 Task: Reply to email with the signature Eleanor Wilson with the subject Introduction of a new website from softage.10@softage.net with the message Could you please send me the updated version of the report once its complete? with BCC to softage.7@softage.net with an attached document Request_for_proposal.docx
Action: Mouse moved to (1316, 199)
Screenshot: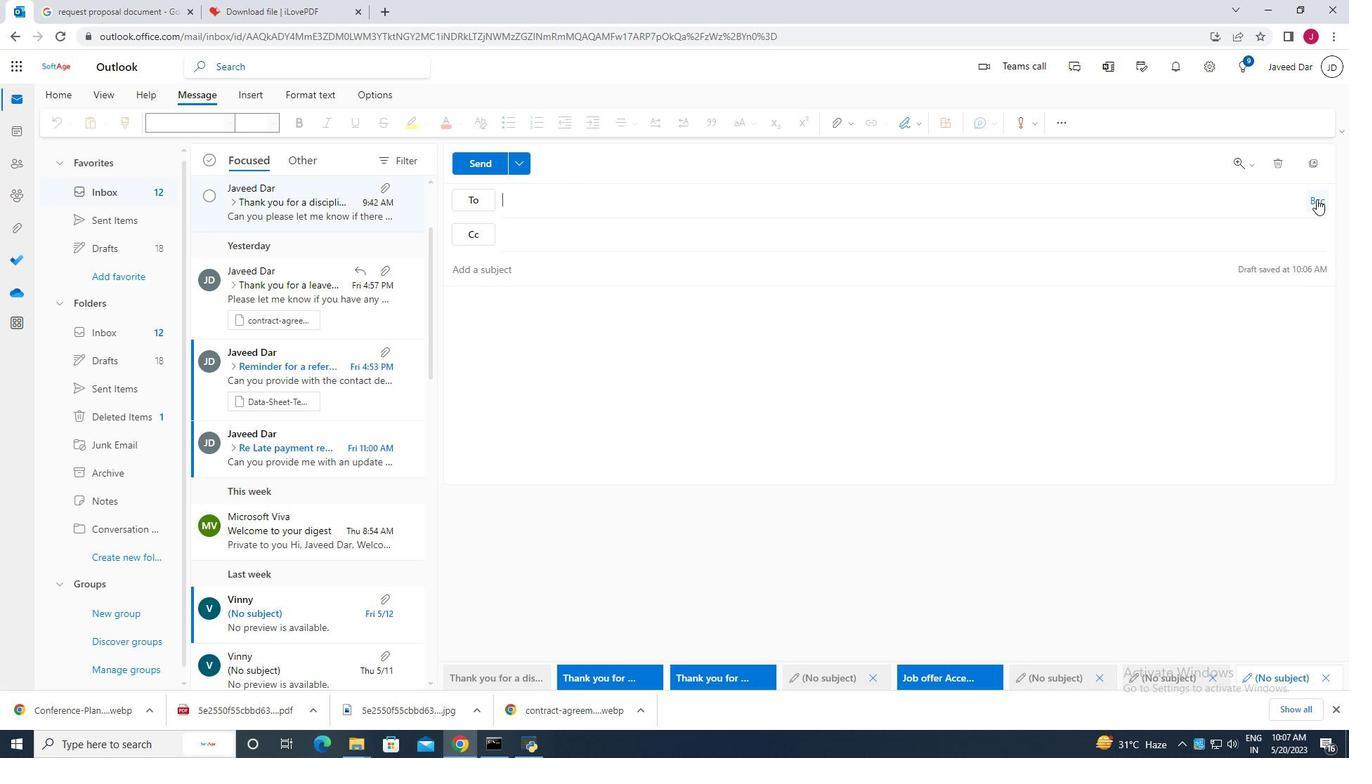 
Action: Mouse pressed left at (1316, 199)
Screenshot: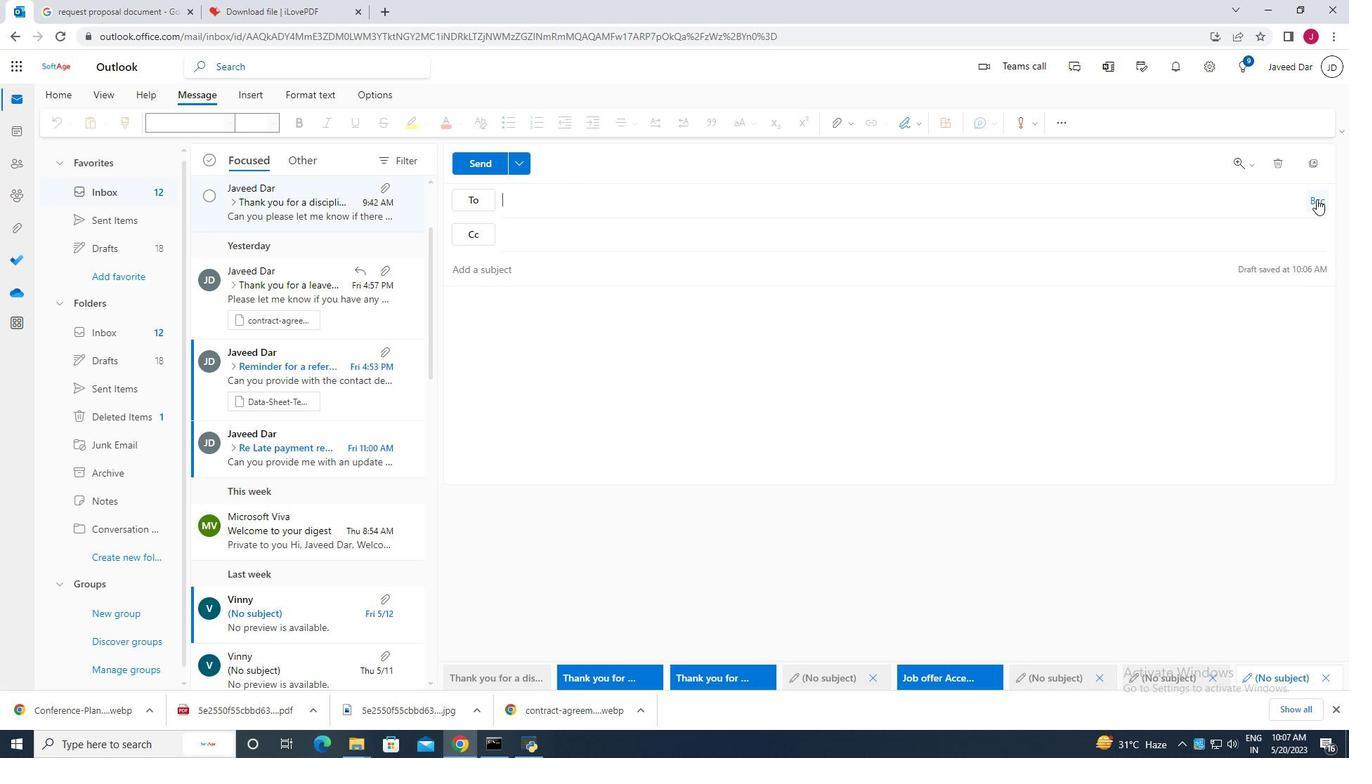 
Action: Mouse moved to (498, 306)
Screenshot: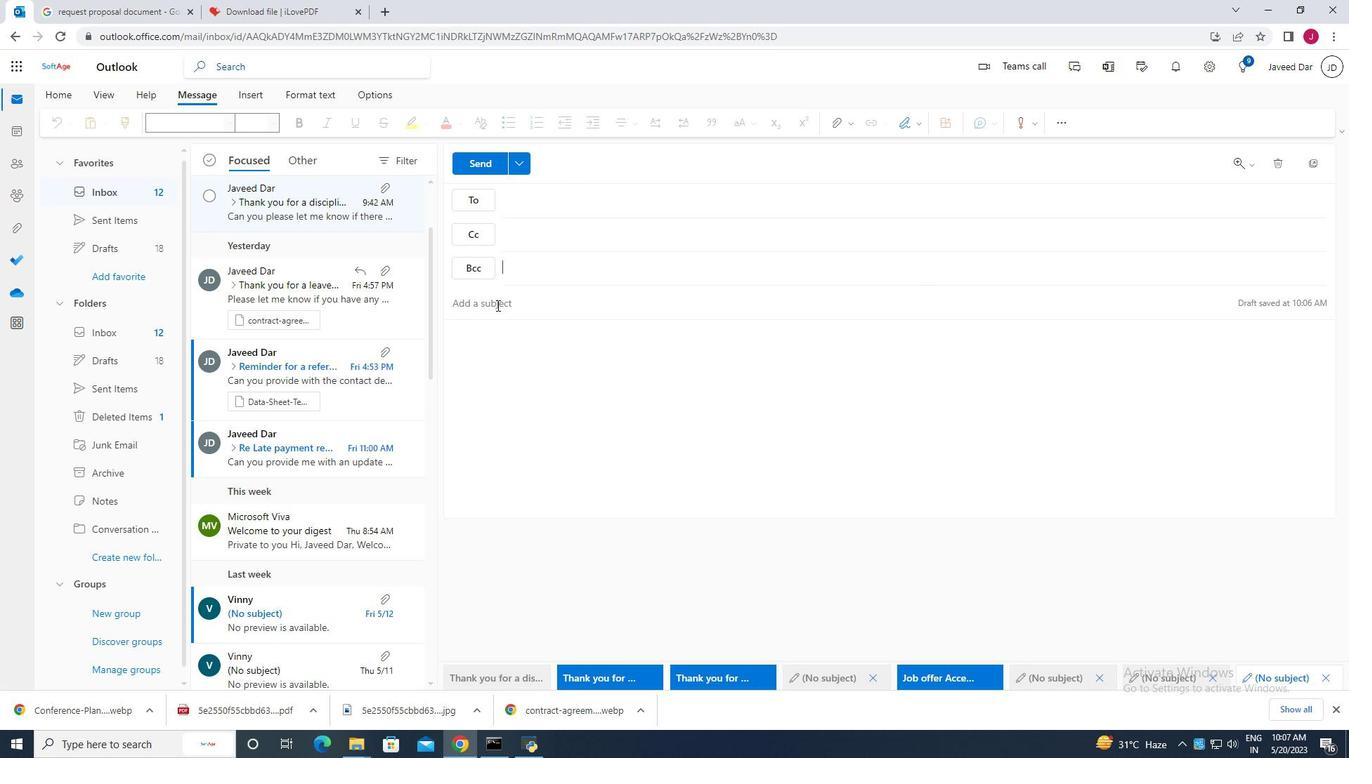 
Action: Mouse pressed left at (498, 306)
Screenshot: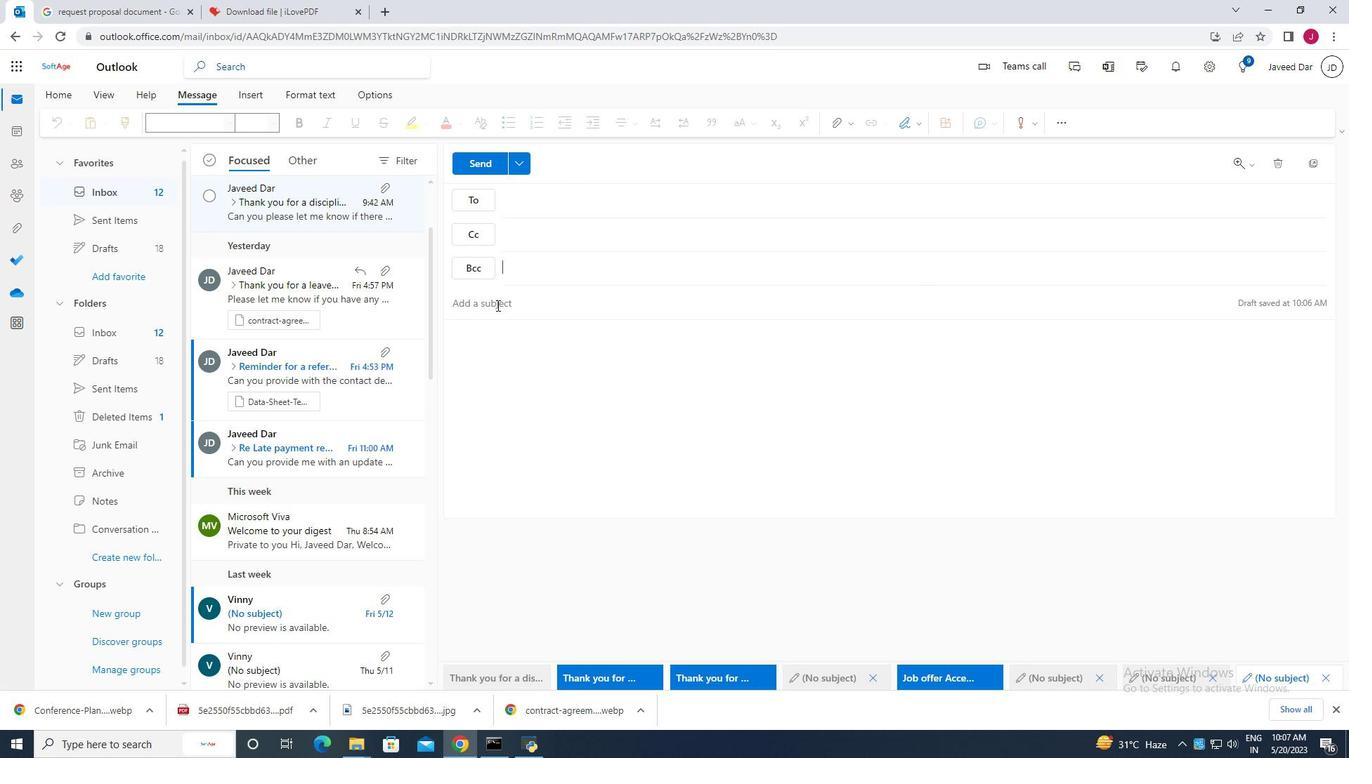 
Action: Mouse moved to (500, 307)
Screenshot: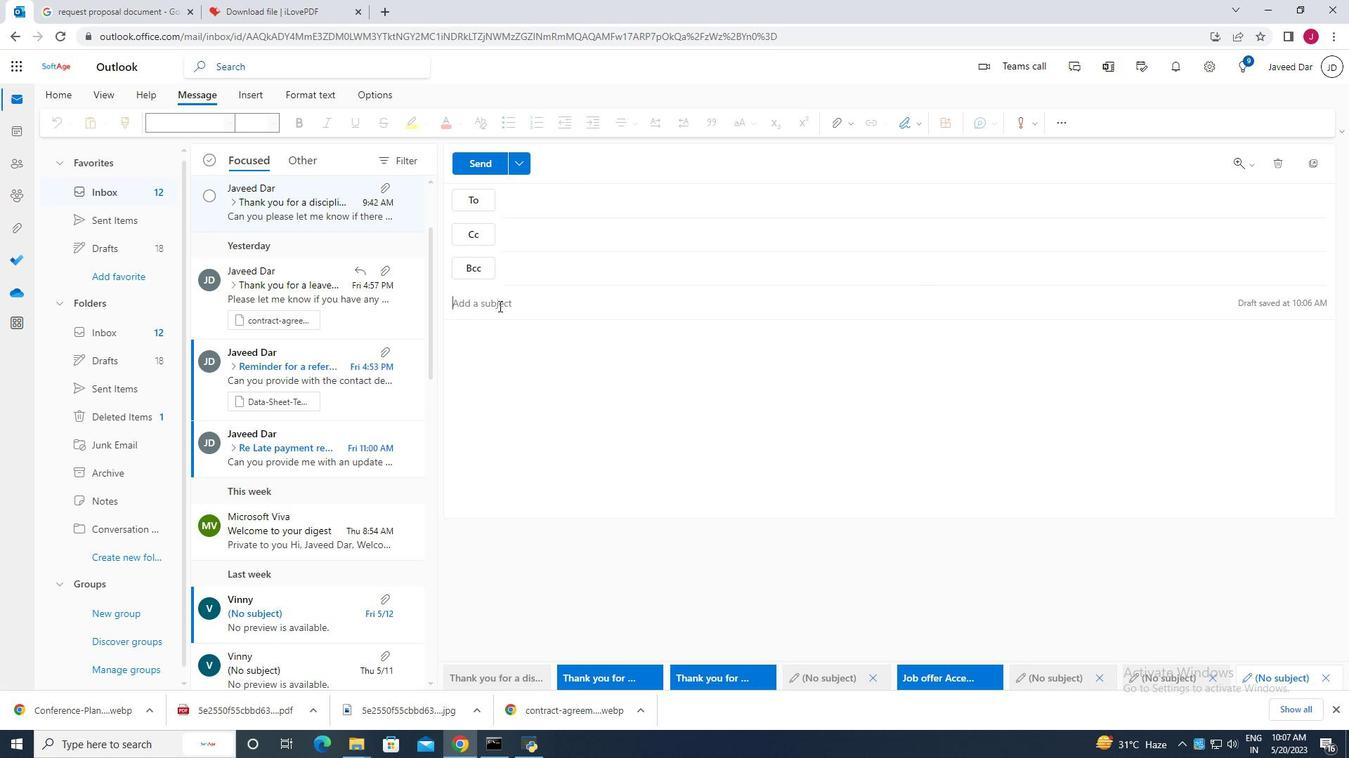 
Action: Key pressed <Key.caps_lock>I<Key.caps_lock>ntroduction<Key.space>of<Key.space>new<Key.space>website<Key.space><Key.backspace>.
Screenshot: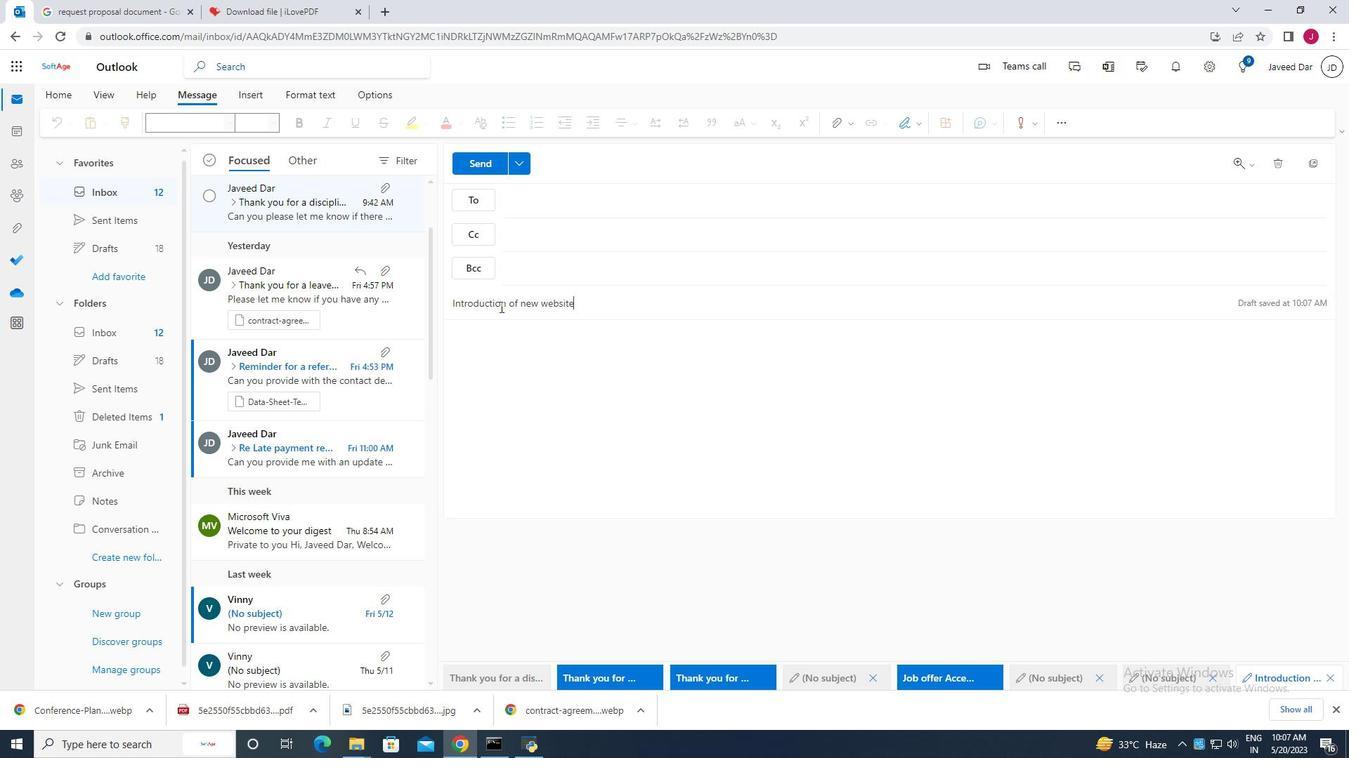 
Action: Mouse moved to (541, 344)
Screenshot: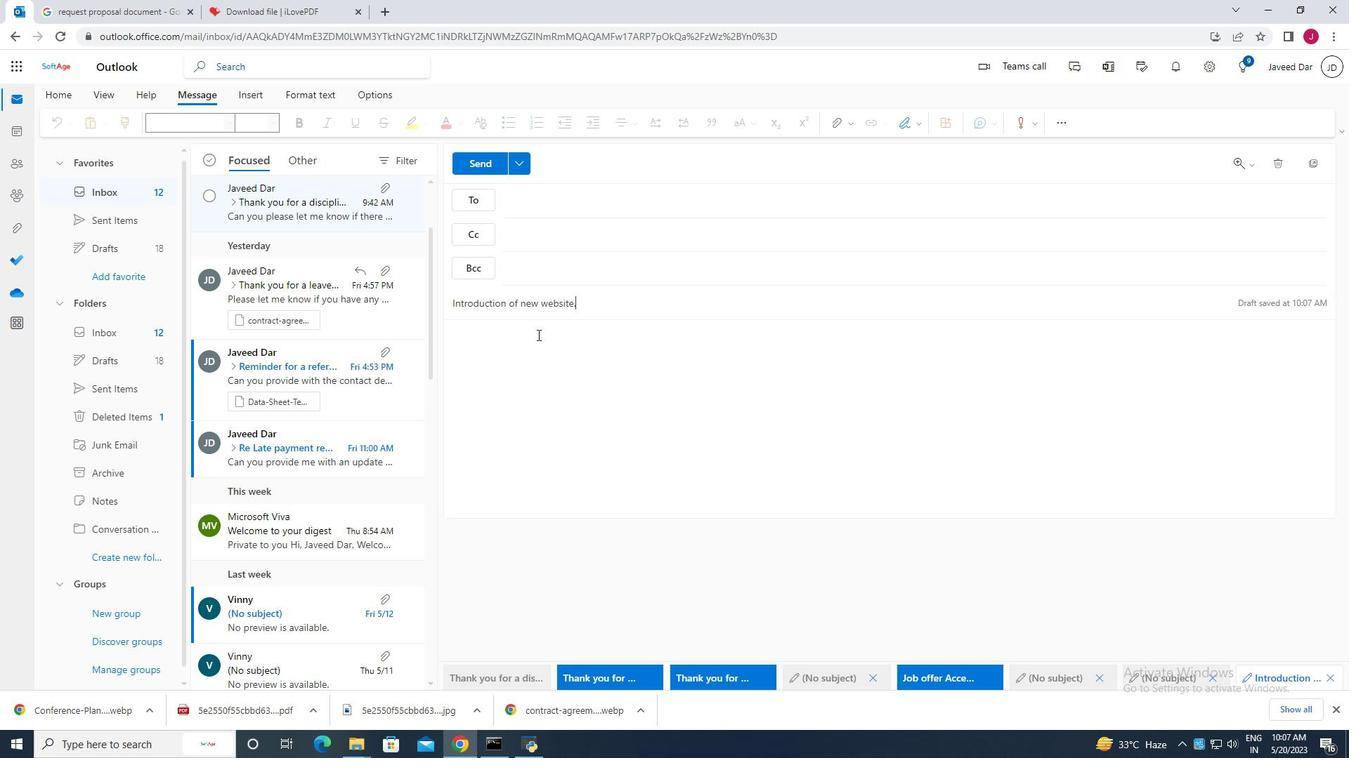 
Action: Mouse pressed left at (541, 344)
Screenshot: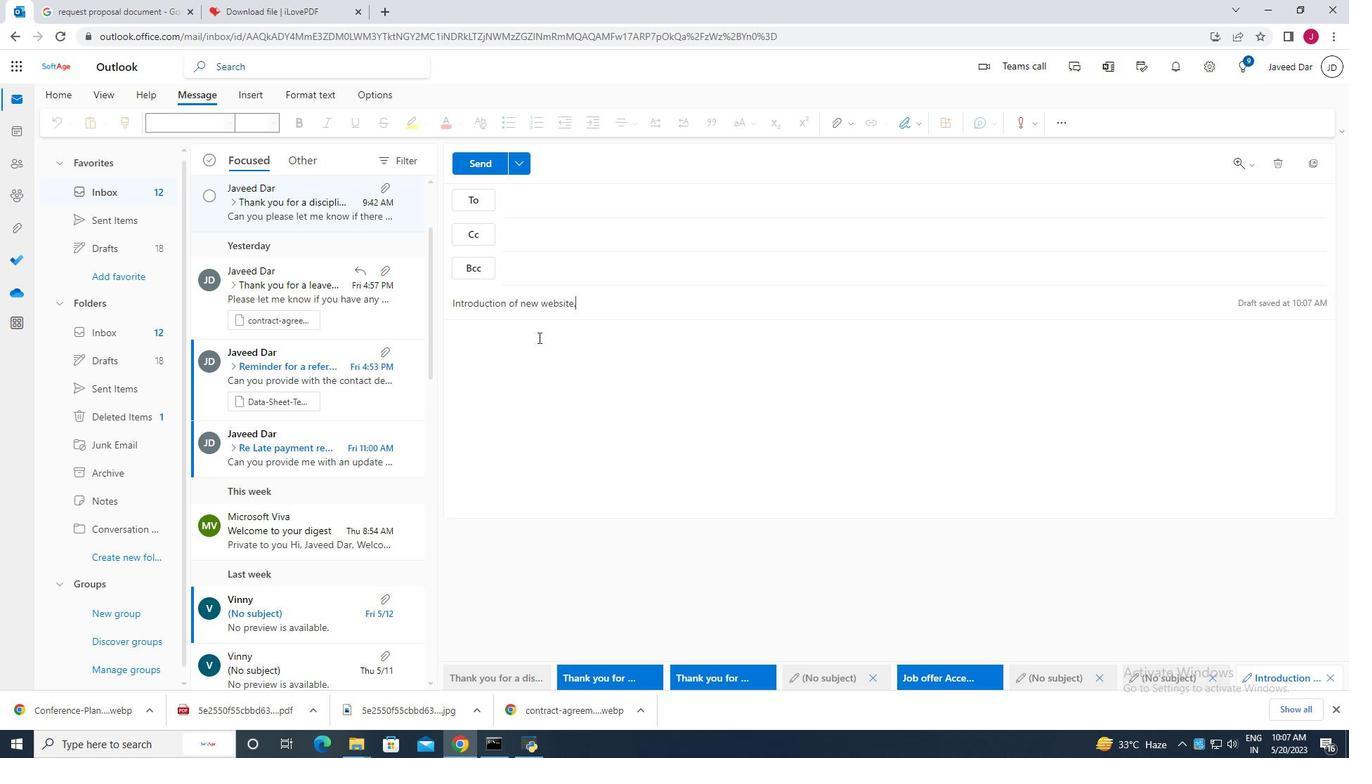 
Action: Mouse moved to (545, 344)
Screenshot: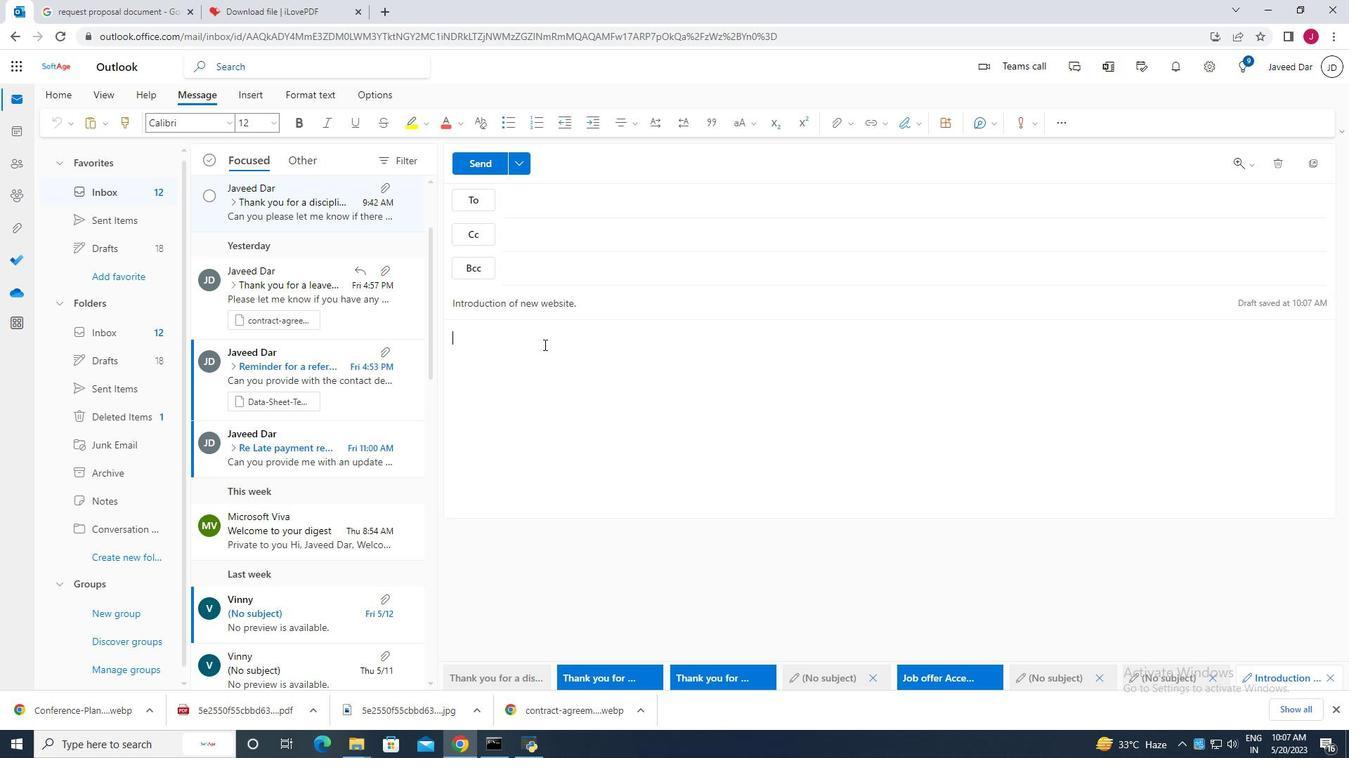 
Action: Key pressed <Key.caps_lock>C<Key.caps_lock>ould<Key.space>you<Key.space>please<Key.space>send<Key.space>me<Key.space>the<Key.space>updated<Key.space>version<Key.space>of<Key.space>thr<Key.backspace>e<Key.space>report<Key.space>once<Key.space>its<Key.space>complete.
Screenshot: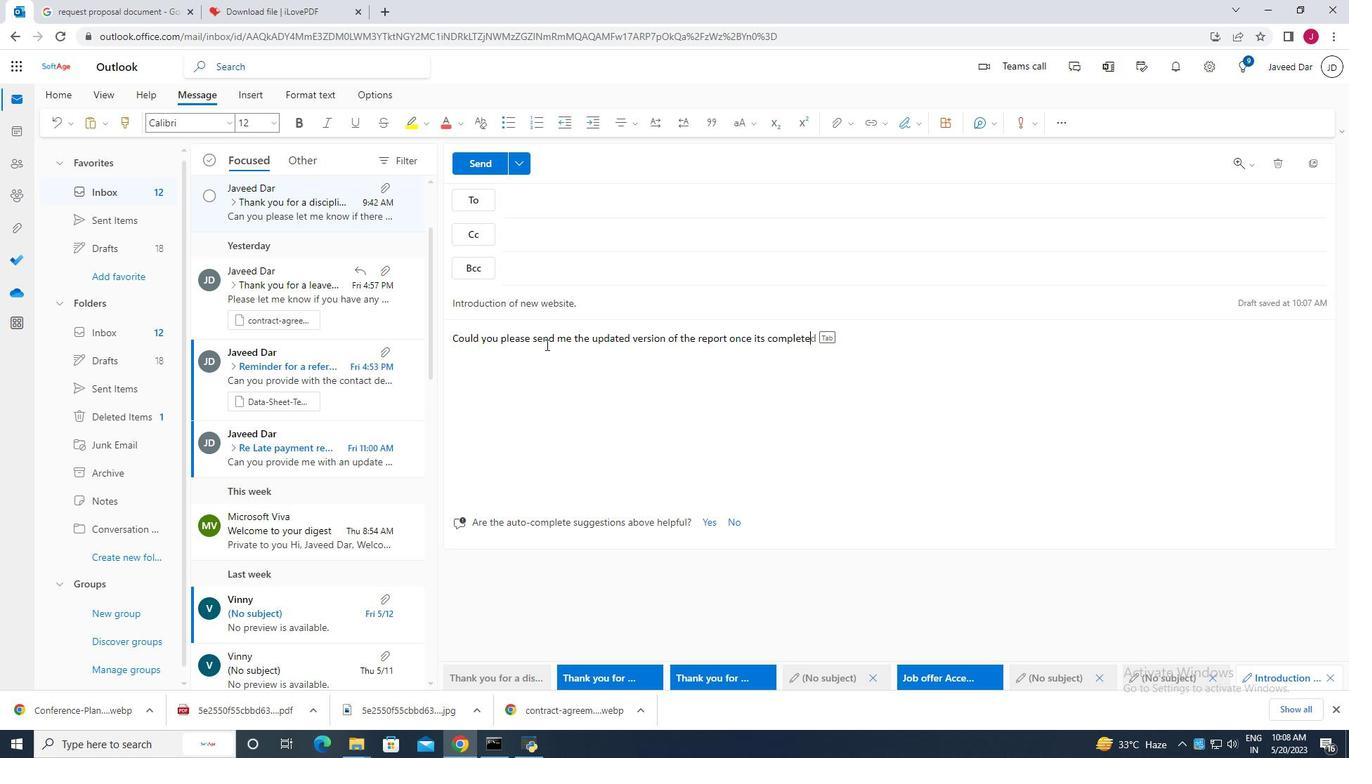
Action: Mouse moved to (682, 274)
Screenshot: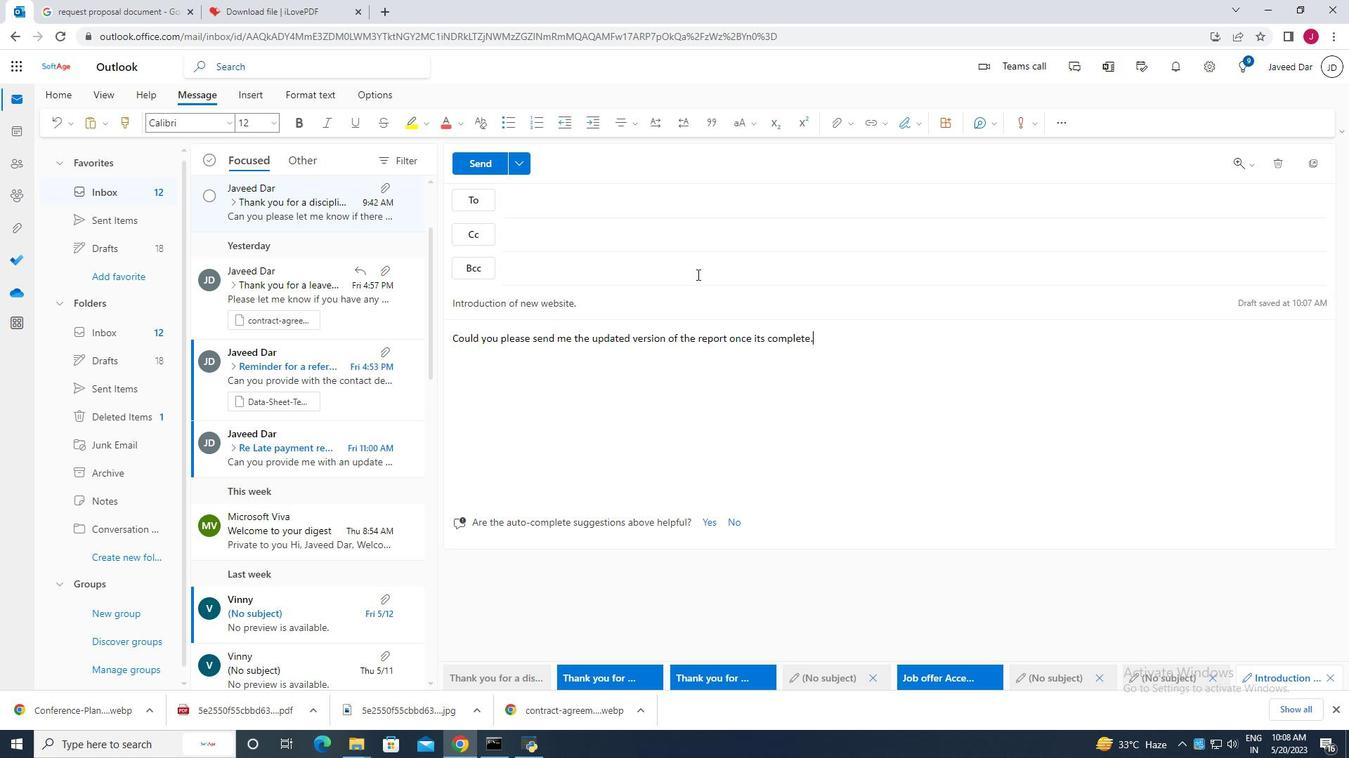 
Action: Mouse pressed left at (682, 274)
Screenshot: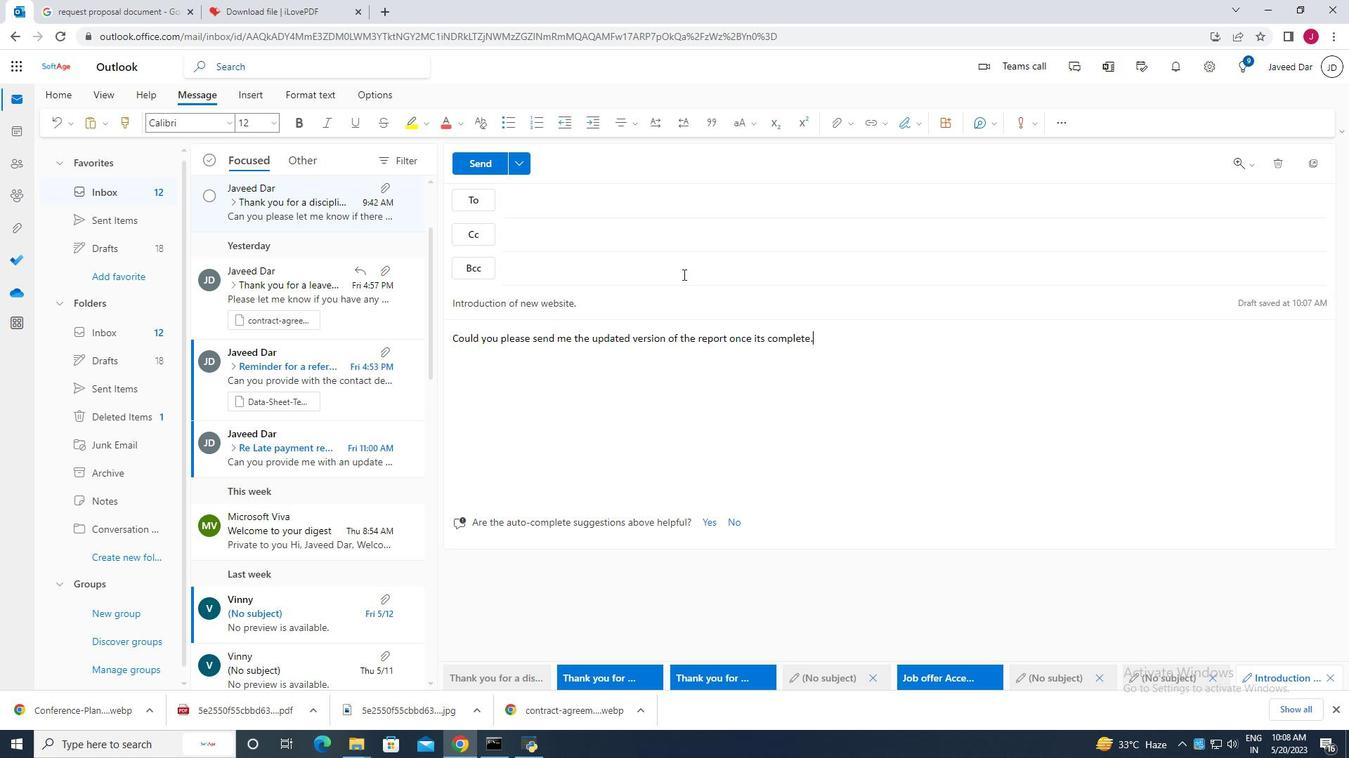 
Action: Key pressed softage.7
Screenshot: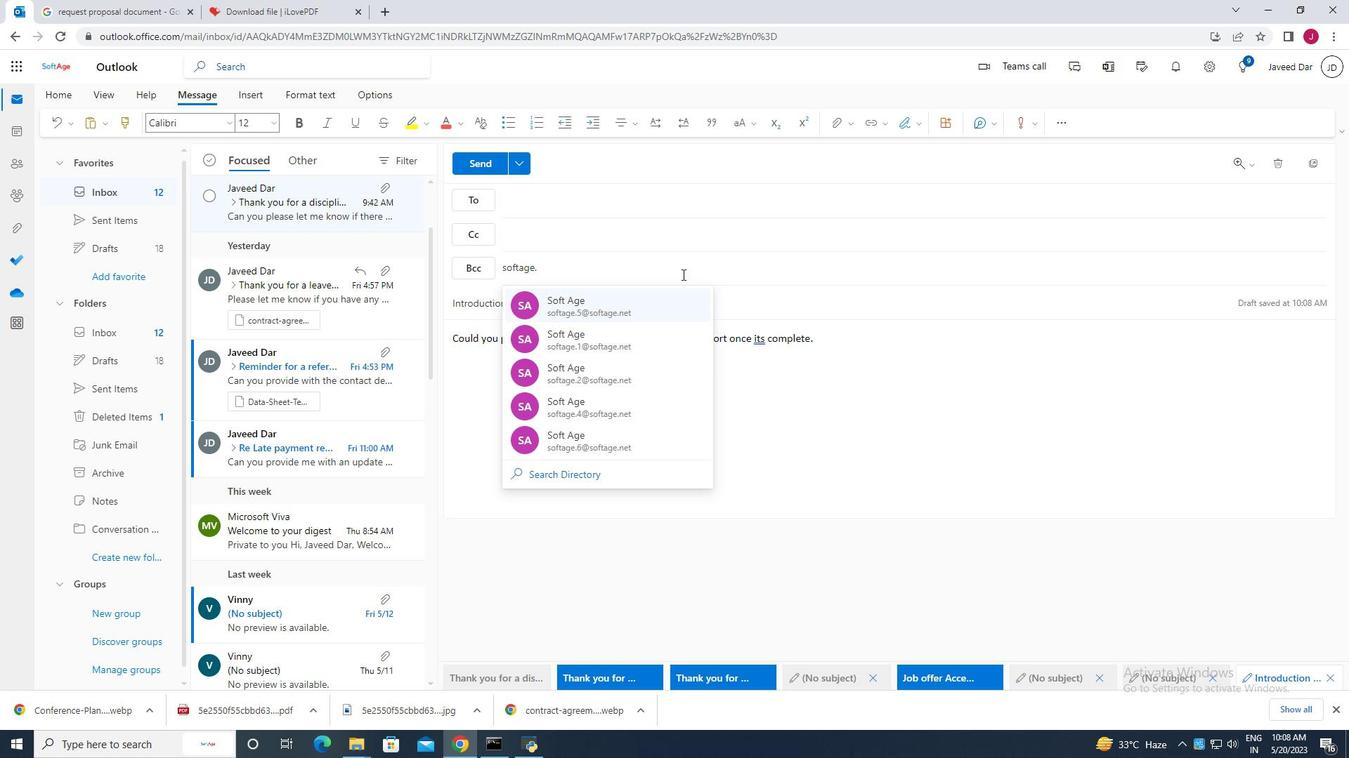 
Action: Mouse moved to (630, 298)
Screenshot: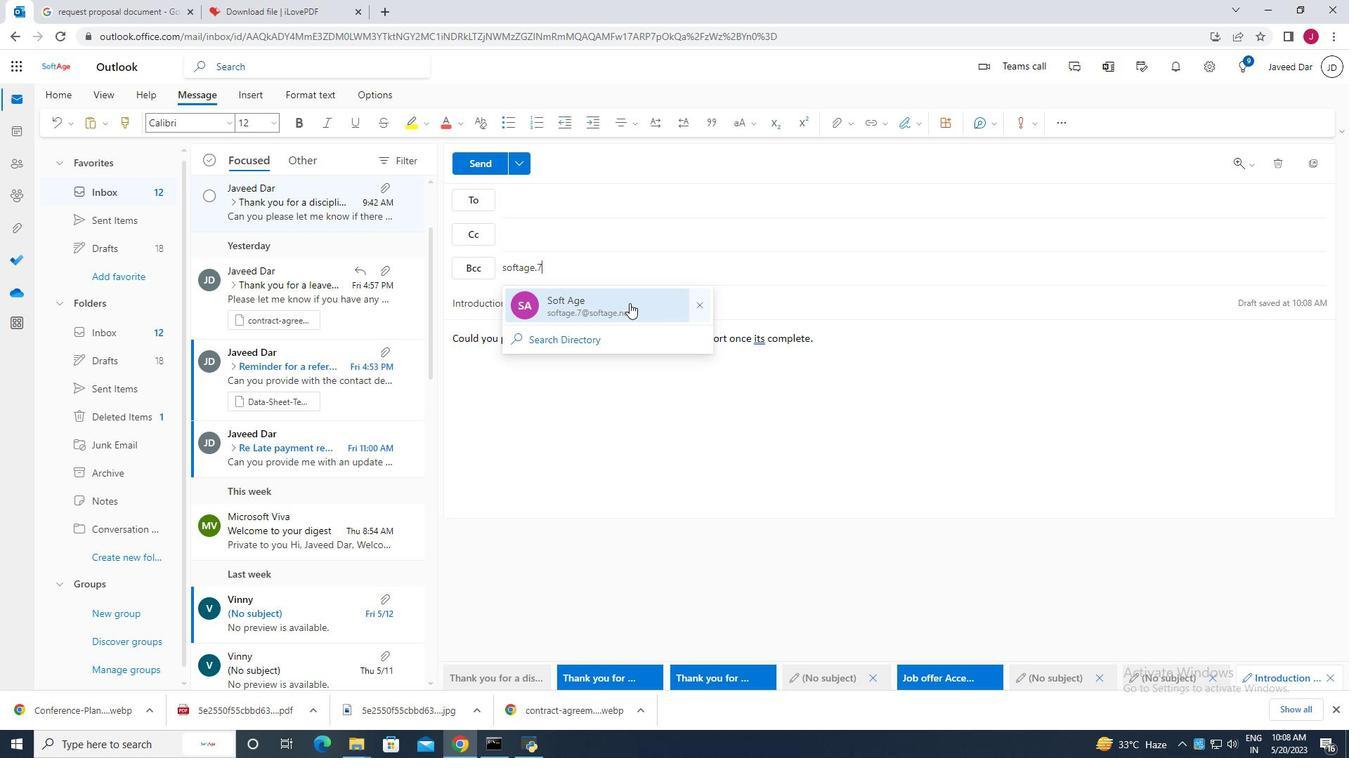 
Action: Mouse pressed left at (630, 298)
Screenshot: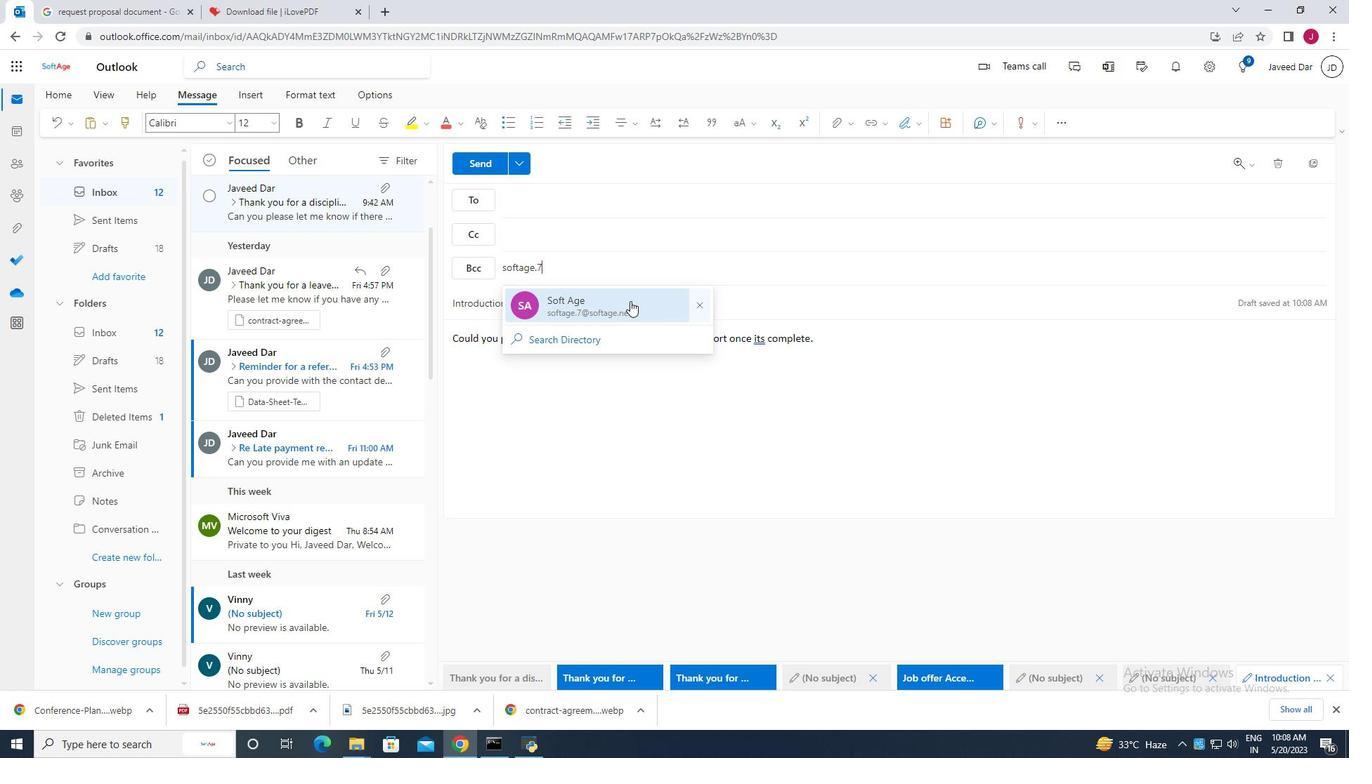 
Action: Mouse moved to (612, 200)
Screenshot: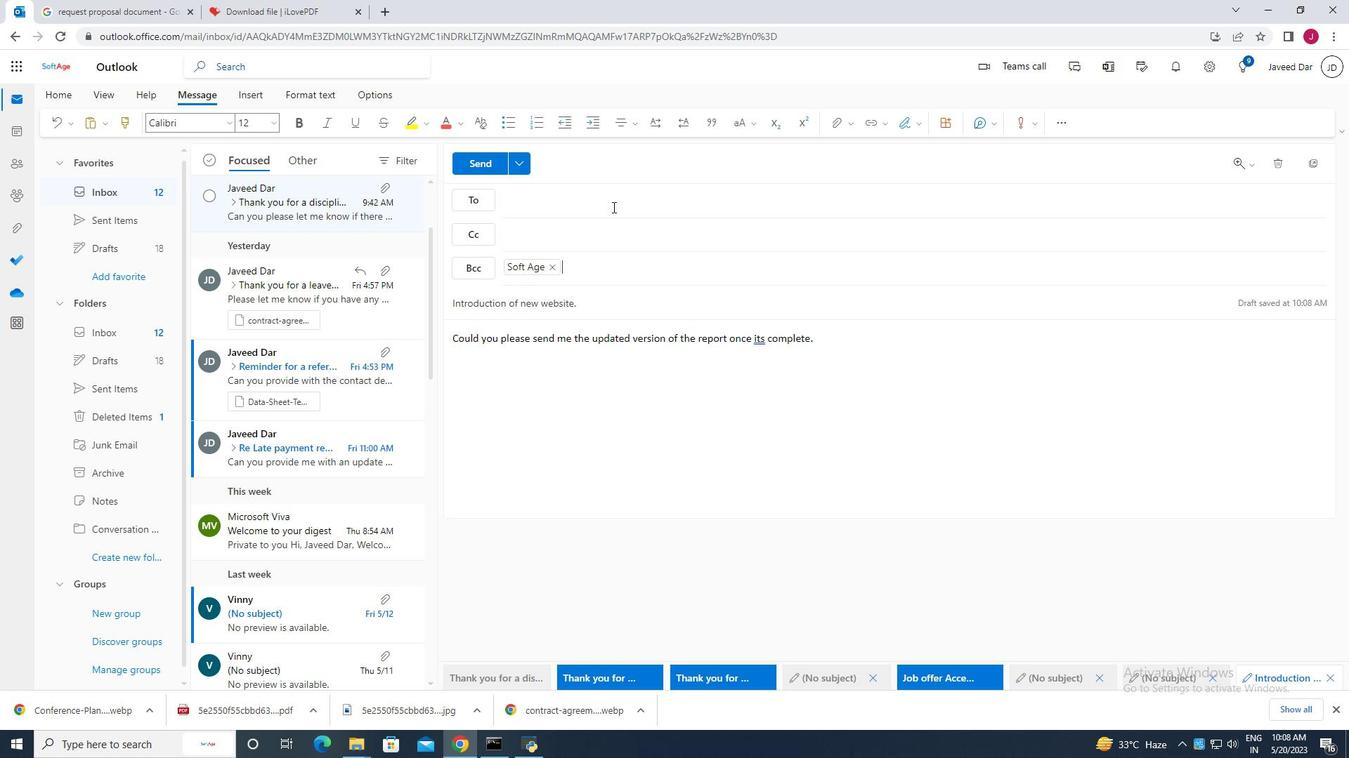
Action: Mouse pressed left at (612, 200)
Screenshot: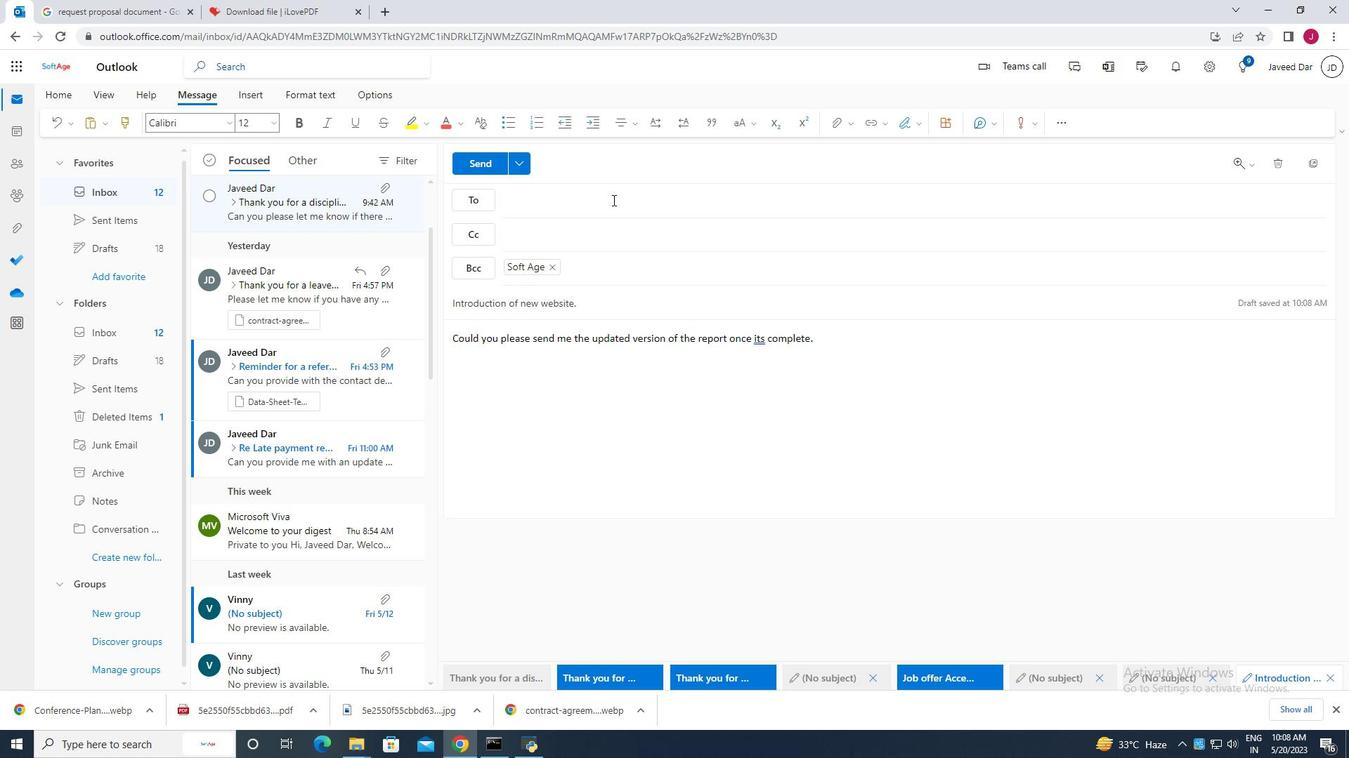 
Action: Mouse moved to (635, 262)
Screenshot: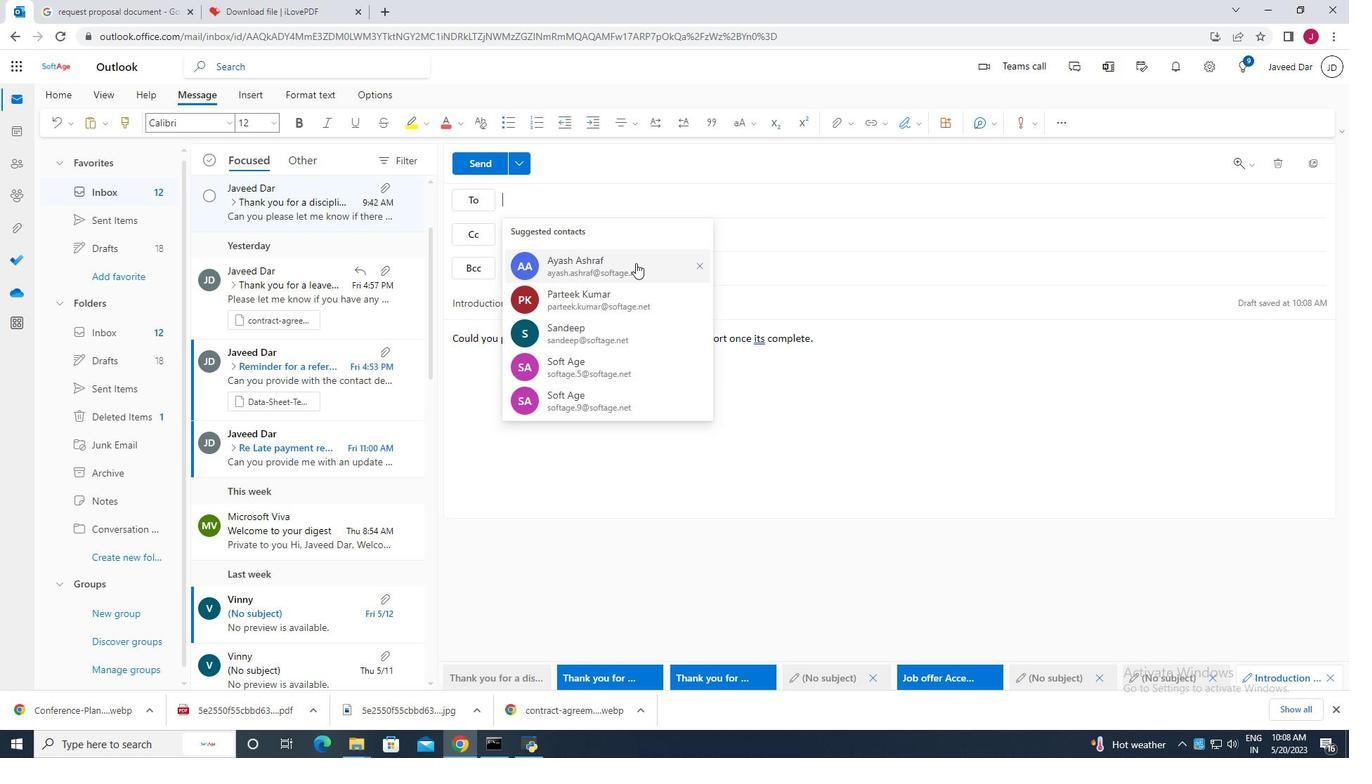 
Action: Mouse pressed left at (635, 262)
Screenshot: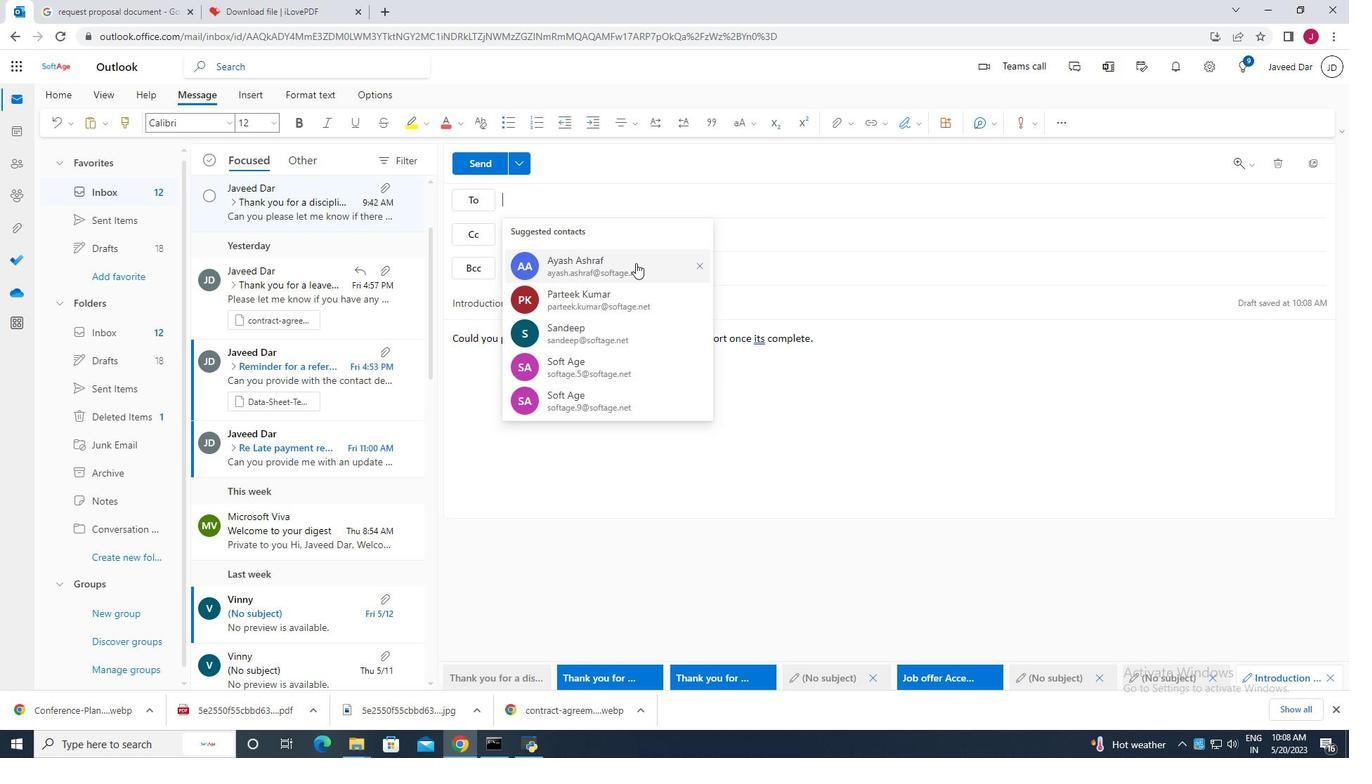 
Action: Mouse moved to (645, 205)
Screenshot: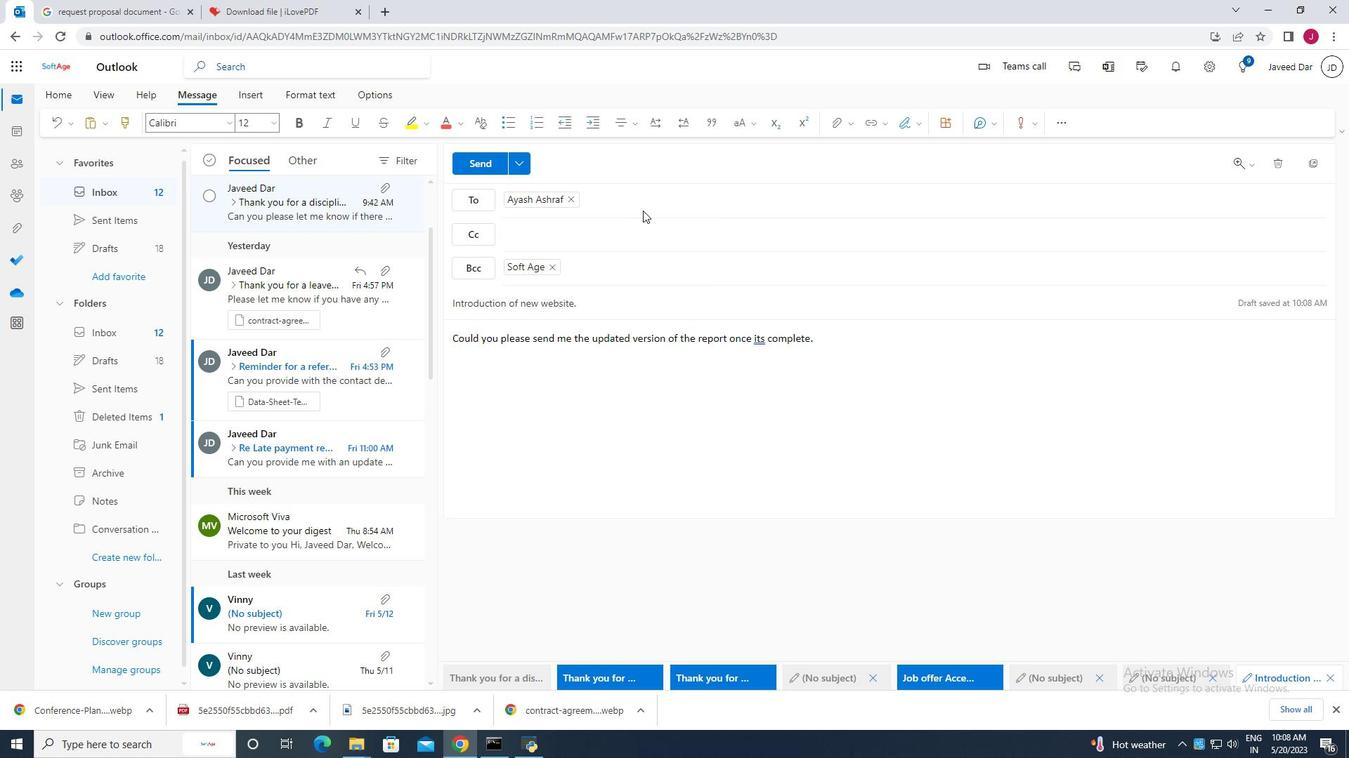 
Action: Mouse pressed left at (645, 205)
Screenshot: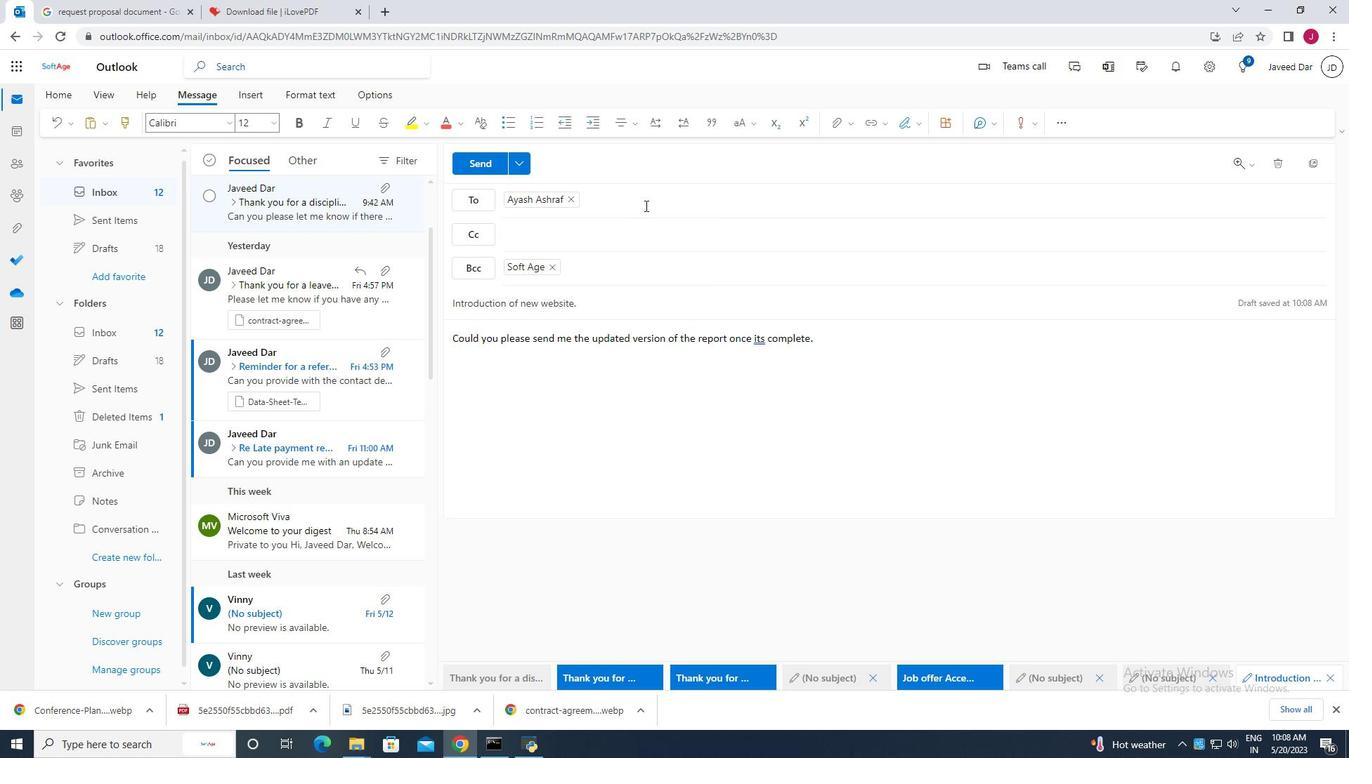 
Action: Mouse moved to (678, 202)
Screenshot: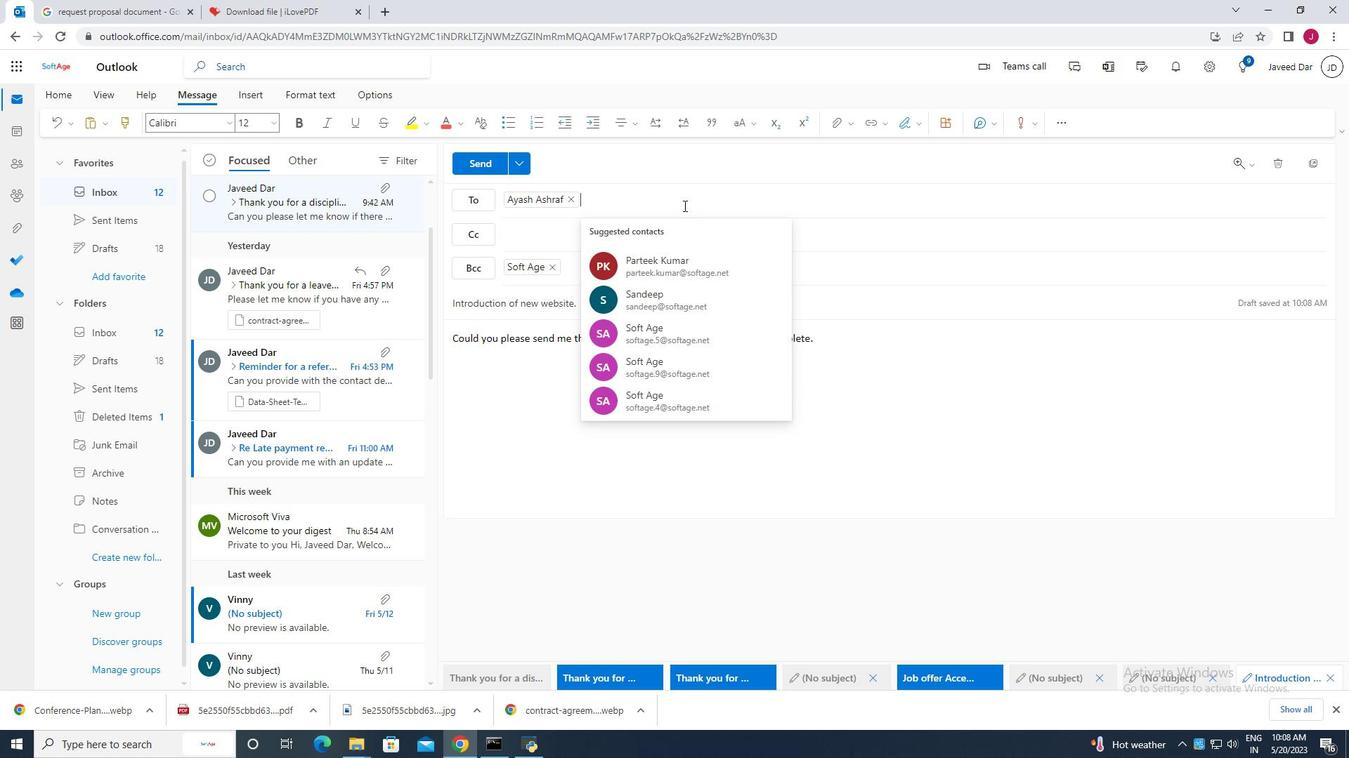 
Action: Key pressed j
Screenshot: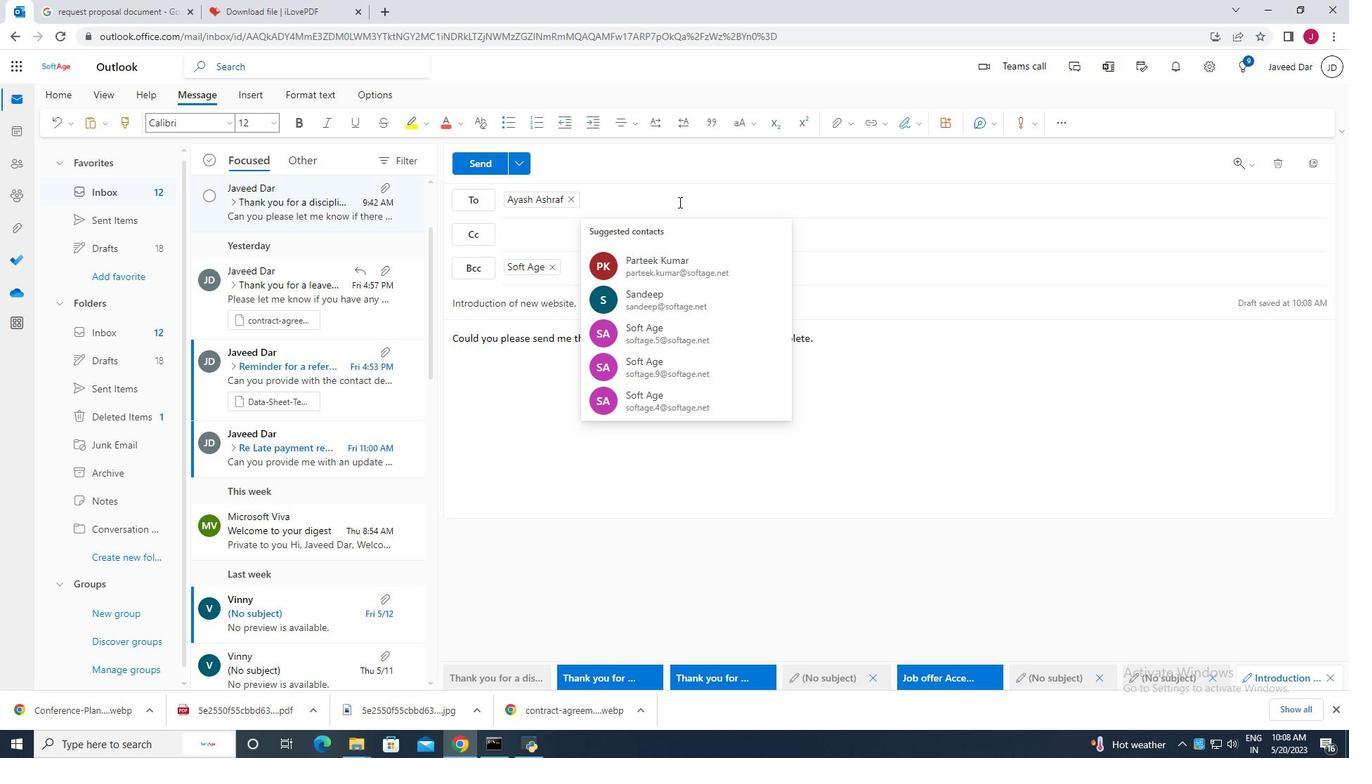 
Action: Mouse moved to (692, 231)
Screenshot: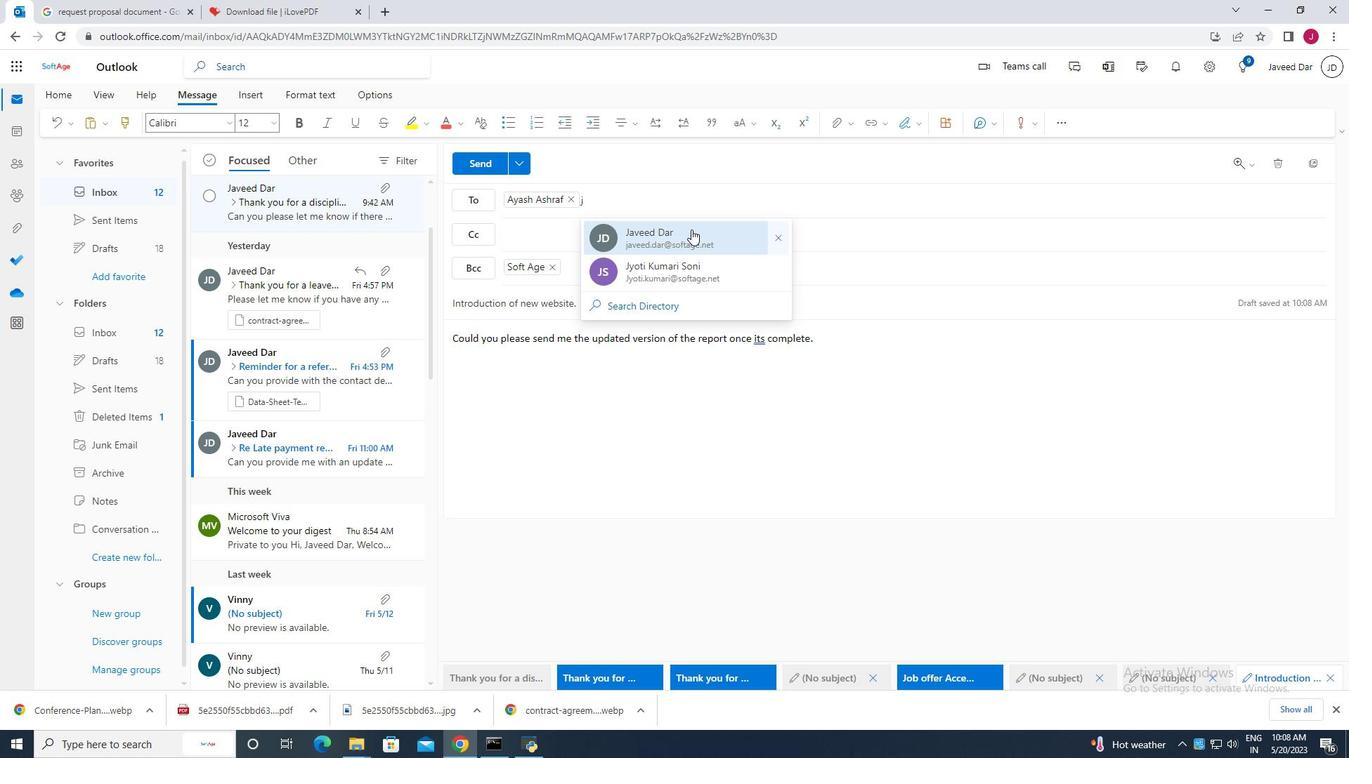
Action: Mouse pressed left at (692, 231)
Screenshot: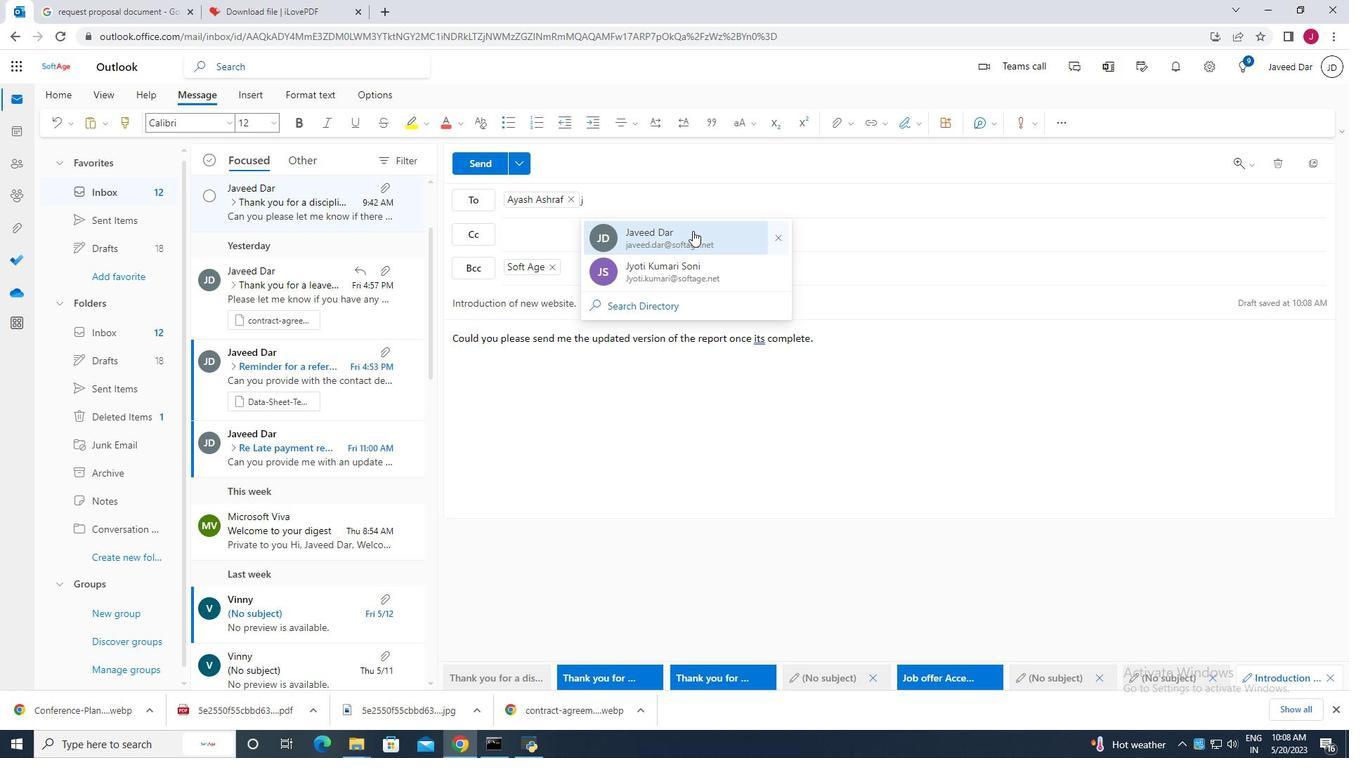 
Action: Mouse moved to (847, 120)
Screenshot: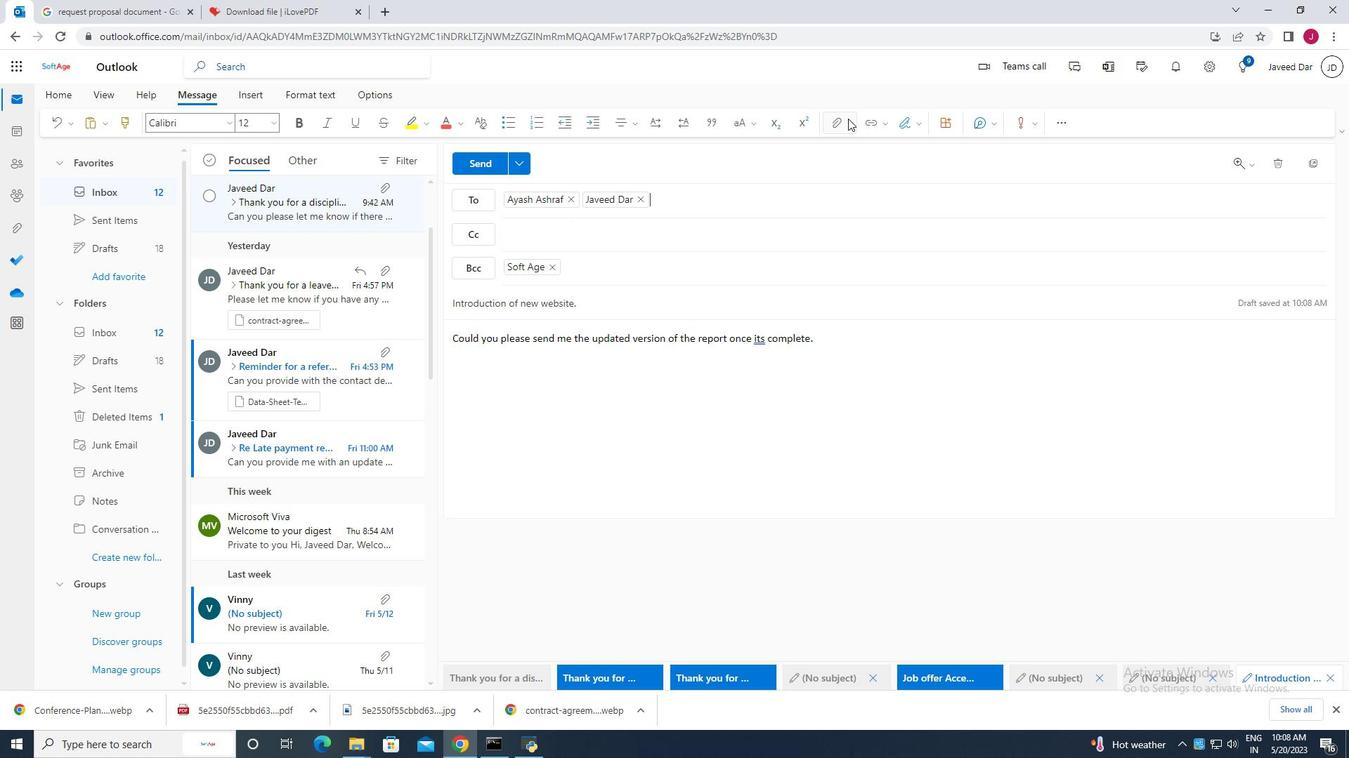 
Action: Mouse pressed left at (847, 120)
Screenshot: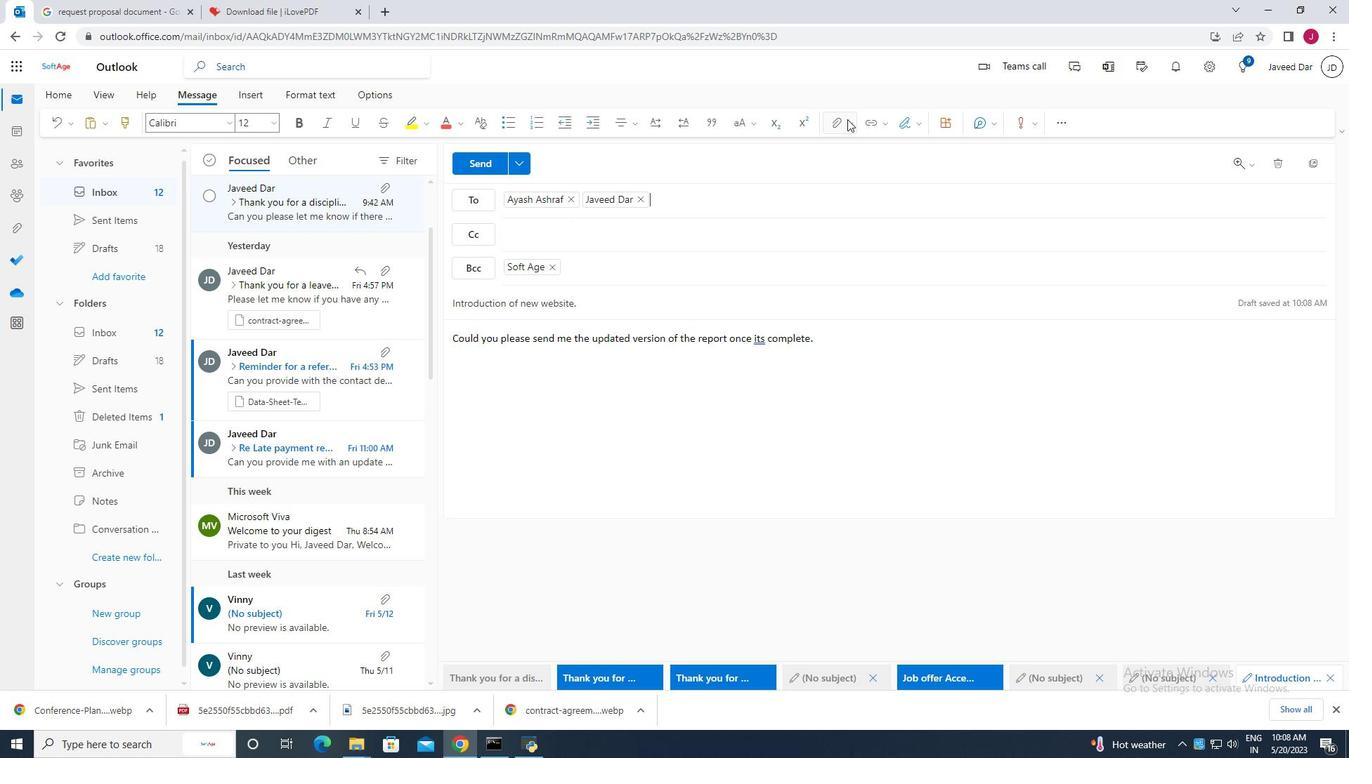 
Action: Mouse moved to (770, 149)
Screenshot: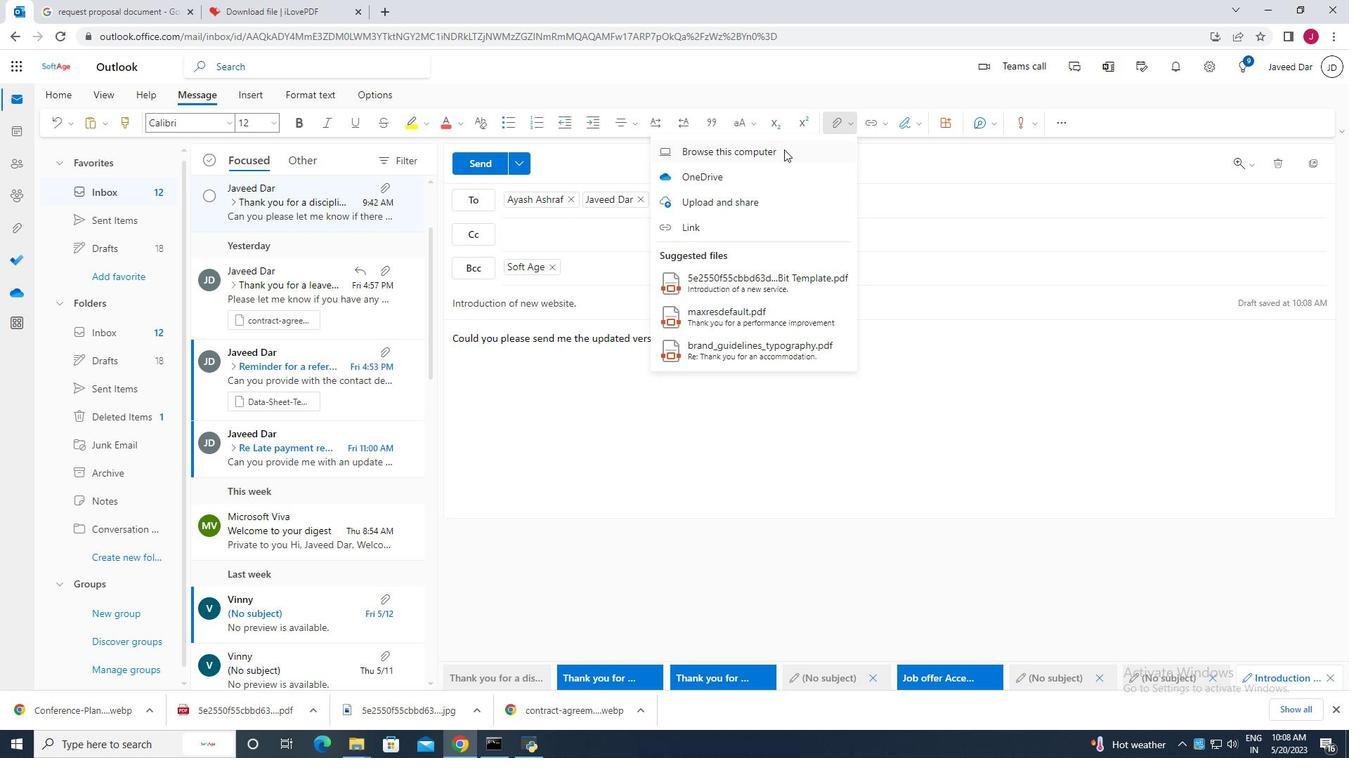 
Action: Mouse pressed left at (770, 149)
Screenshot: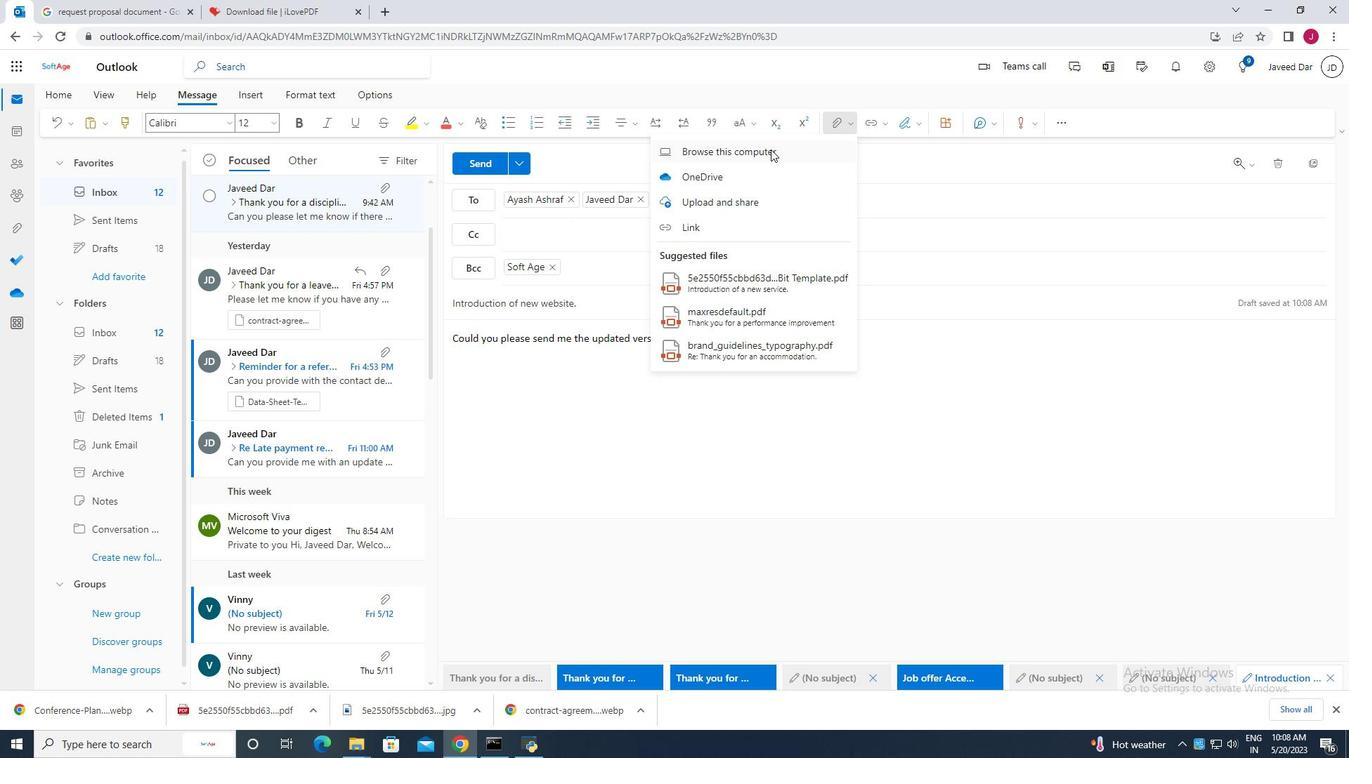 
Action: Mouse moved to (421, 118)
Screenshot: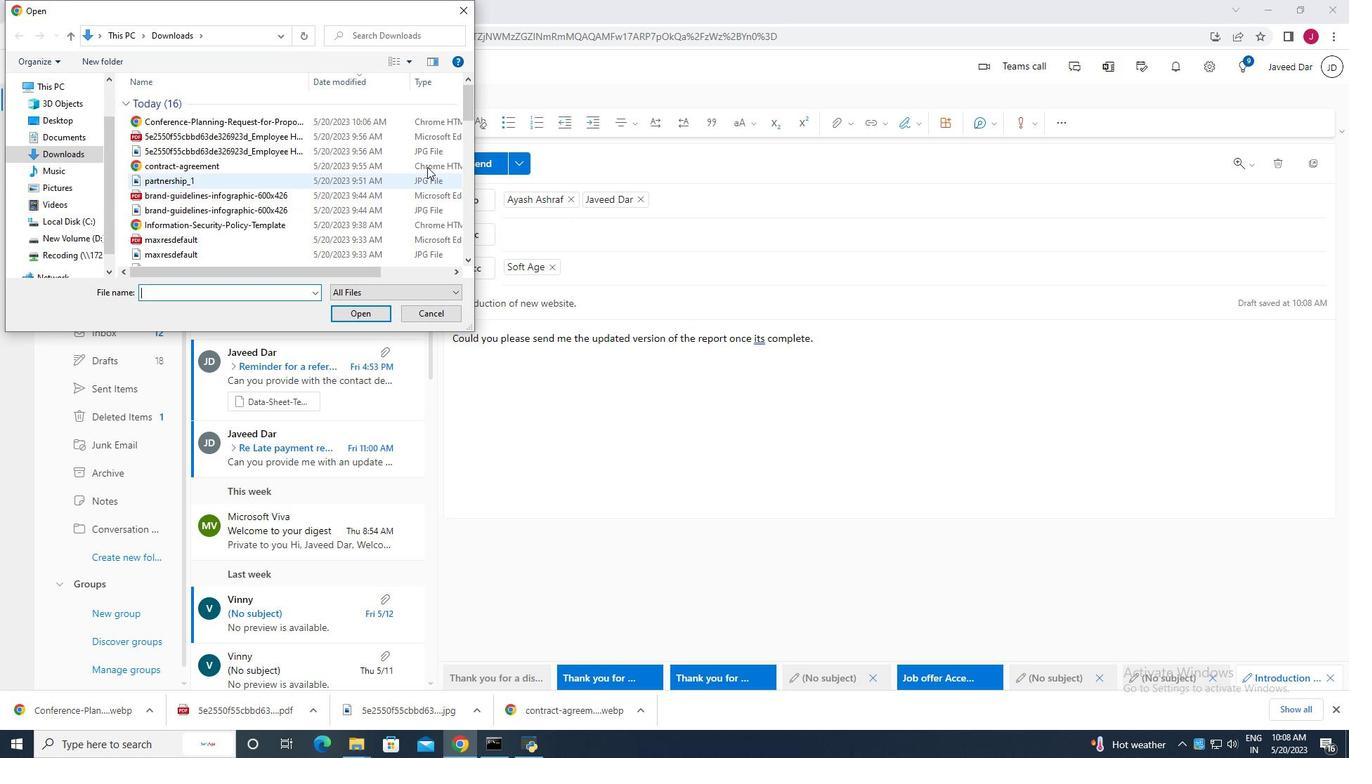 
Action: Mouse pressed left at (421, 118)
Screenshot: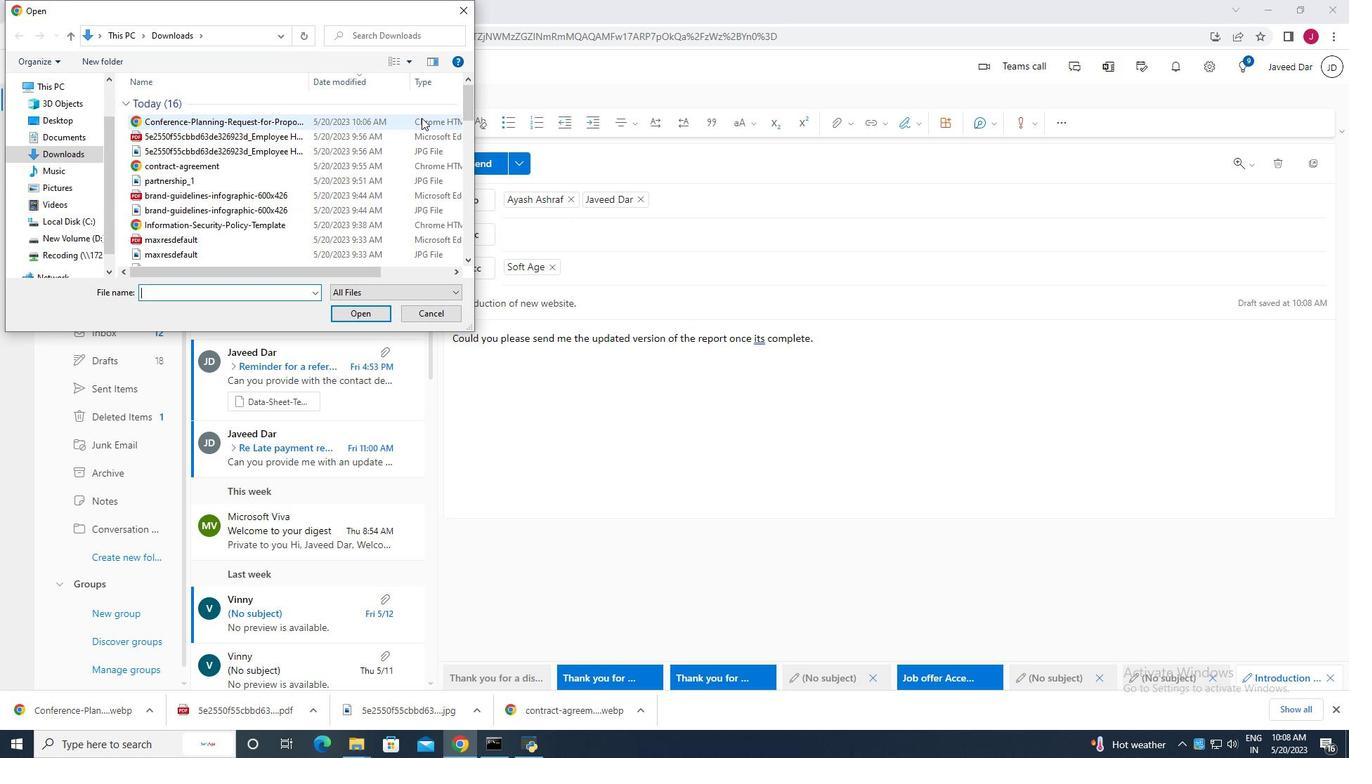 
Action: Mouse moved to (358, 313)
Screenshot: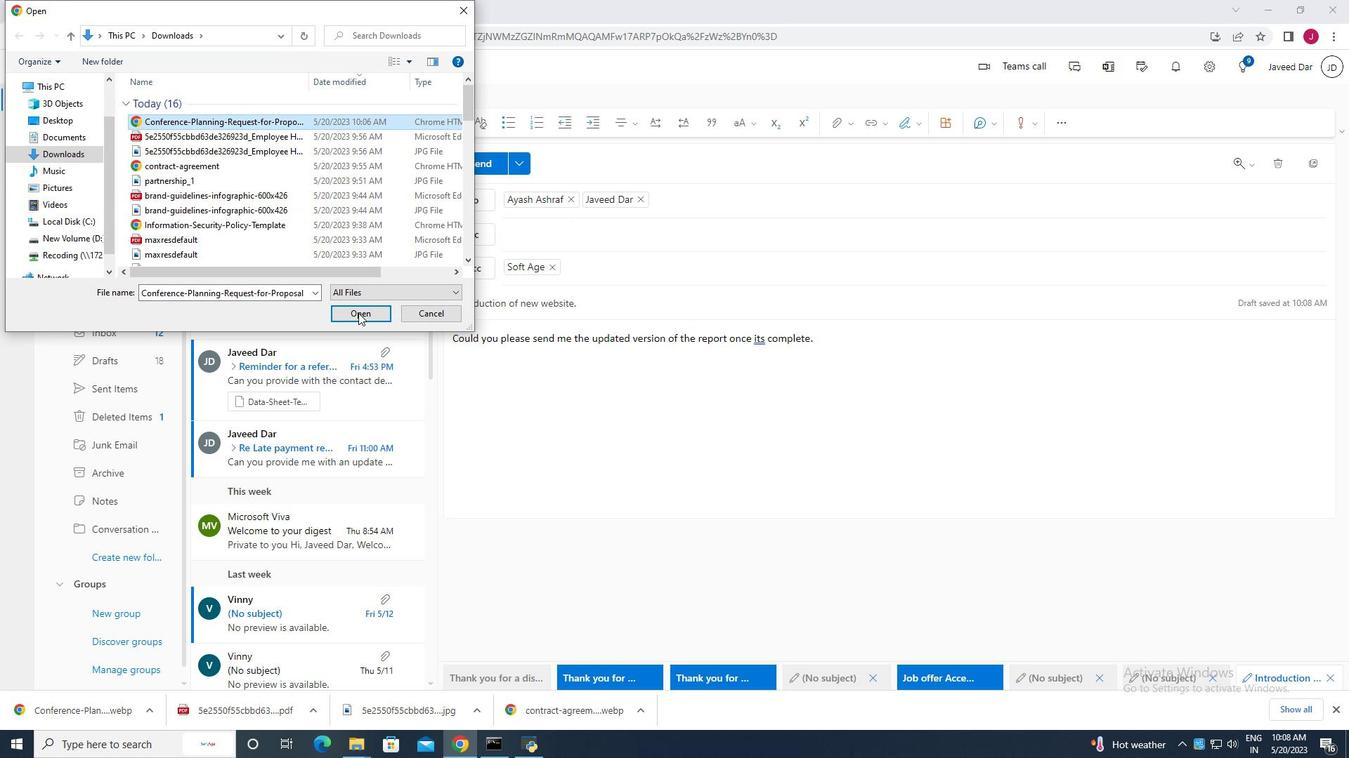 
Action: Mouse pressed left at (358, 313)
Screenshot: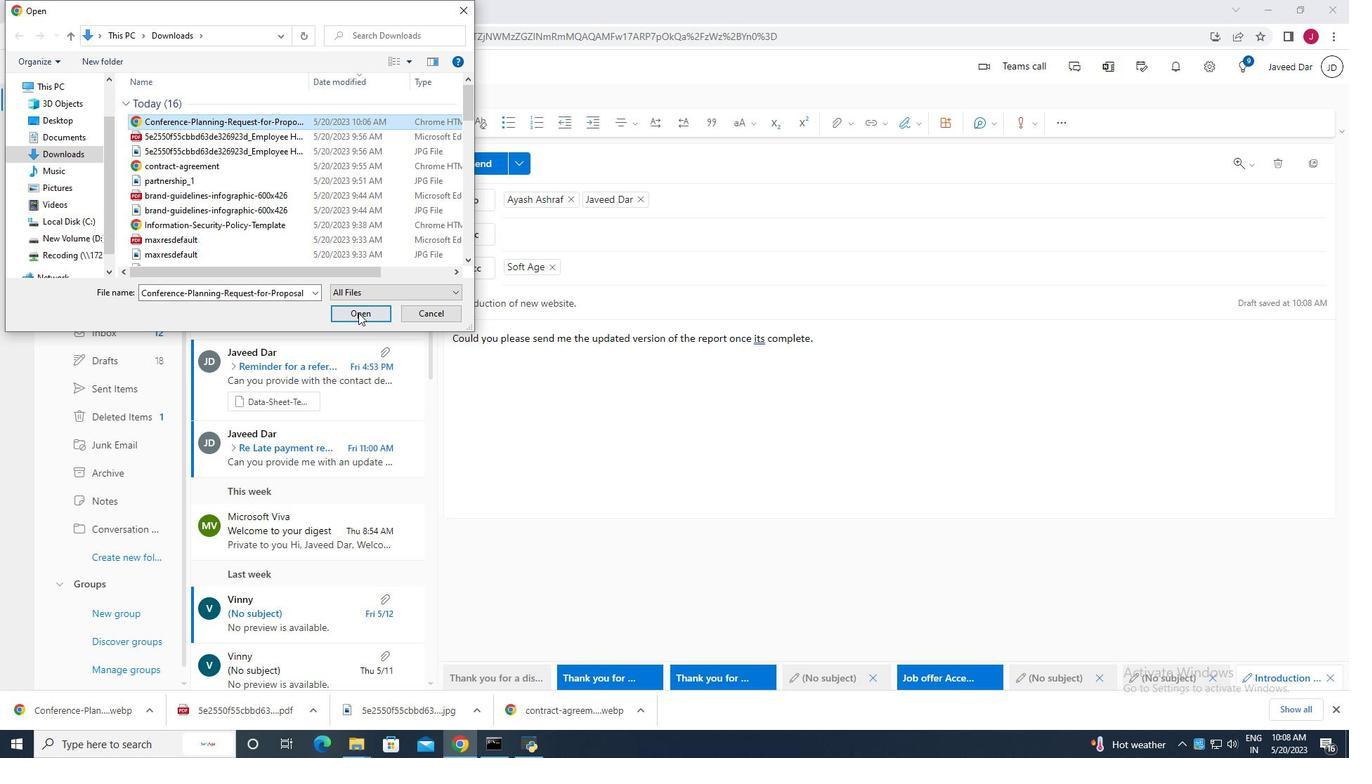 
Action: Mouse moved to (691, 477)
Screenshot: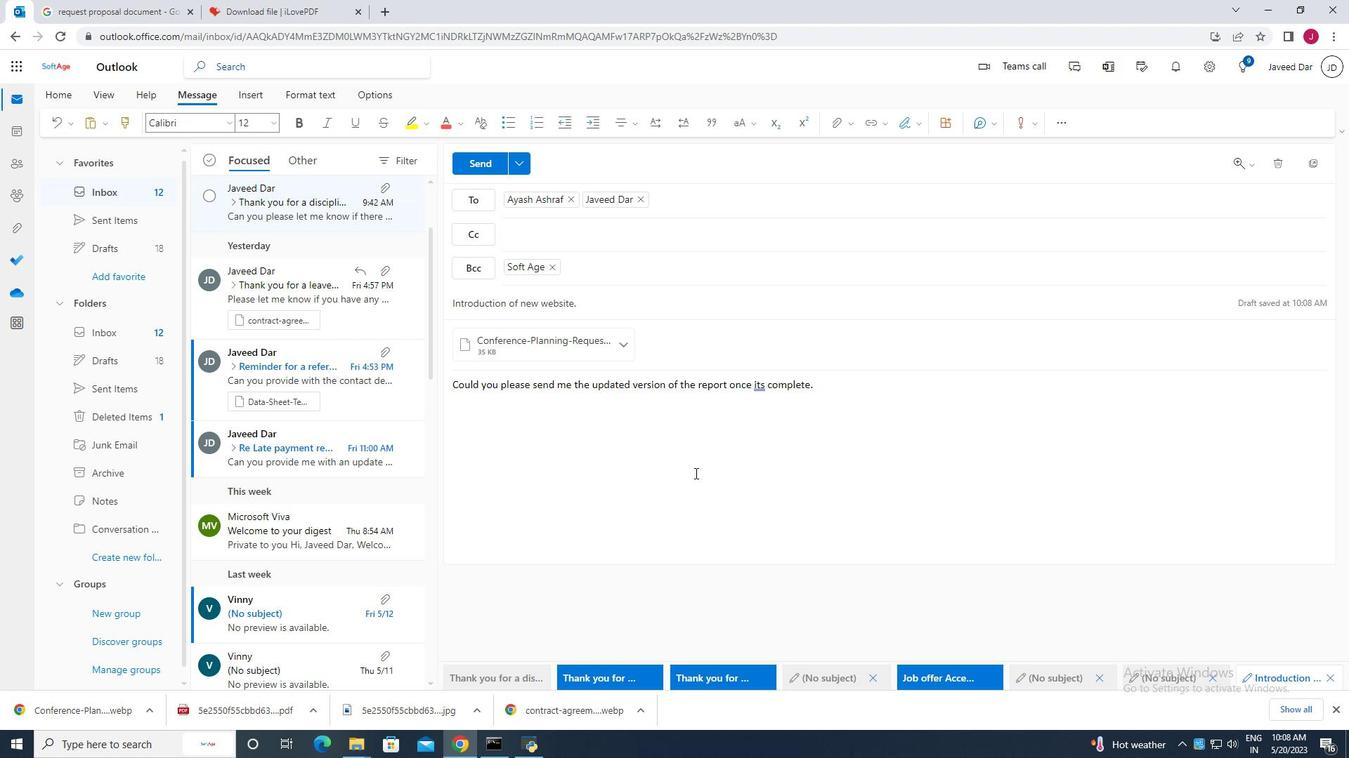 
Action: Mouse scrolled (691, 477) with delta (0, 0)
Screenshot: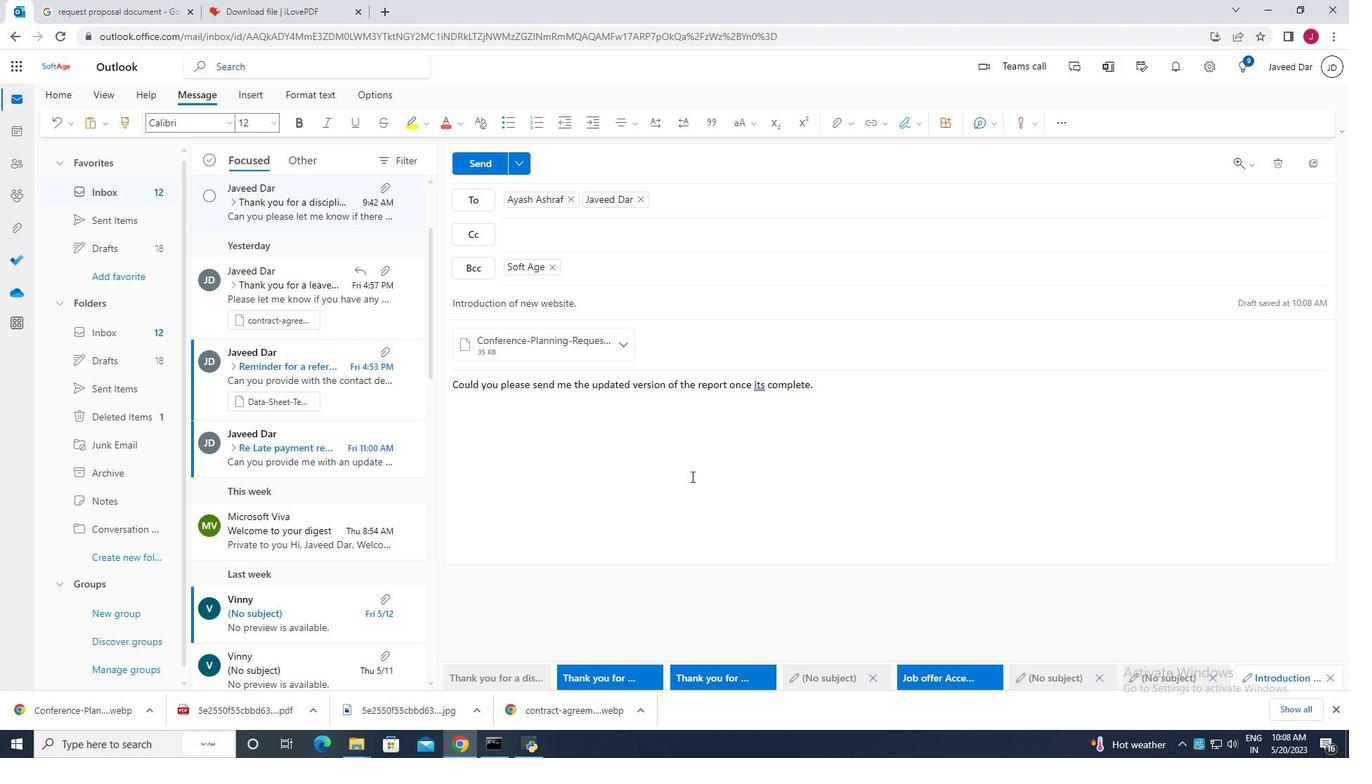 
Action: Mouse scrolled (691, 477) with delta (0, 0)
Screenshot: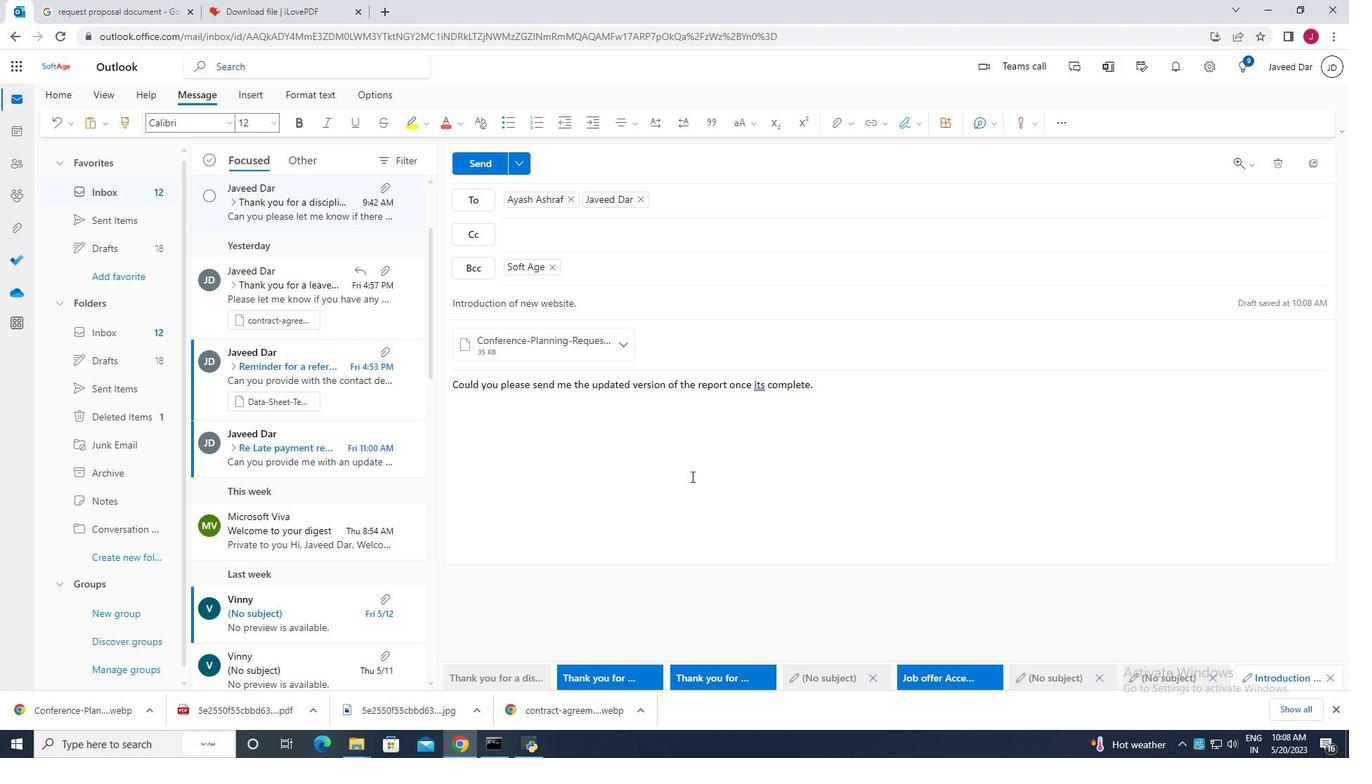 
Action: Mouse scrolled (691, 477) with delta (0, 0)
Screenshot: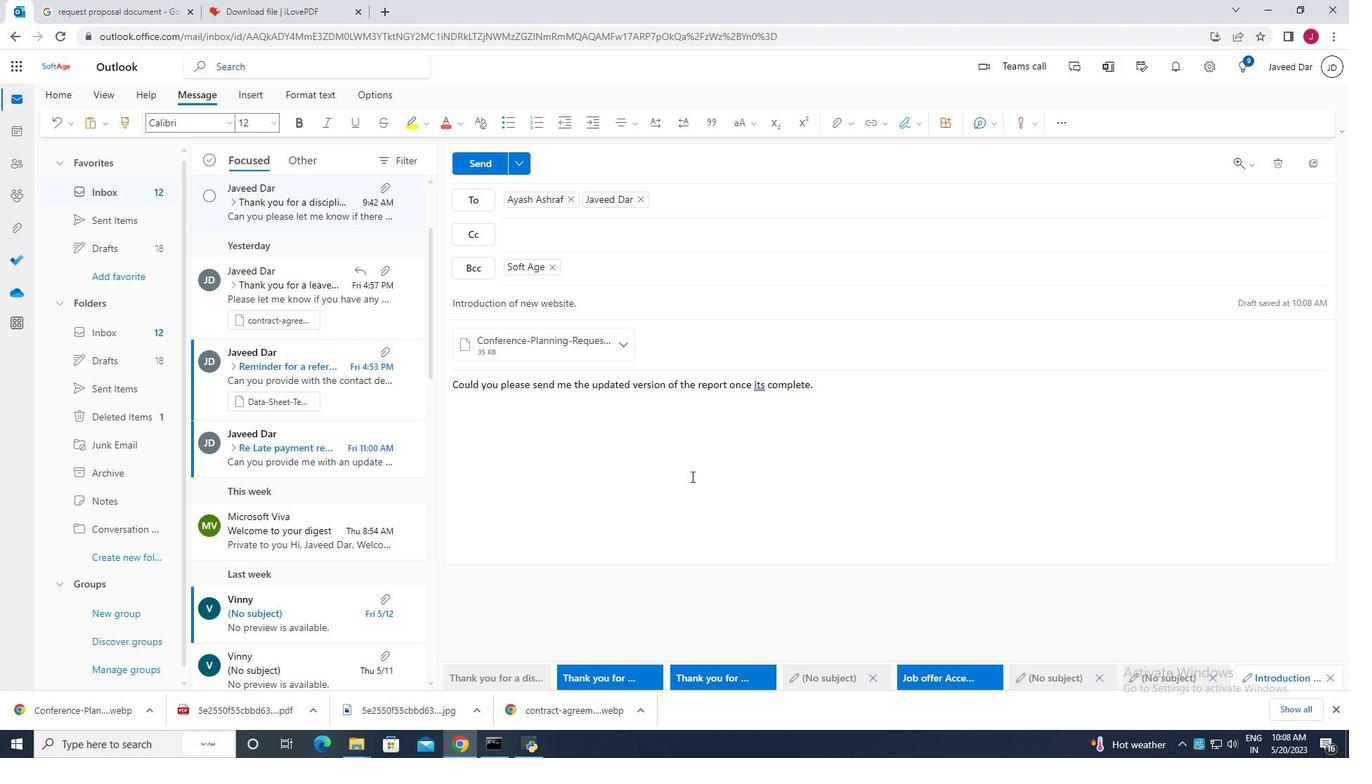 
Action: Mouse scrolled (691, 476) with delta (0, 0)
Screenshot: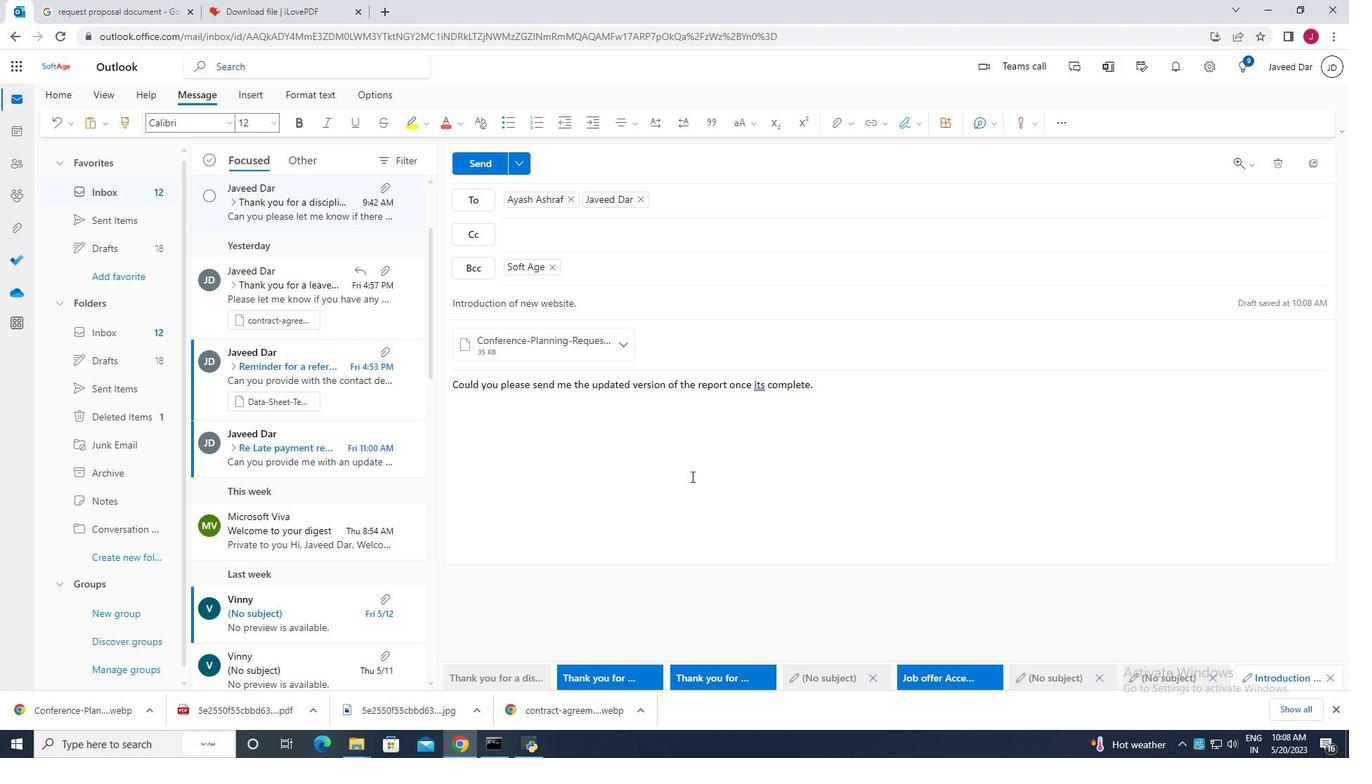 
Action: Mouse scrolled (691, 476) with delta (0, 0)
Screenshot: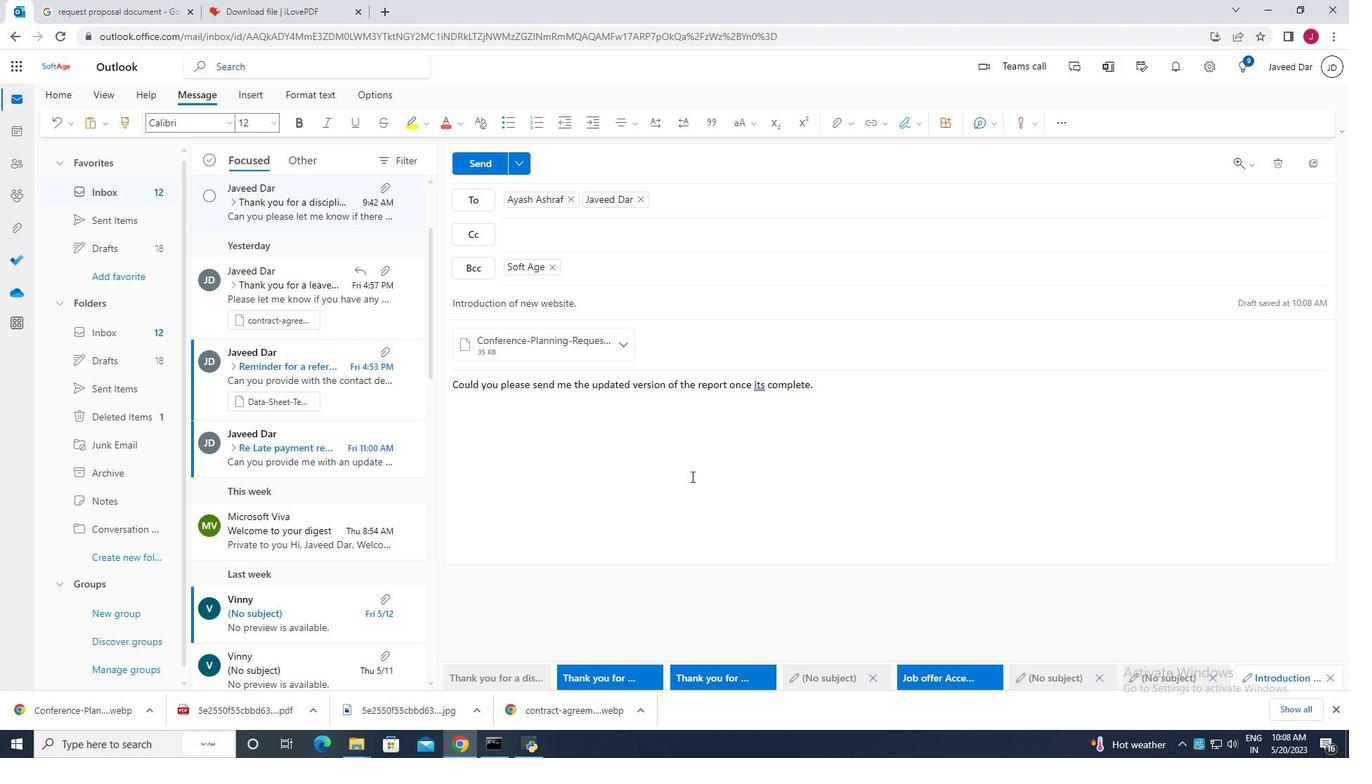 
Action: Mouse scrolled (691, 476) with delta (0, 0)
Screenshot: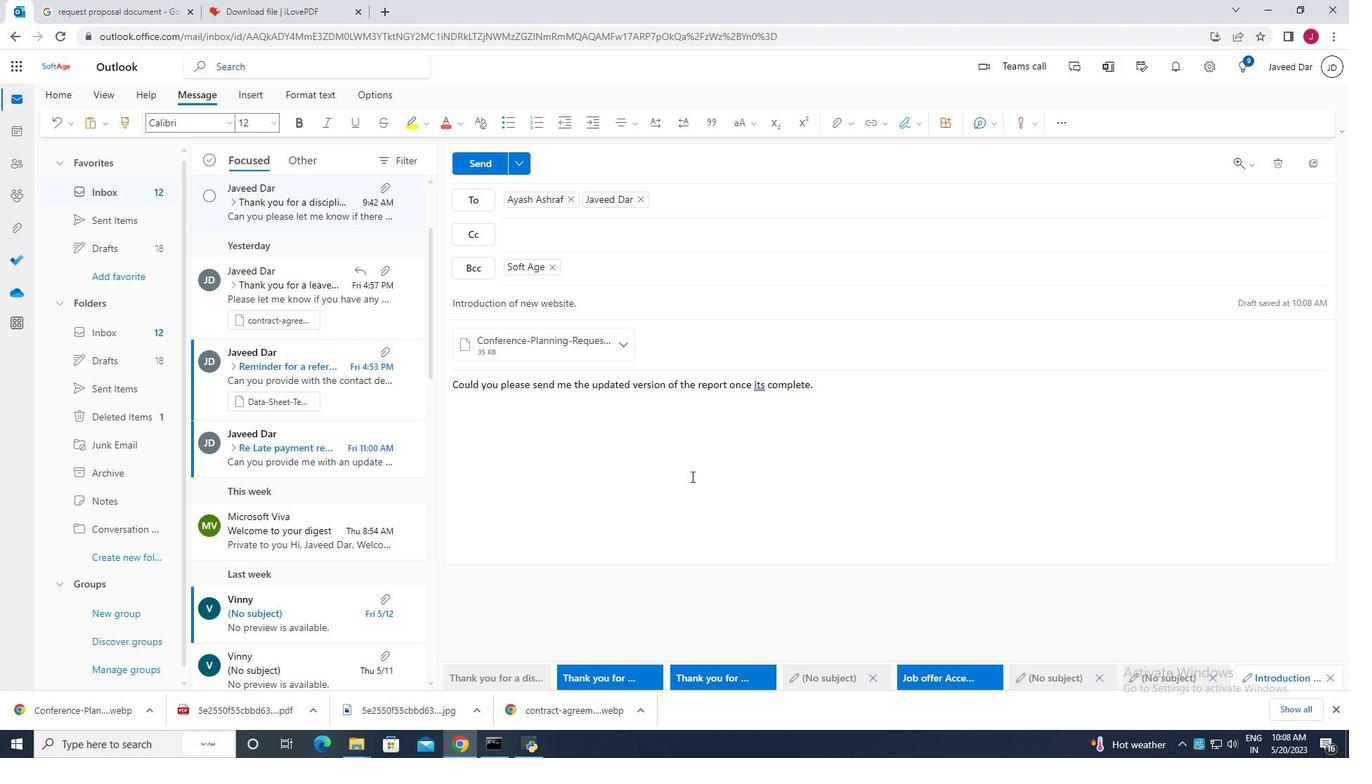 
Action: Mouse scrolled (691, 477) with delta (0, 0)
Screenshot: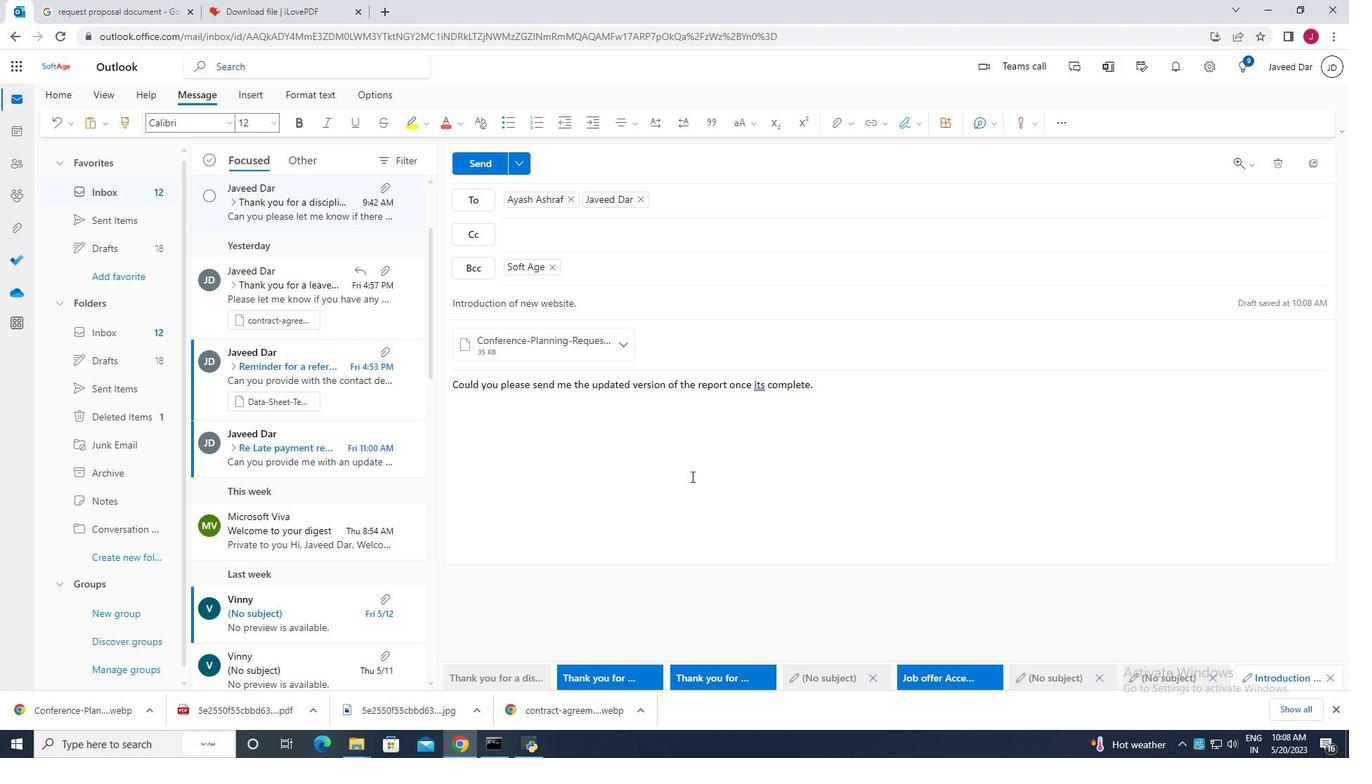 
Action: Mouse scrolled (691, 477) with delta (0, 0)
Screenshot: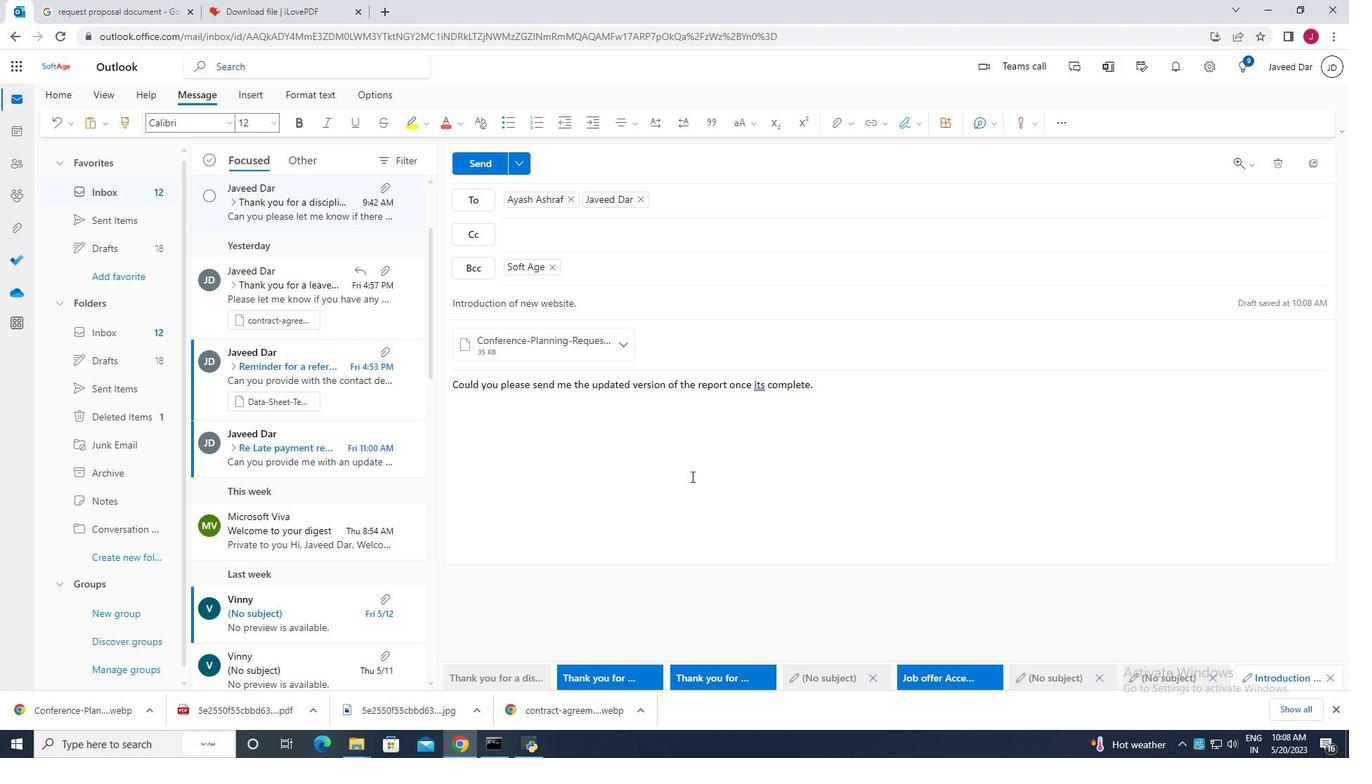 
Action: Mouse scrolled (691, 477) with delta (0, 0)
Screenshot: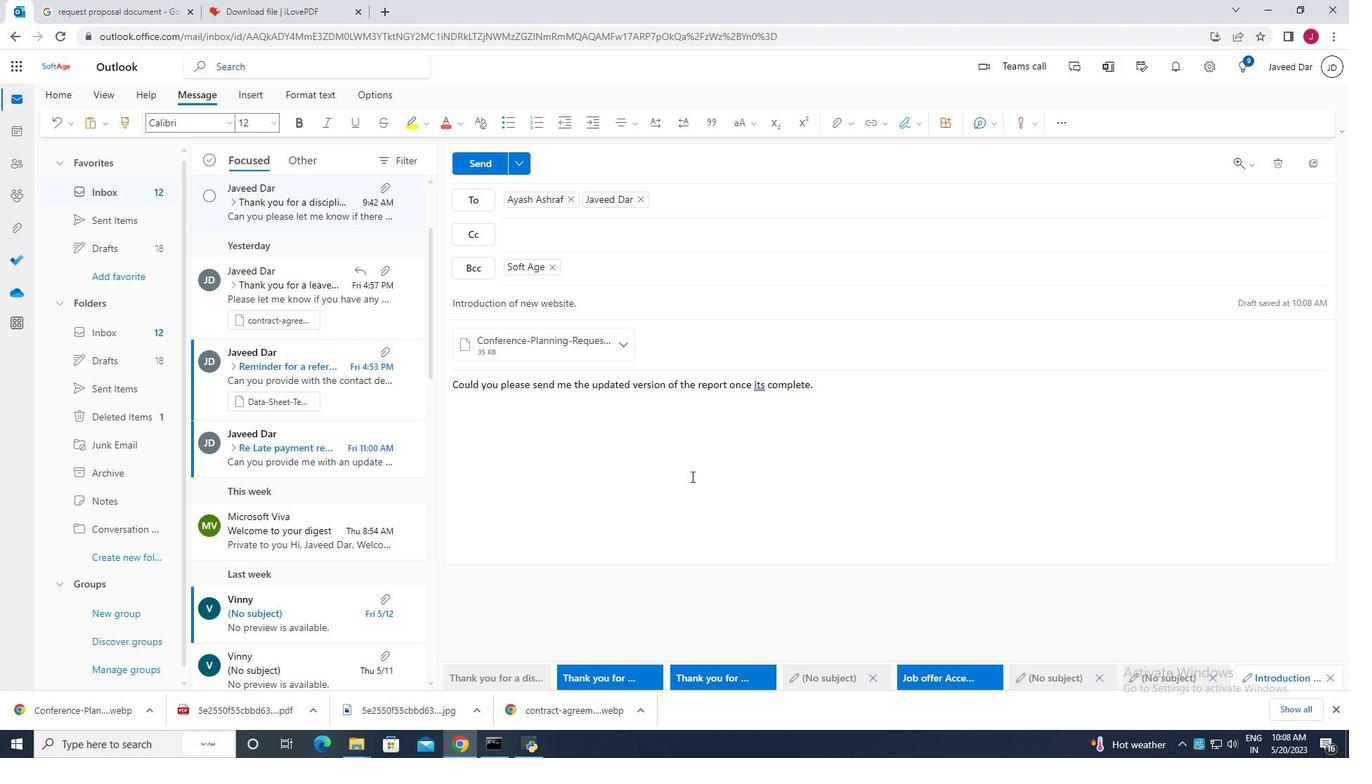 
Action: Mouse scrolled (691, 476) with delta (0, 0)
Screenshot: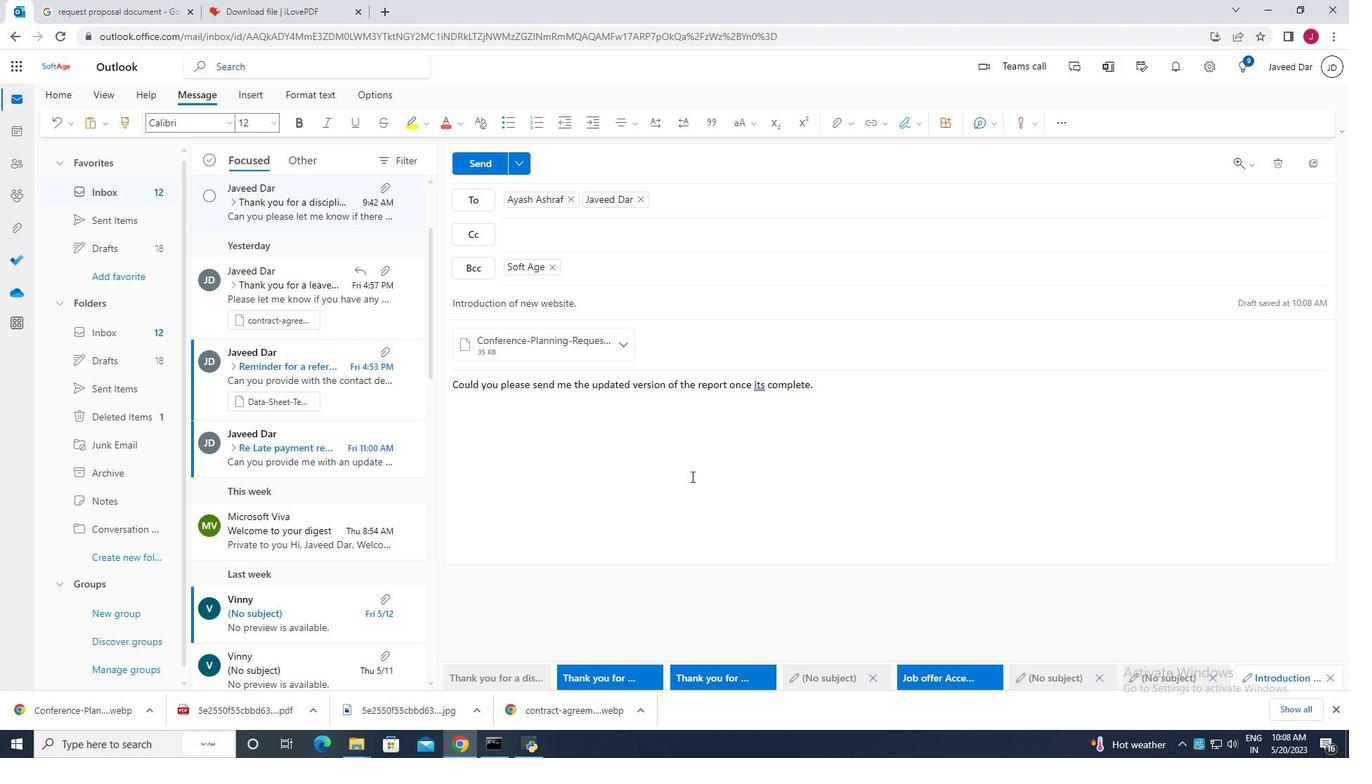 
Action: Mouse scrolled (691, 476) with delta (0, 0)
Screenshot: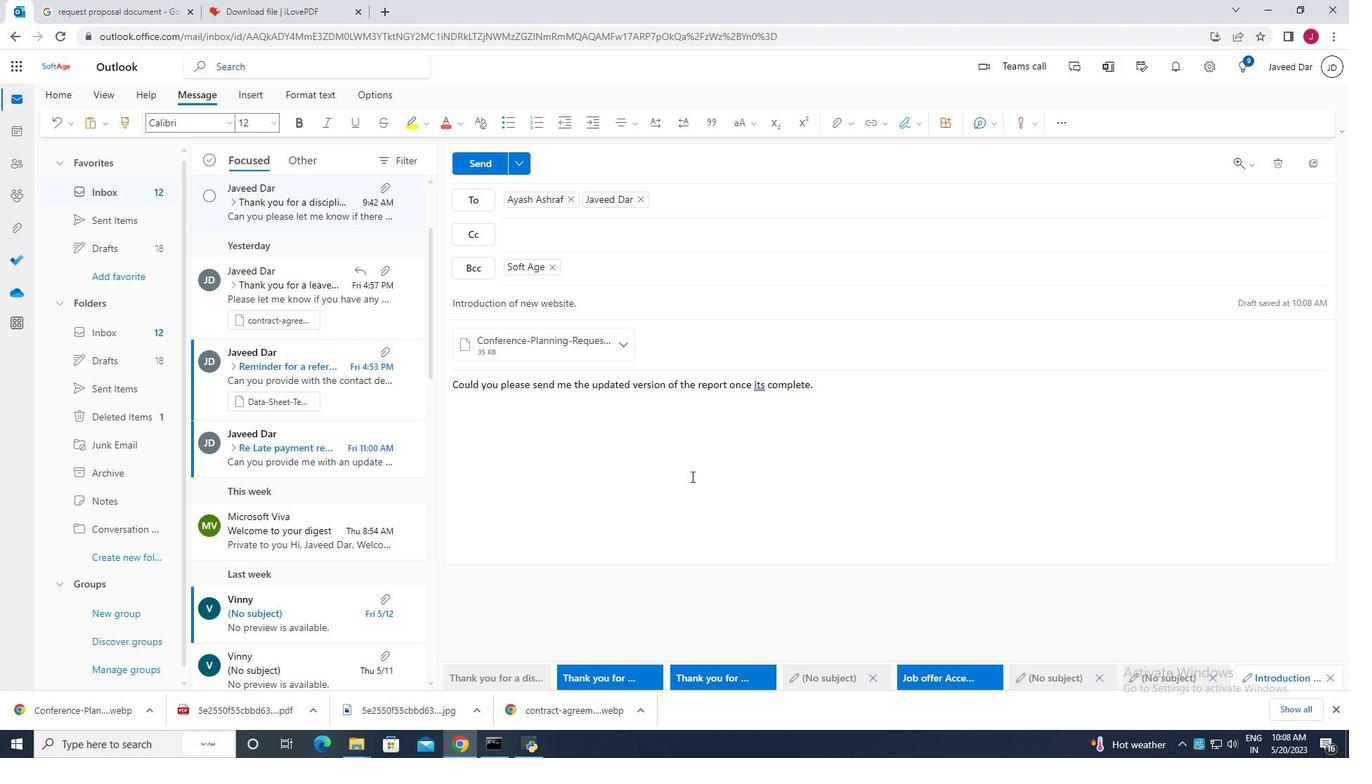 
Action: Mouse moved to (908, 122)
Screenshot: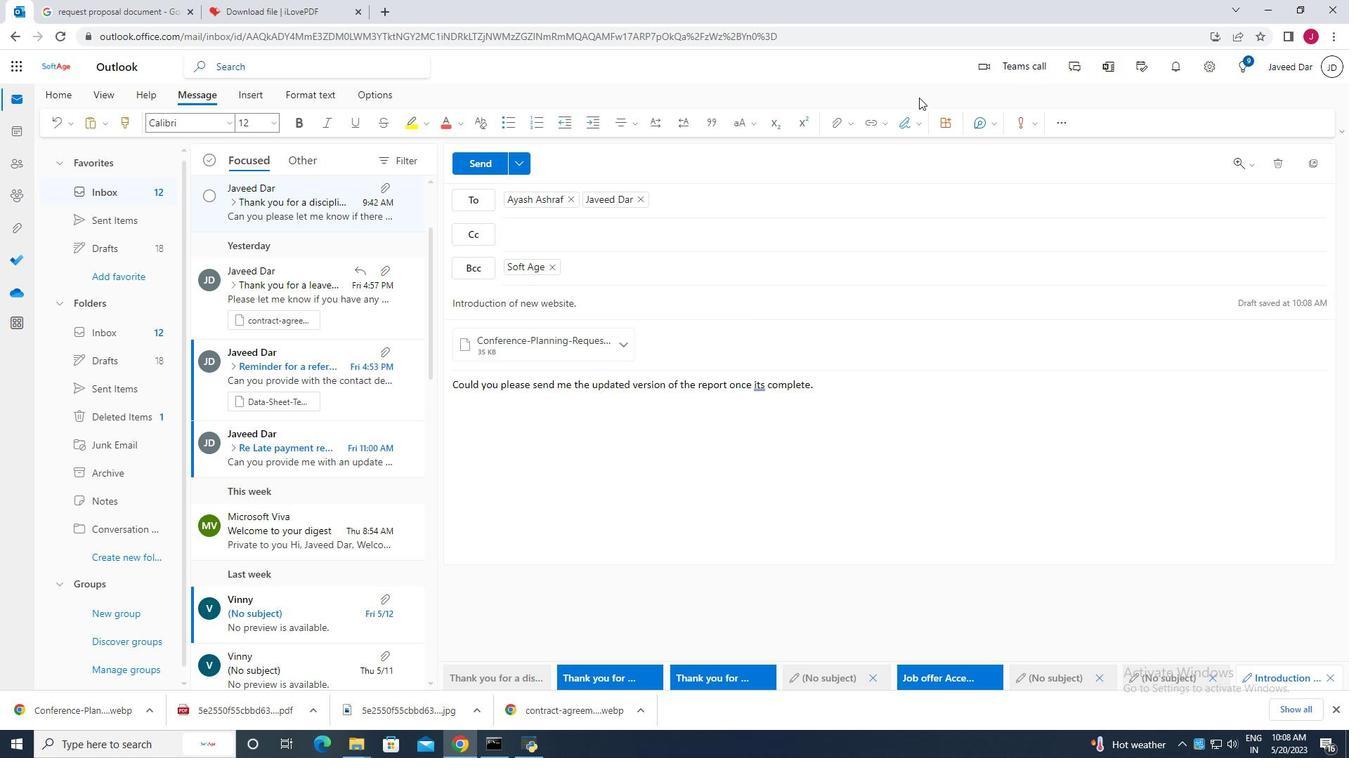 
Action: Mouse pressed left at (908, 122)
Screenshot: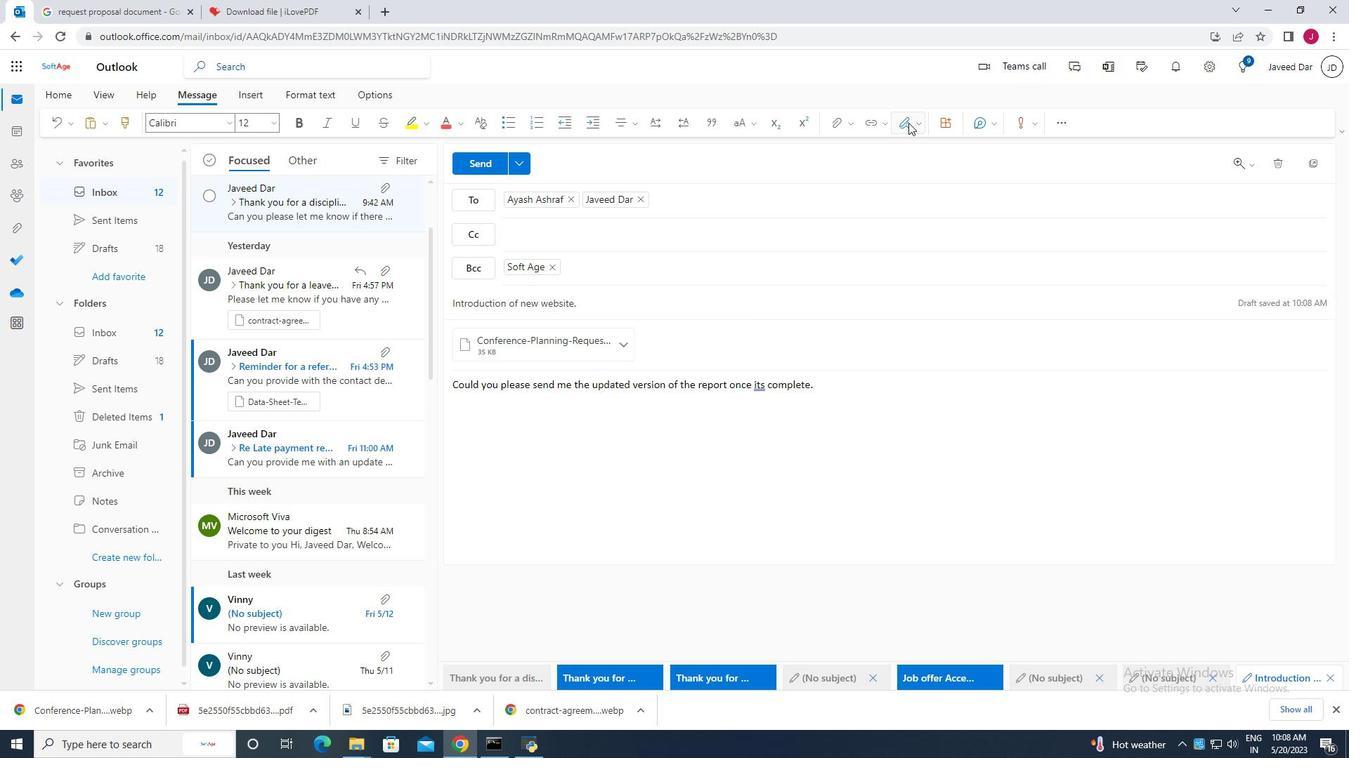 
Action: Mouse moved to (876, 178)
Screenshot: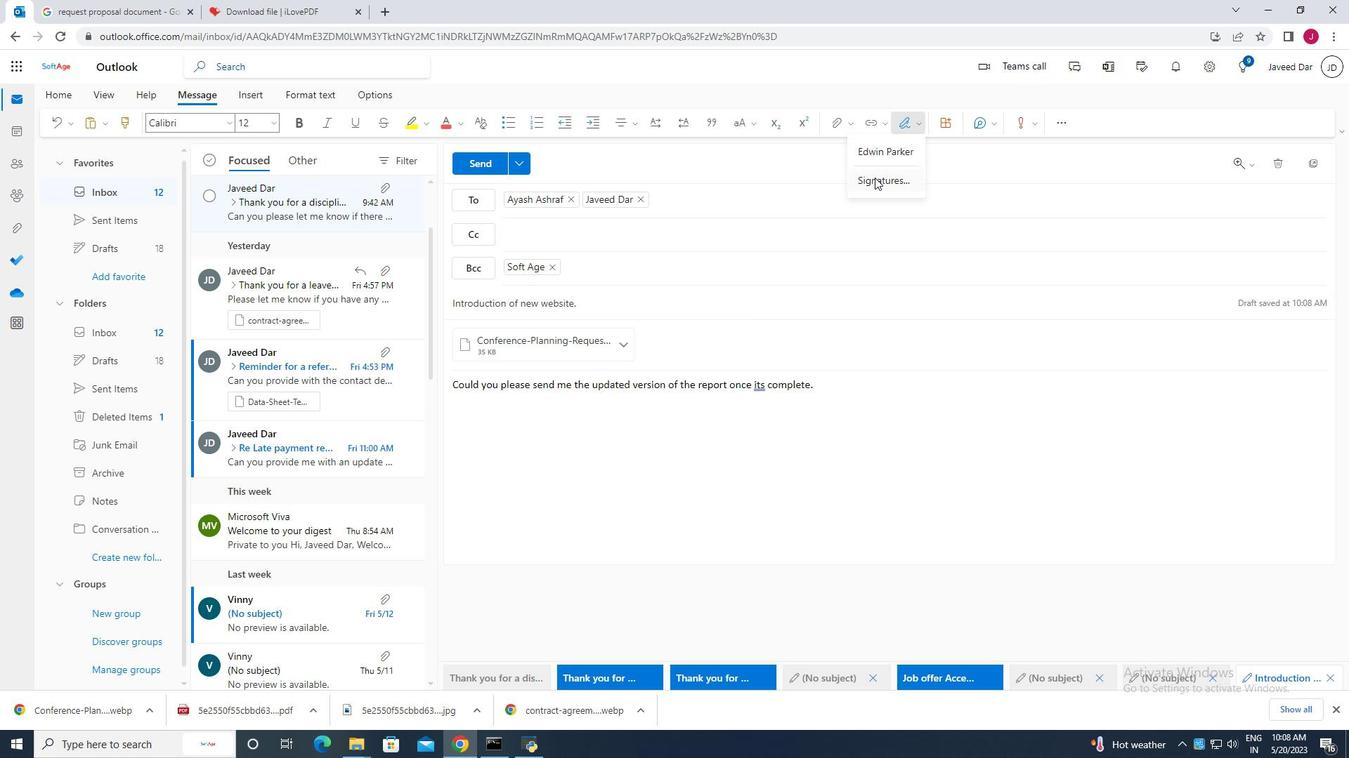 
Action: Mouse pressed left at (876, 178)
Screenshot: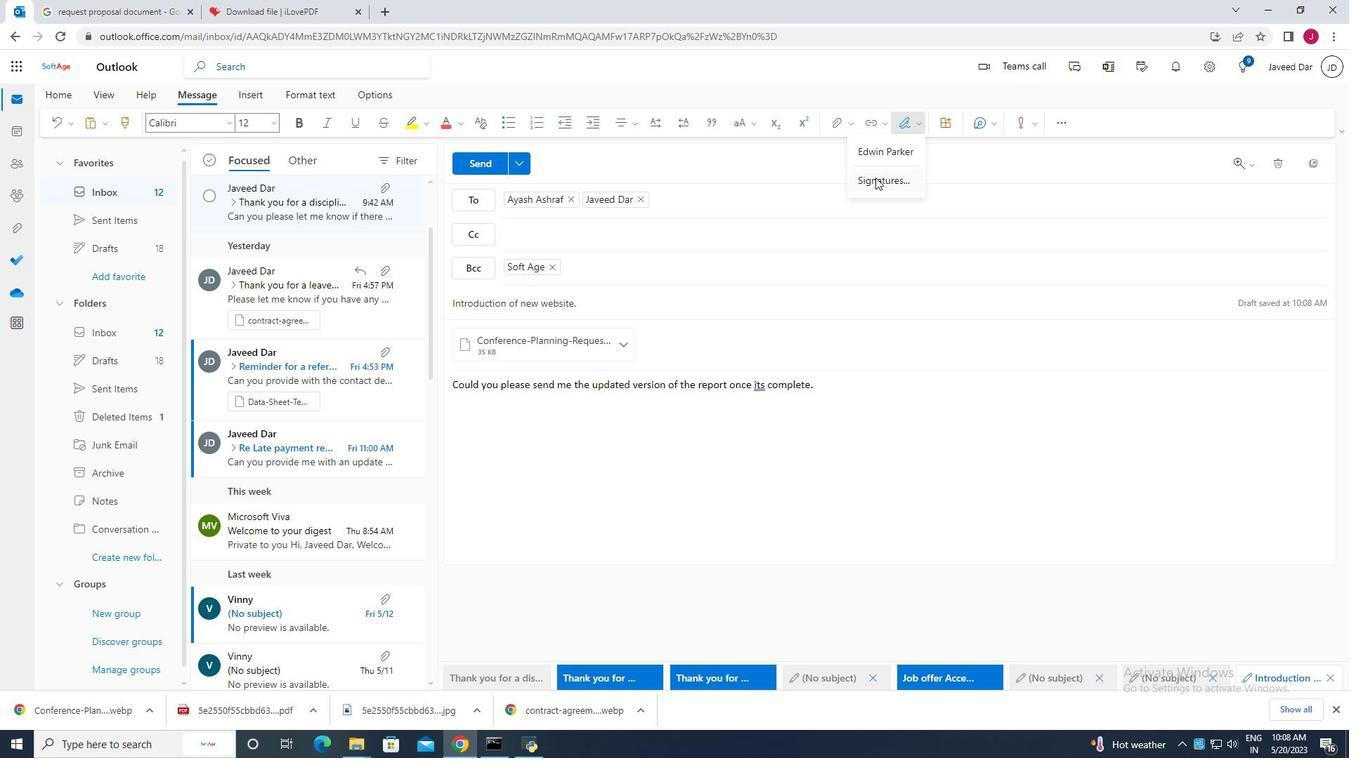 
Action: Mouse moved to (959, 234)
Screenshot: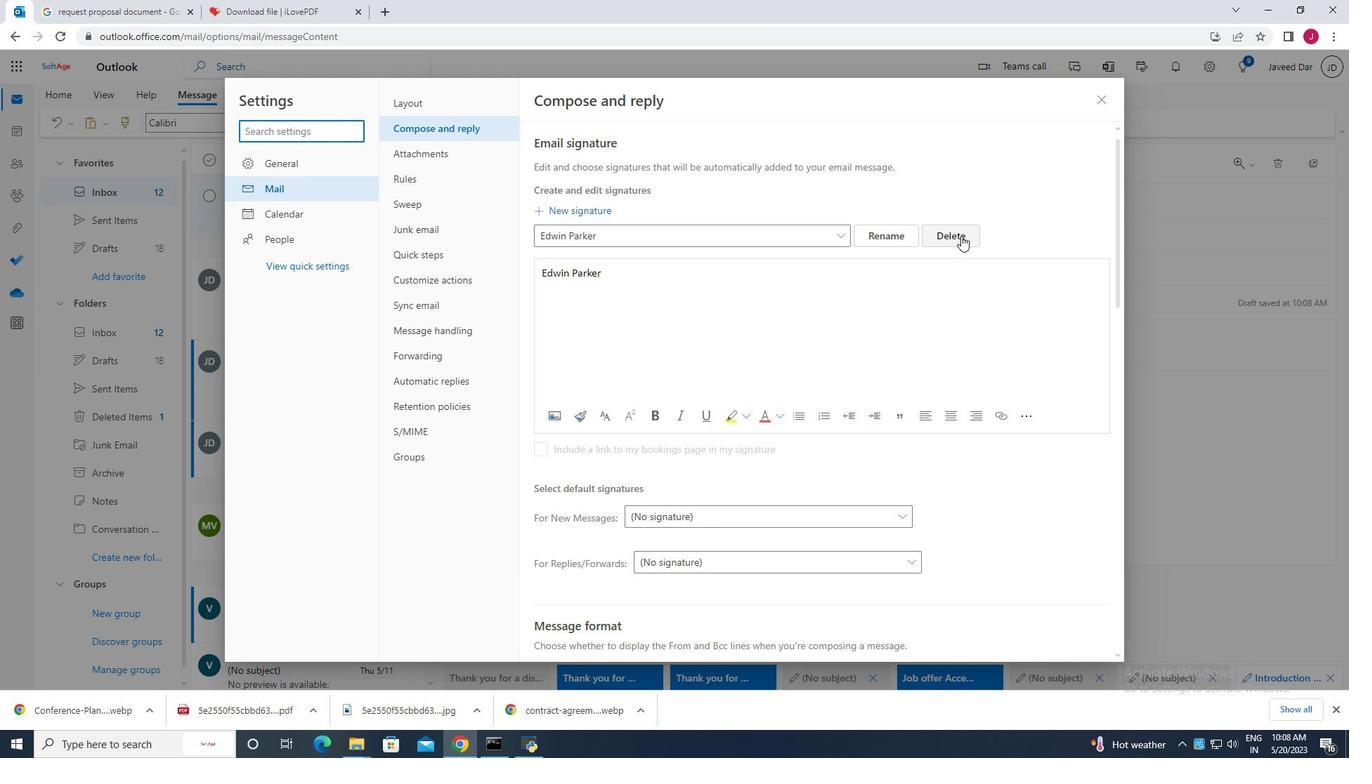 
Action: Mouse pressed left at (959, 234)
Screenshot: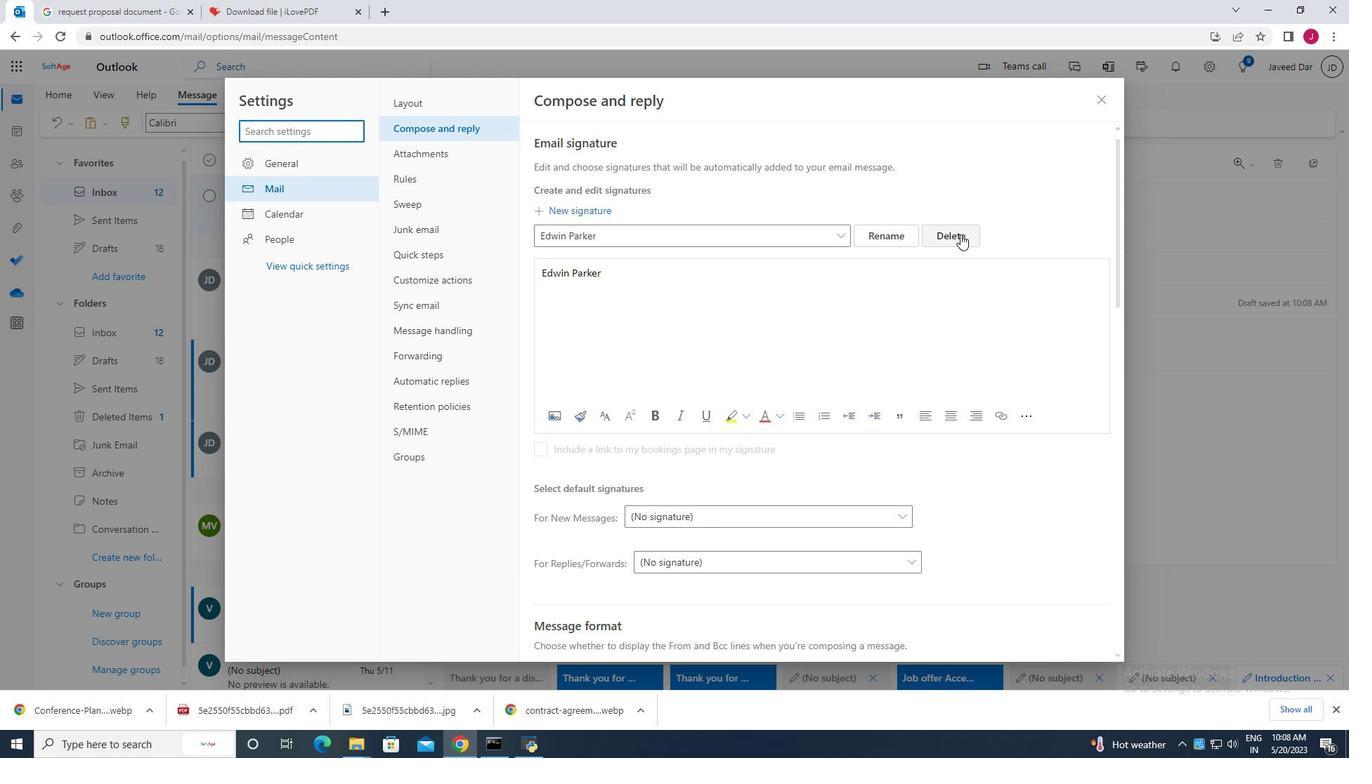 
Action: Mouse moved to (697, 217)
Screenshot: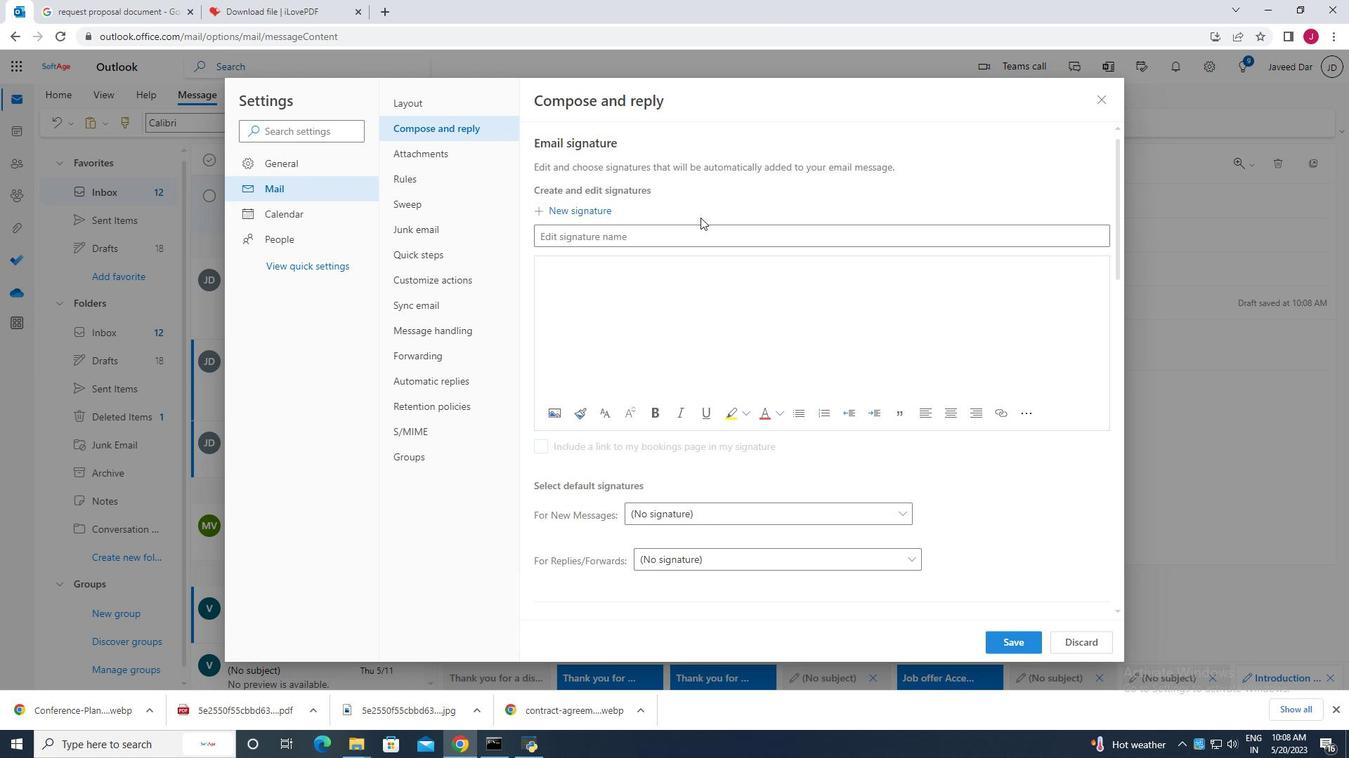 
Action: Key pressed <Key.caps_lock>E<Key.caps_lock>leanor<Key.backspace><Key.backspace><Key.backspace><Key.backspace><Key.backspace><Key.backspace><Key.caps_lock>E<Key.caps_lock>leanor<Key.space><Key.caps_lock>E<Key.backspace>W<Key.caps_lock>
Screenshot: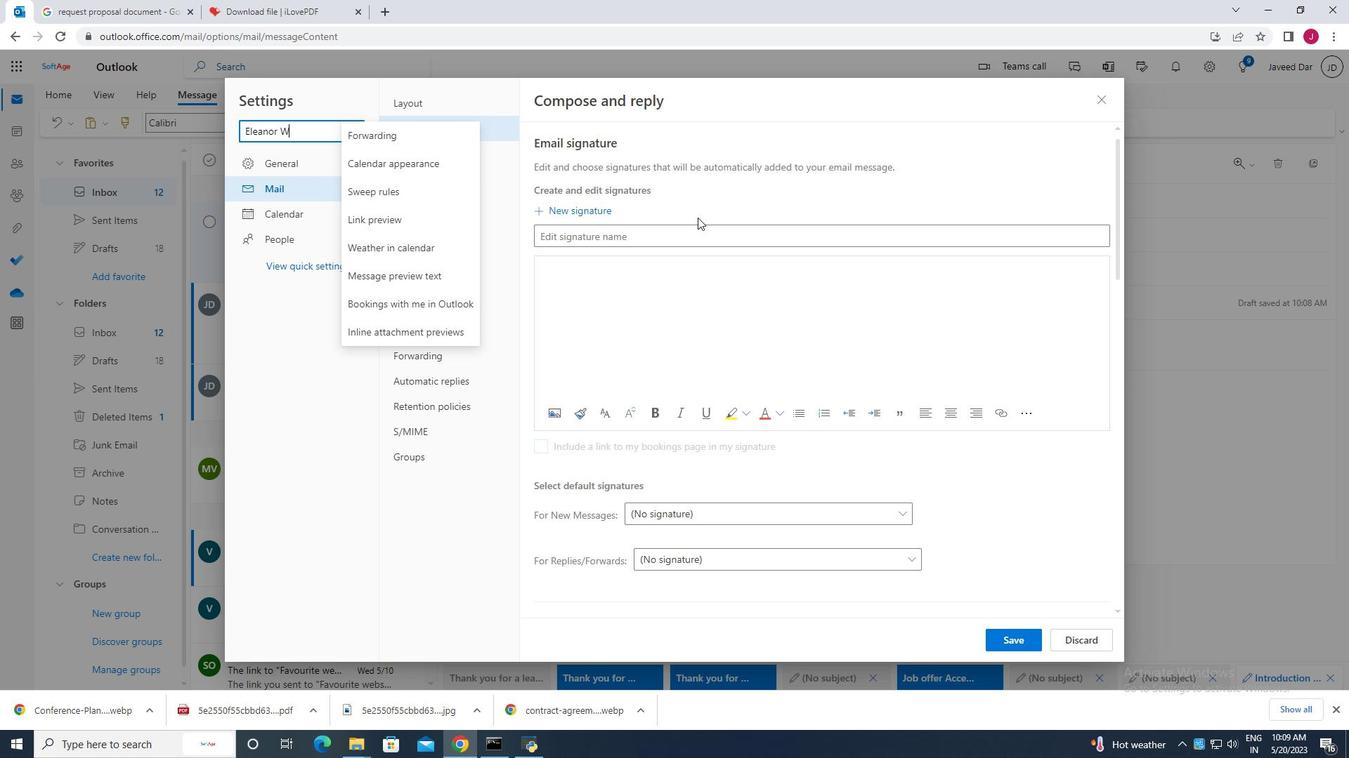 
Action: Mouse scrolled (697, 218) with delta (0, 0)
Screenshot: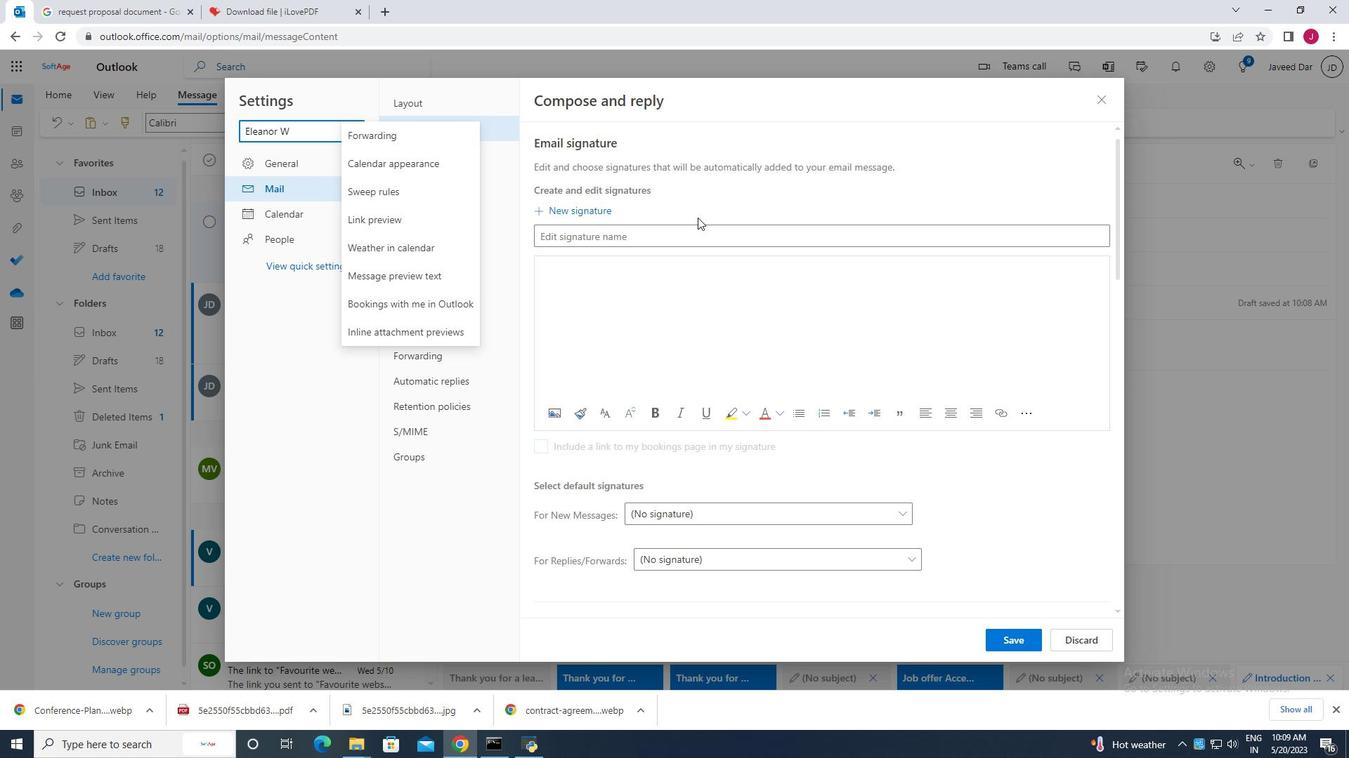 
Action: Mouse moved to (558, 231)
Screenshot: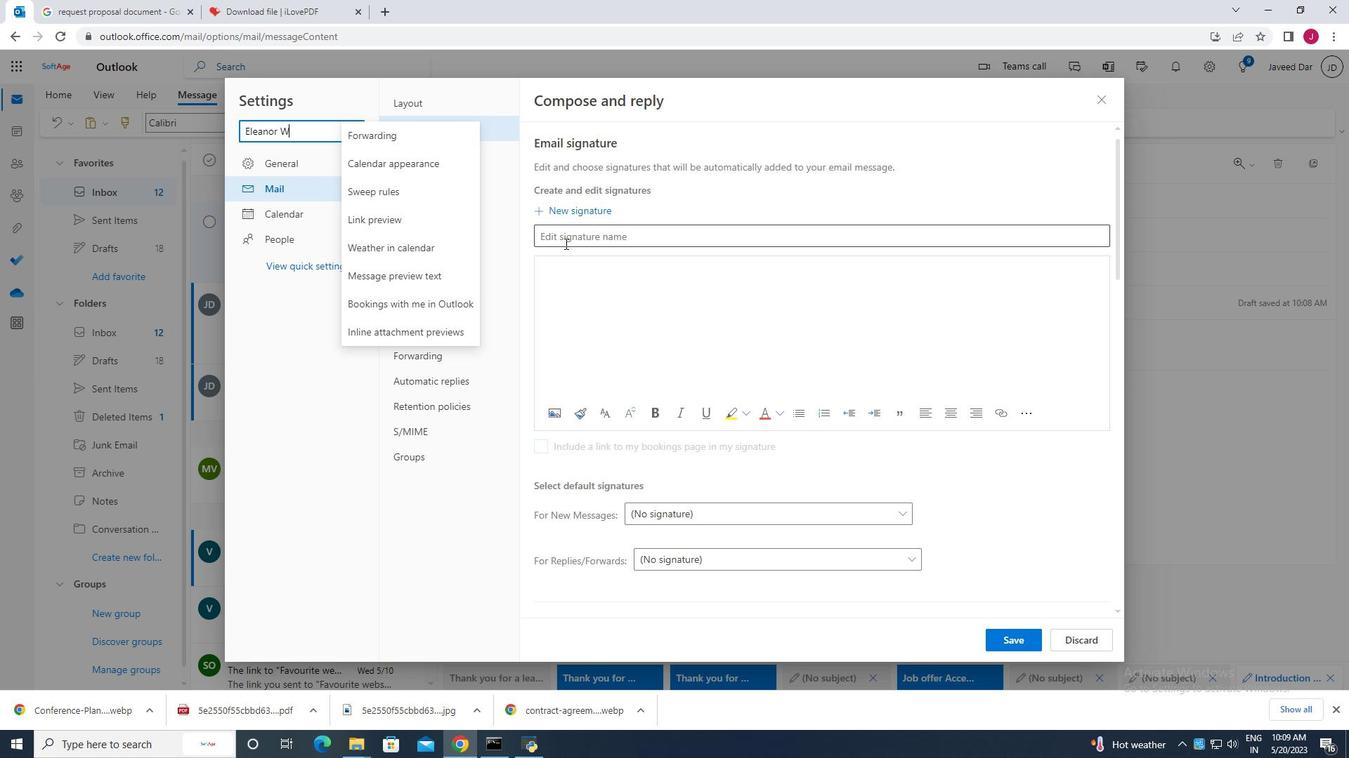 
Action: Mouse pressed left at (558, 231)
Screenshot: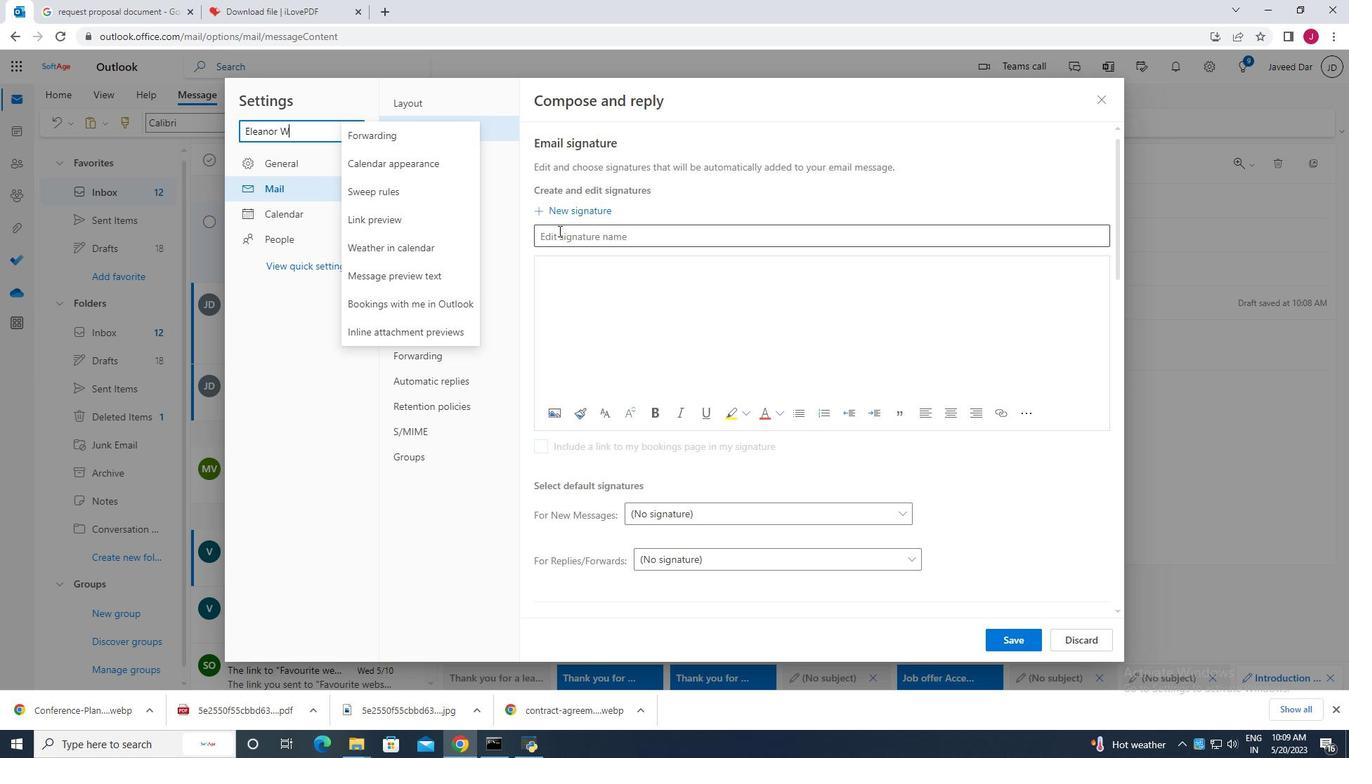 
Action: Mouse moved to (557, 231)
Screenshot: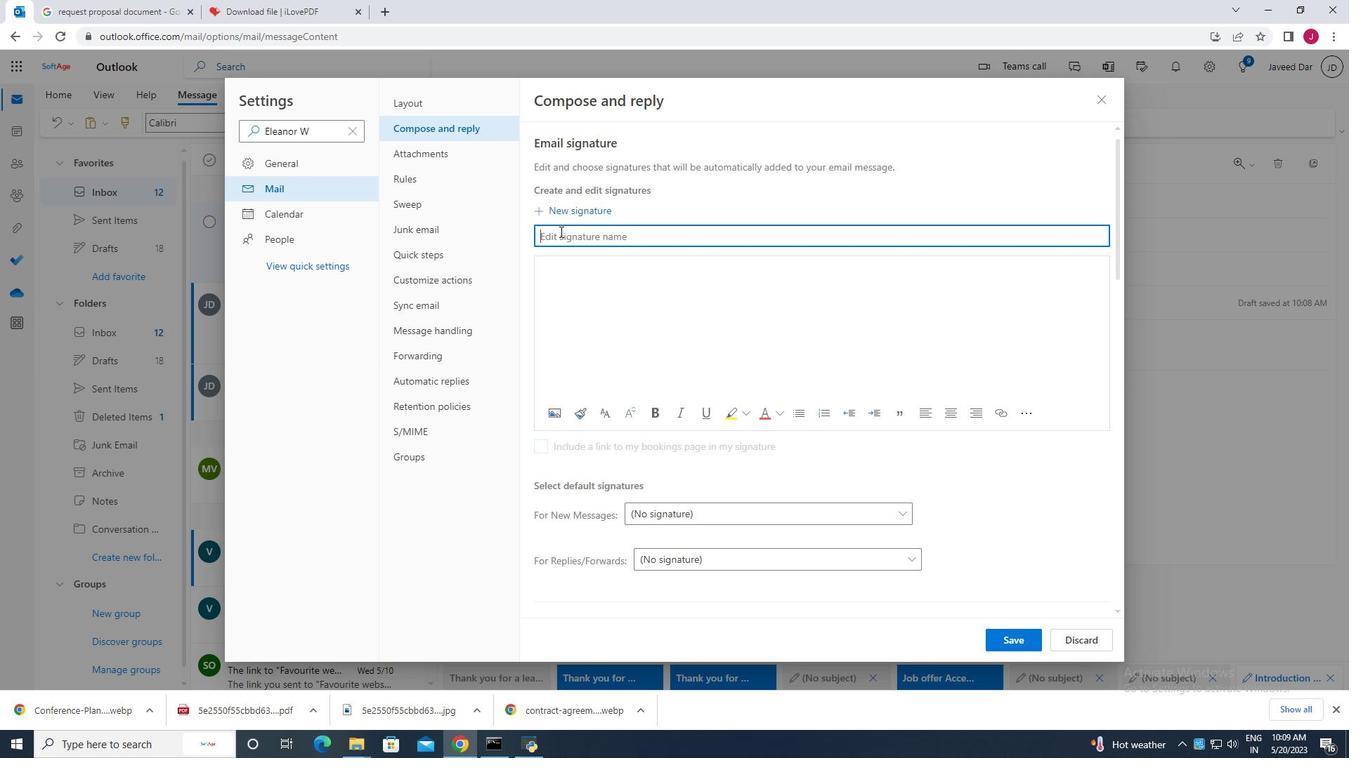 
Action: Key pressed <Key.shift>e<Key.shift>leanor<Key.space><Key.backspace><Key.backspace><Key.backspace><Key.backspace><Key.backspace><Key.backspace><Key.backspace><Key.backspace><Key.caps_lock>E<Key.caps_lock>leanor<Key.space><Key.caps_lock>W<Key.caps_lock>ilson
Screenshot: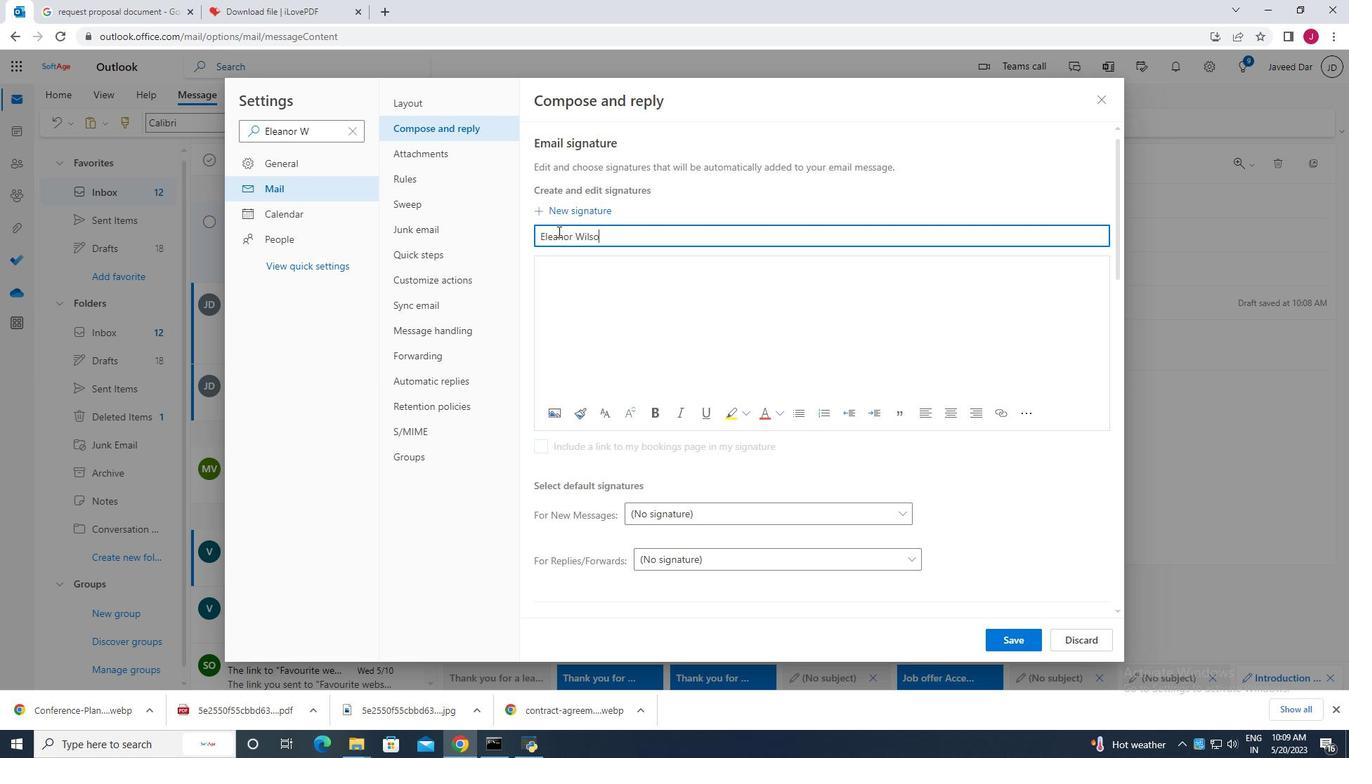 
Action: Mouse moved to (592, 273)
Screenshot: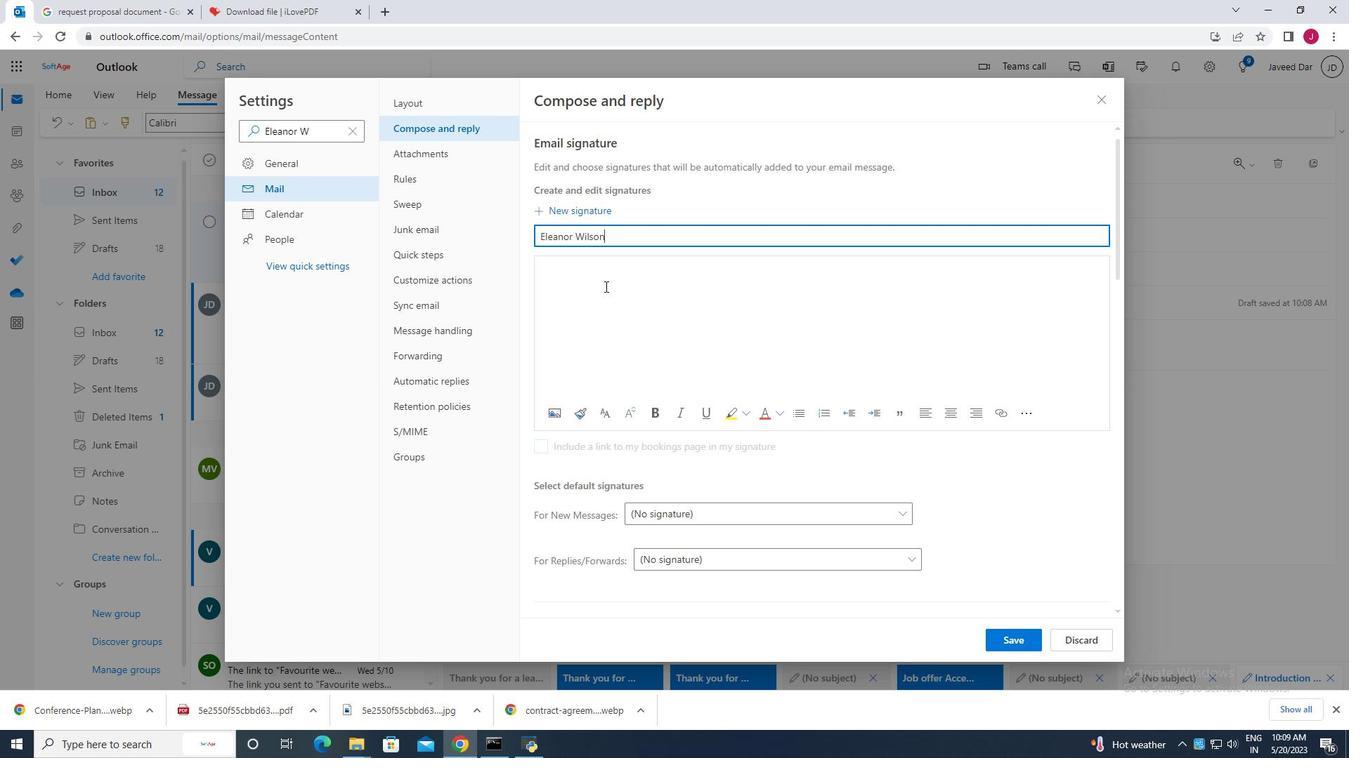 
Action: Mouse pressed left at (592, 273)
Screenshot: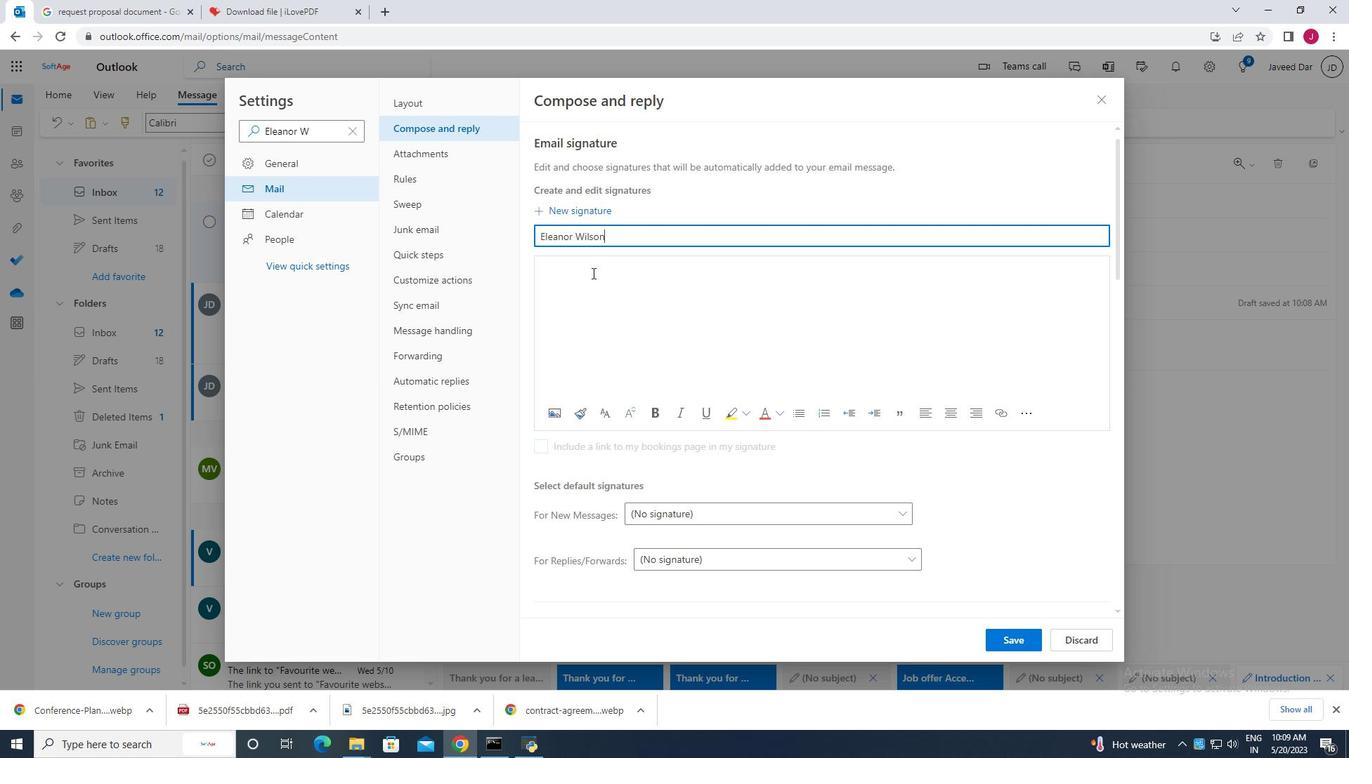 
Action: Mouse moved to (592, 273)
Screenshot: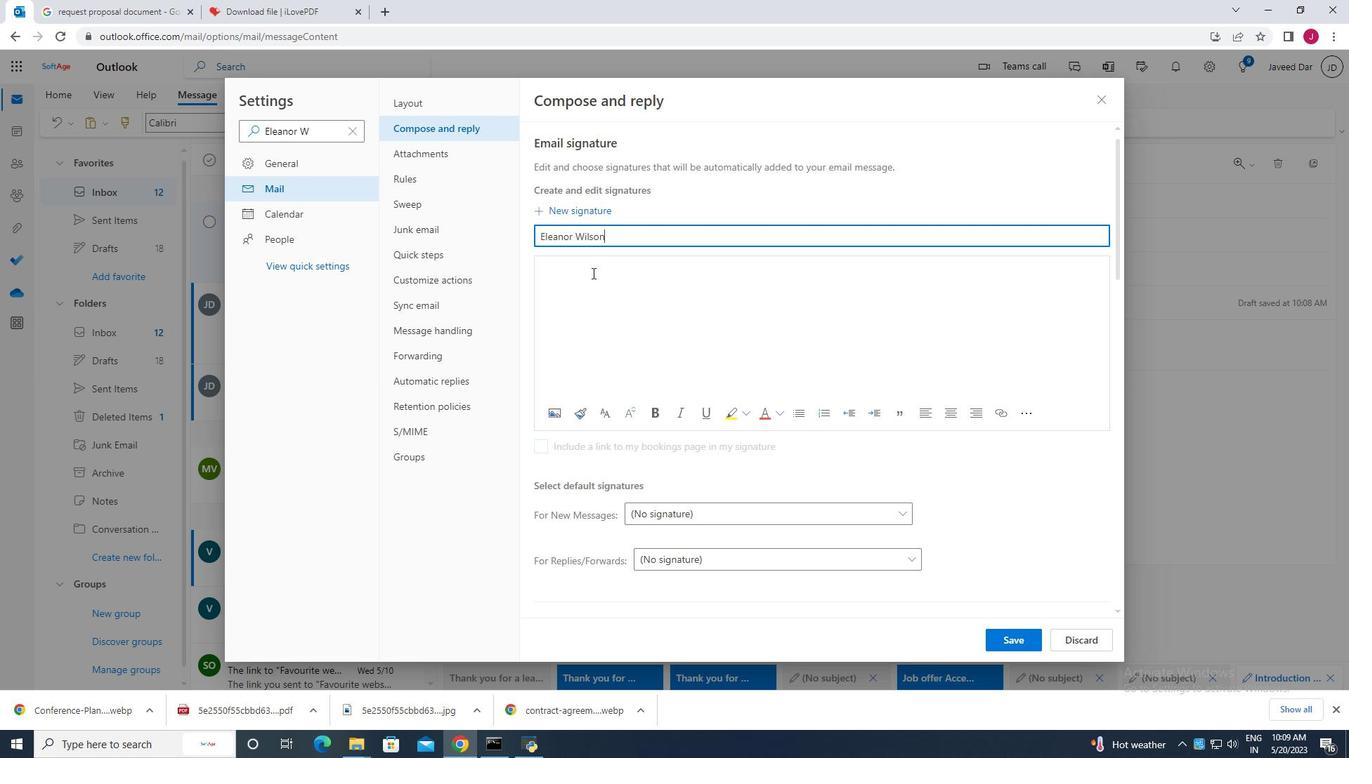 
Action: Key pressed <Key.caps_lock>E<Key.caps_lock>leanor<Key.space><Key.caps_lock>W<Key.caps_lock>ilson
Screenshot: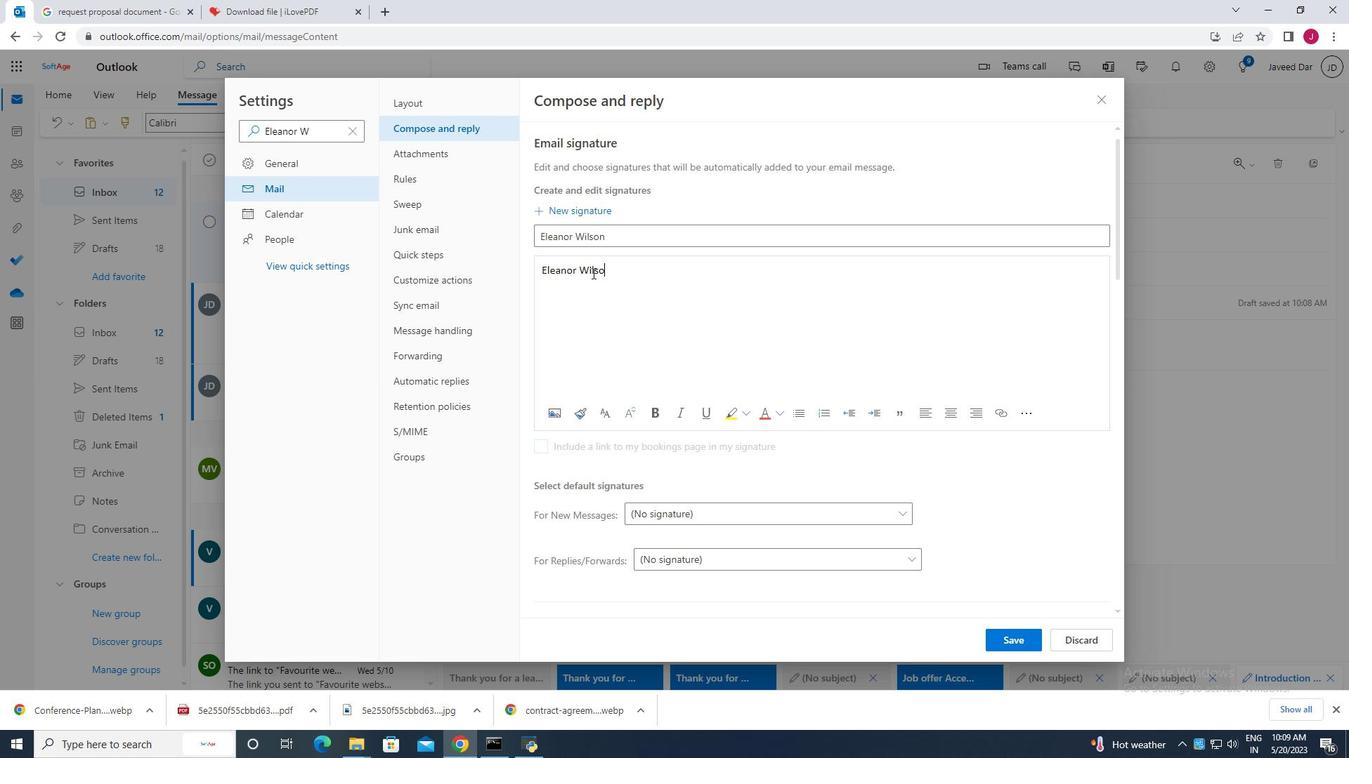 
Action: Mouse moved to (1019, 644)
Screenshot: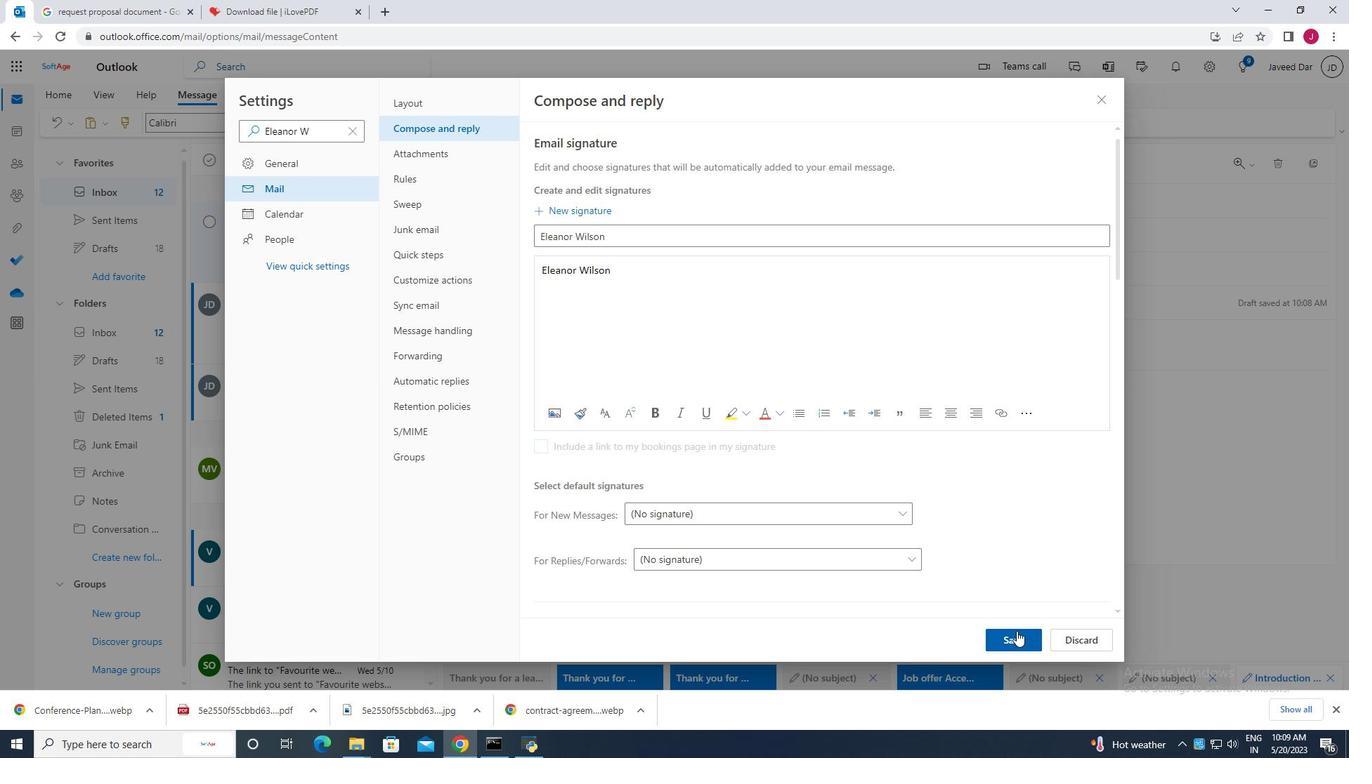
Action: Mouse pressed left at (1019, 644)
Screenshot: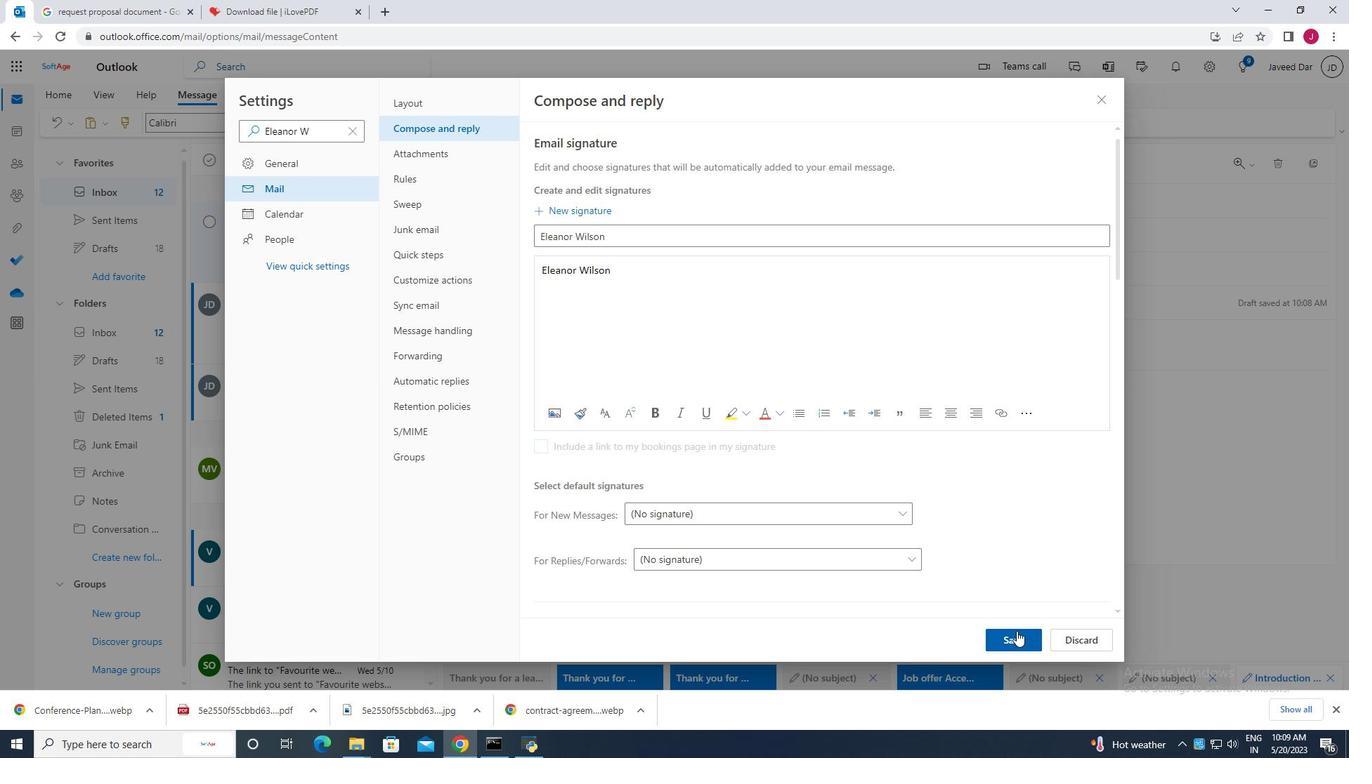 
Action: Mouse moved to (1106, 106)
Screenshot: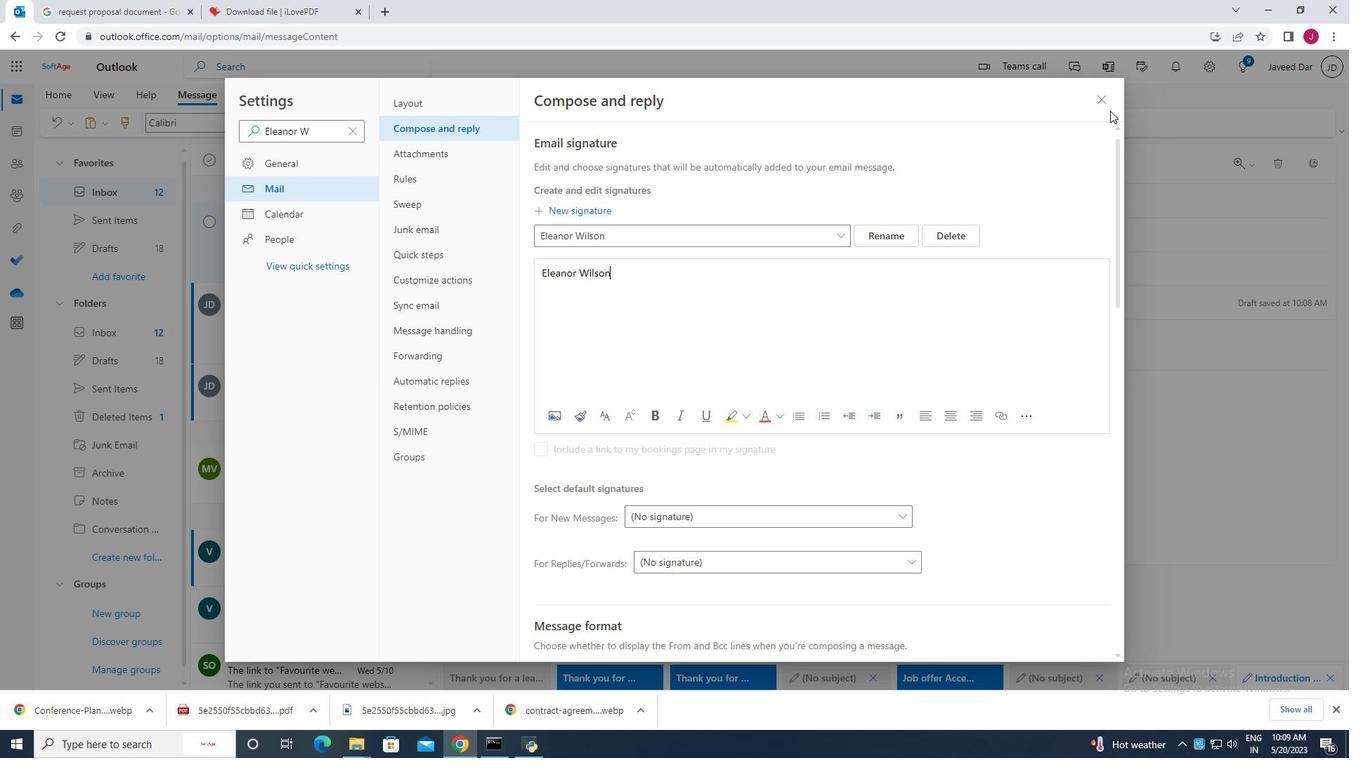 
Action: Mouse pressed left at (1106, 106)
Screenshot: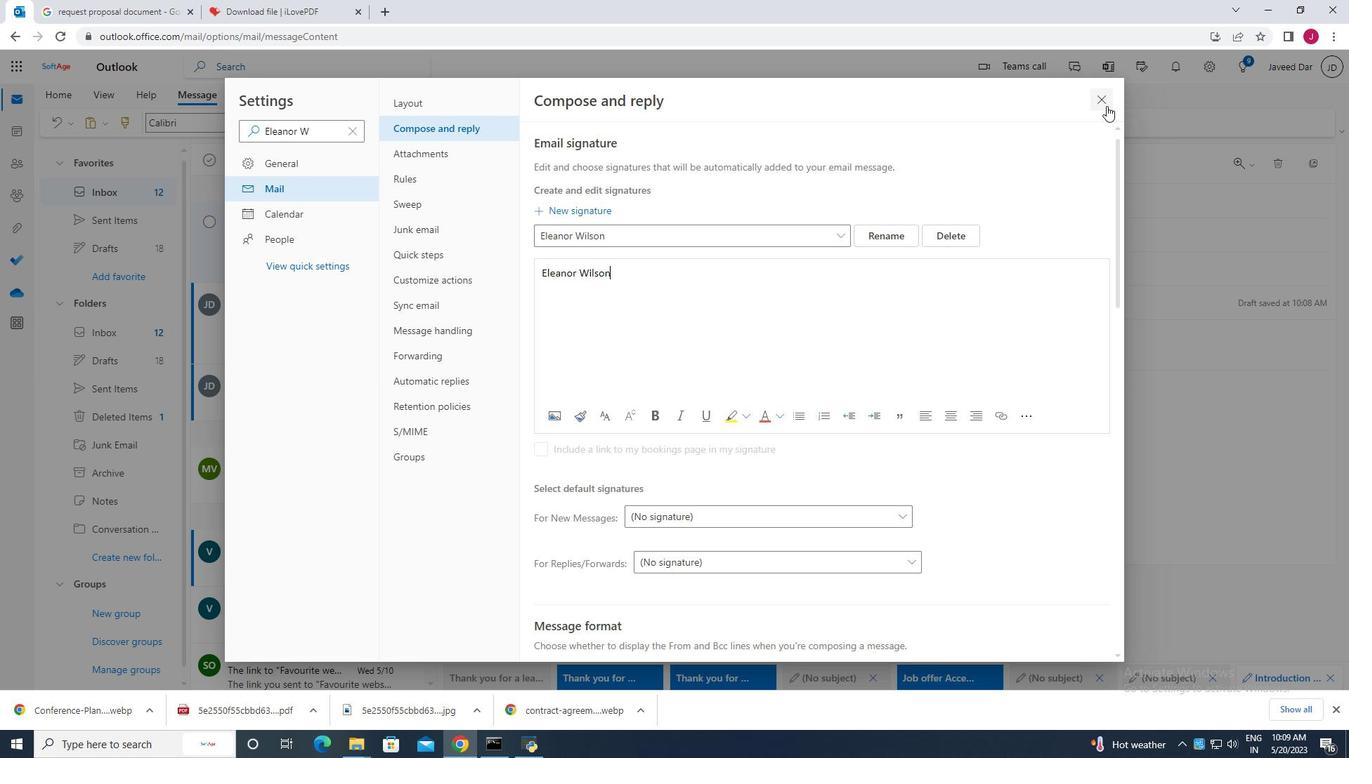 
Action: Mouse moved to (847, 183)
Screenshot: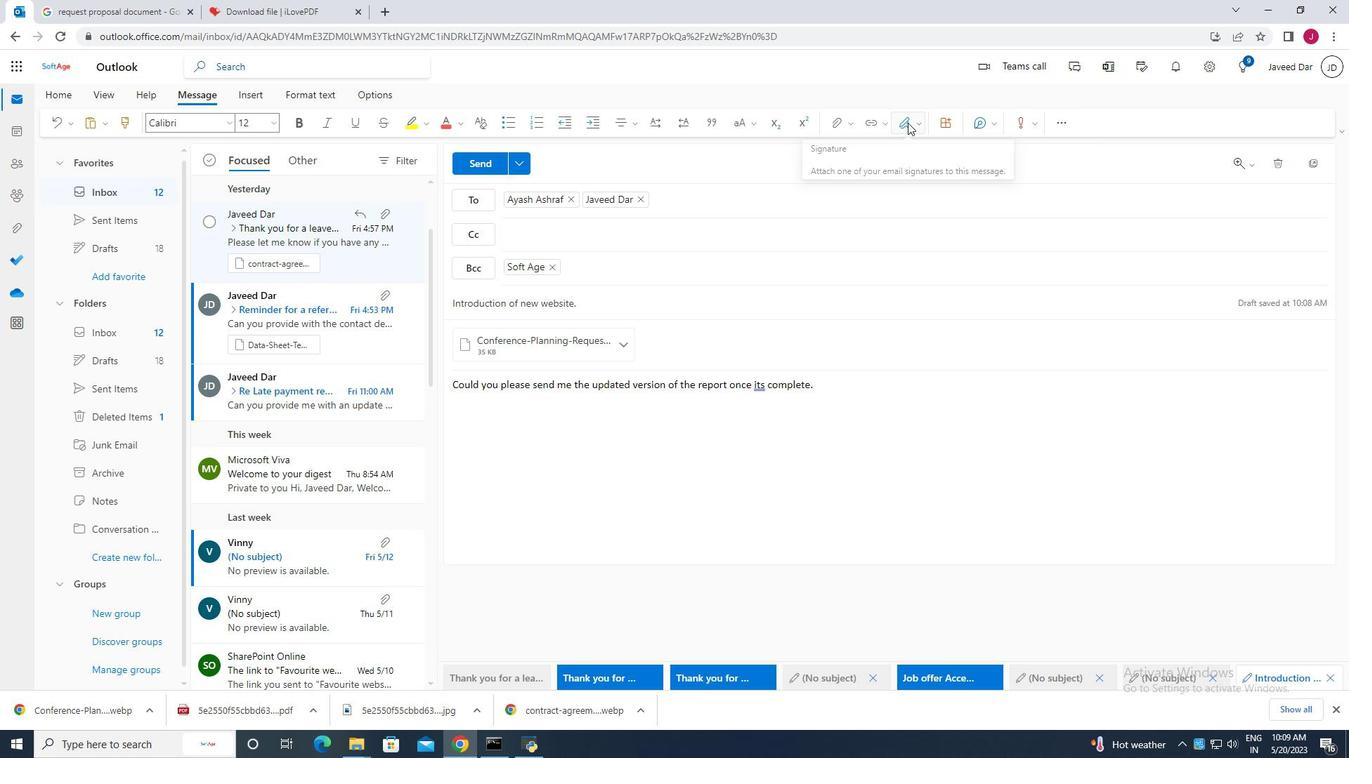 
Action: Mouse pressed left at (907, 123)
Screenshot: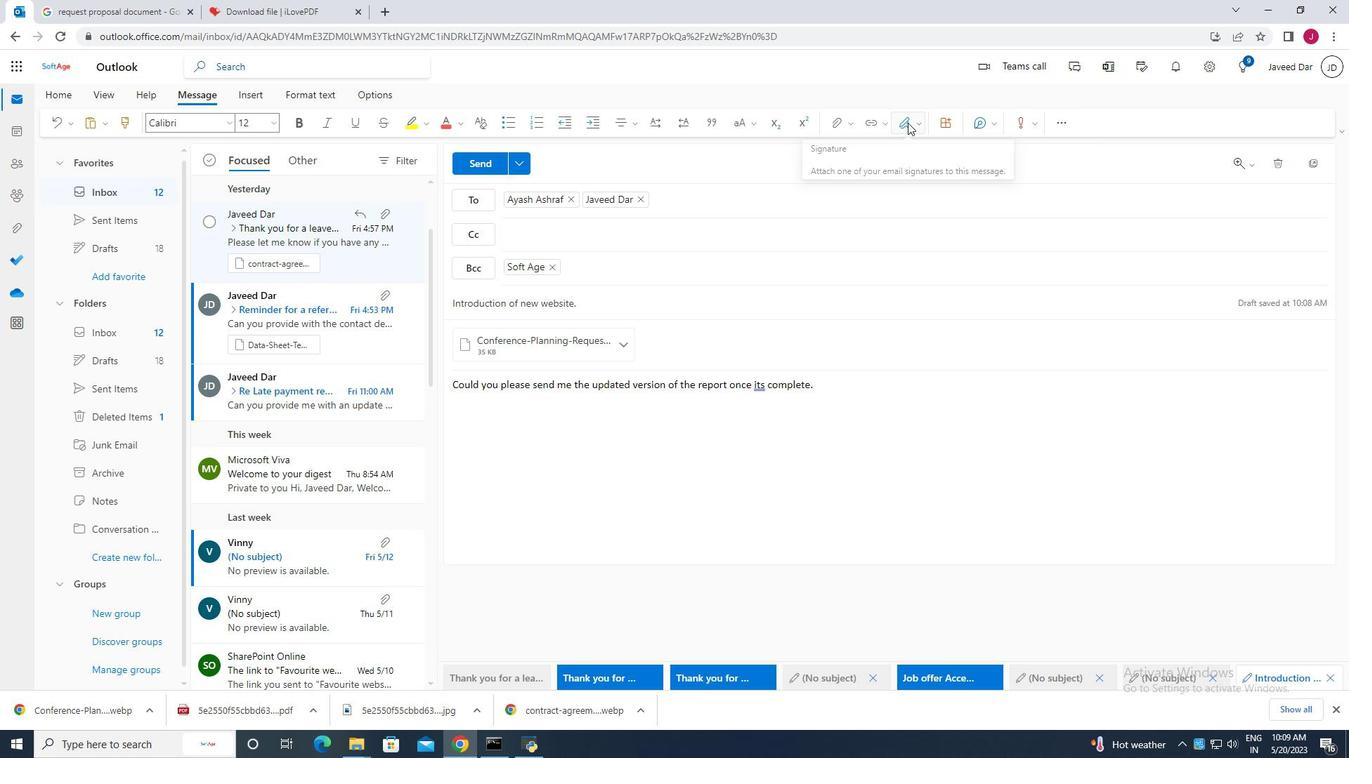 
Action: Mouse moved to (893, 148)
Screenshot: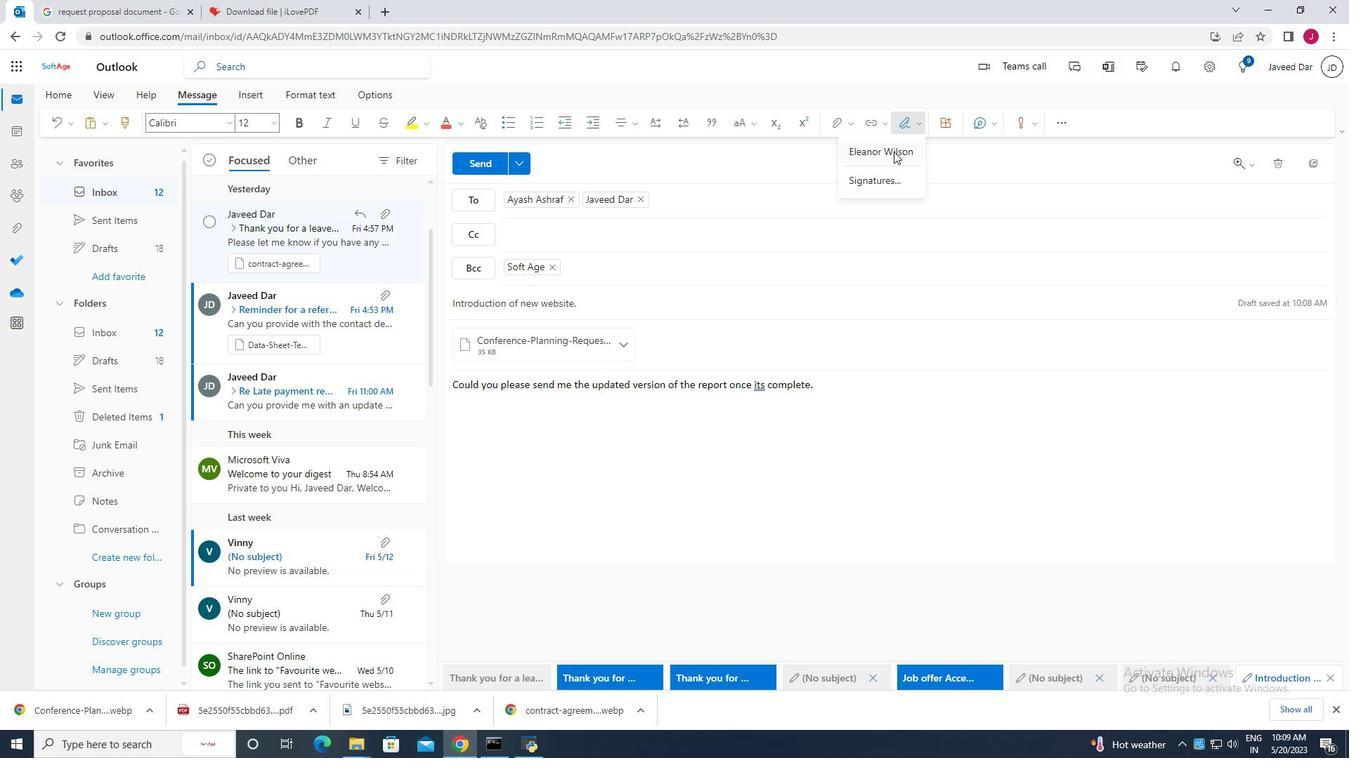 
Action: Mouse pressed left at (893, 148)
Screenshot: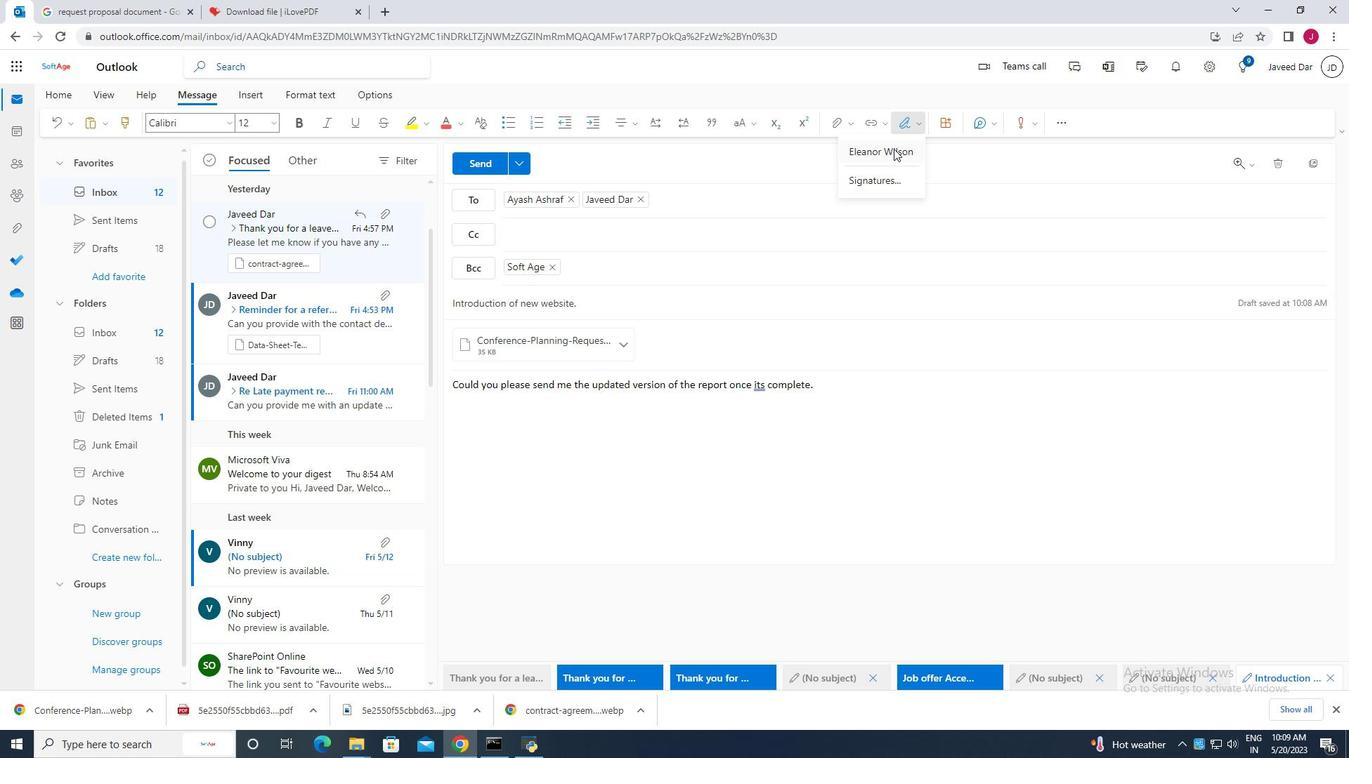 
Action: Mouse moved to (583, 375)
Screenshot: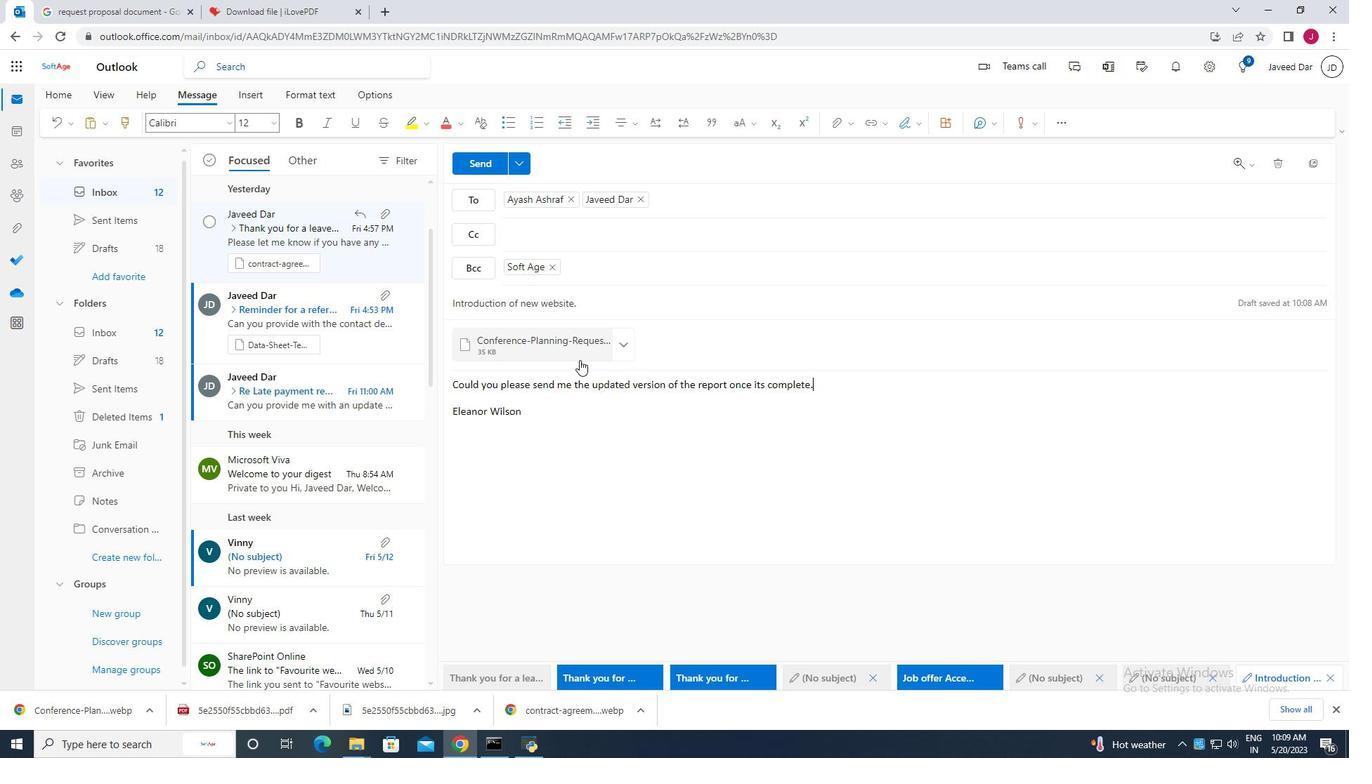 
Action: Mouse scrolled (583, 375) with delta (0, 0)
Screenshot: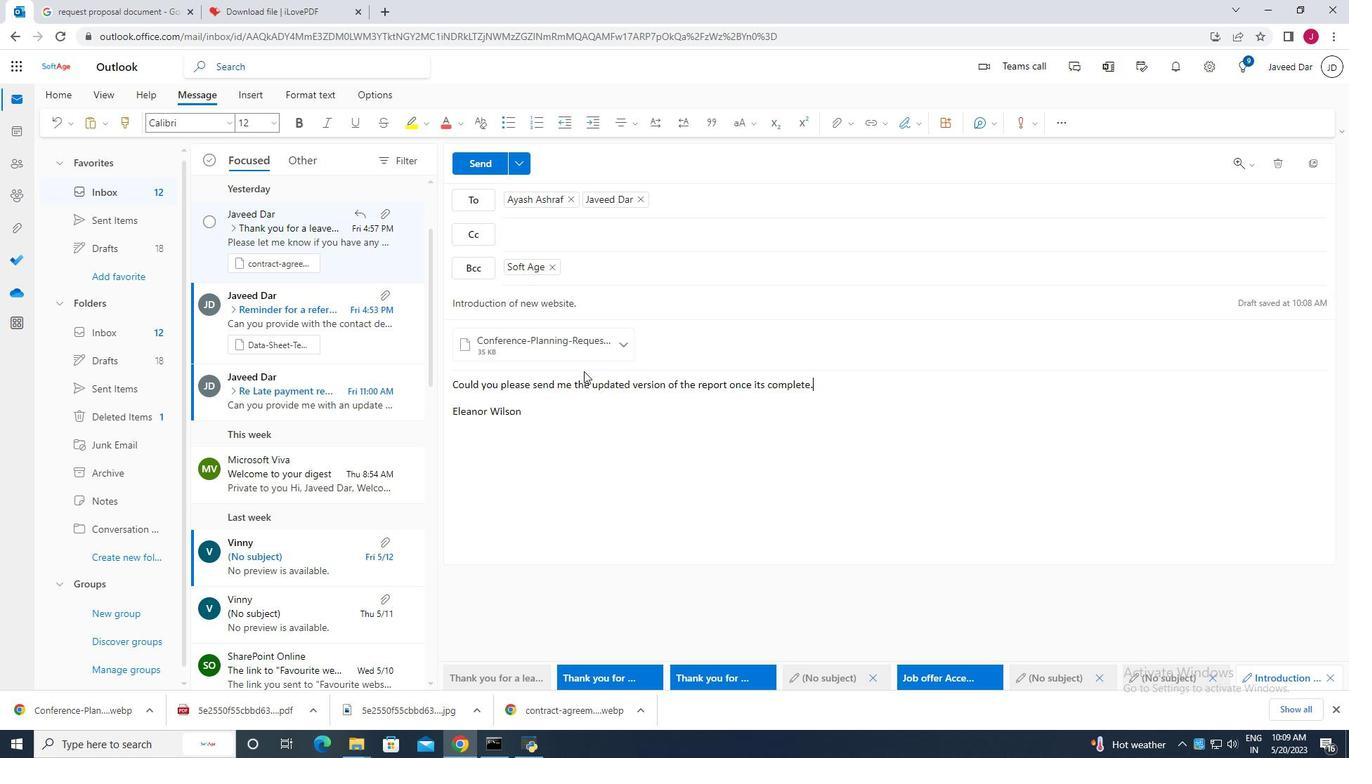 
Action: Mouse scrolled (583, 375) with delta (0, 0)
Screenshot: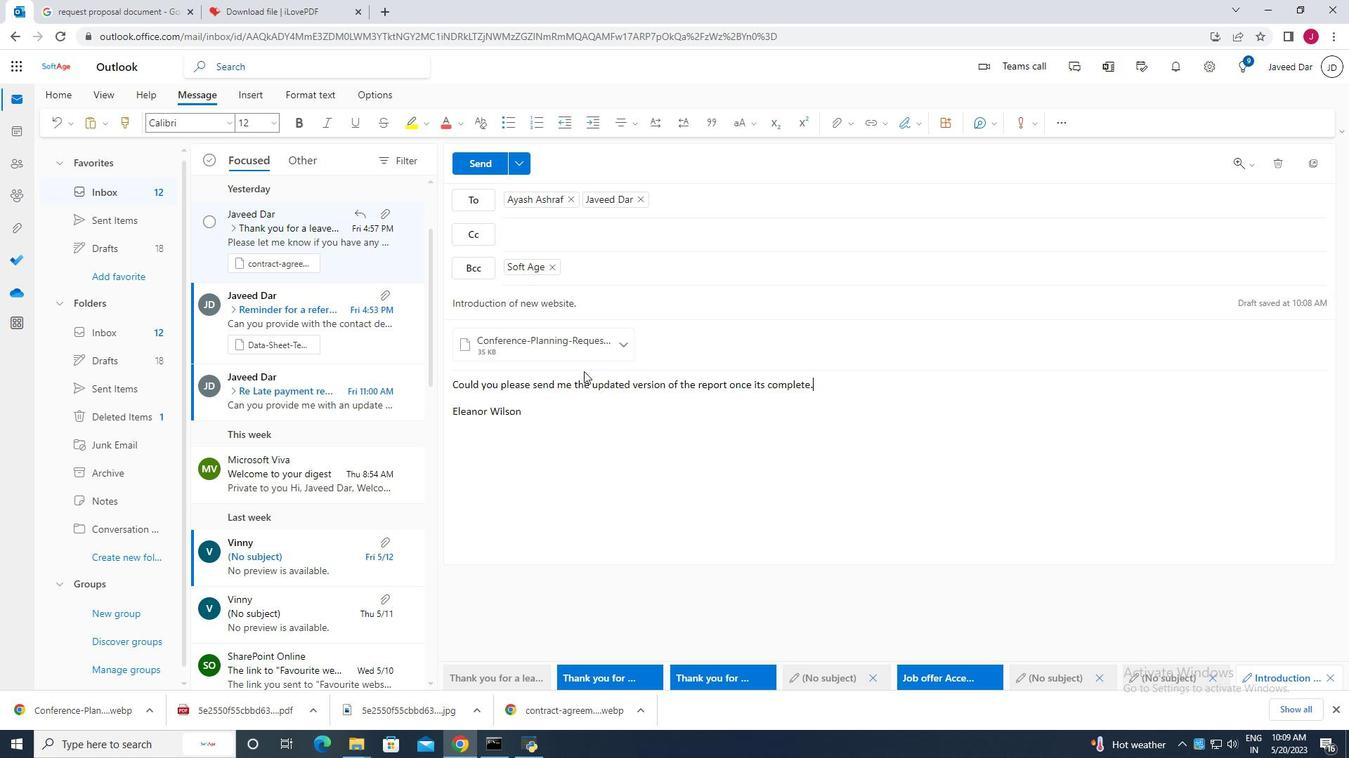 
Action: Mouse scrolled (583, 375) with delta (0, 0)
Screenshot: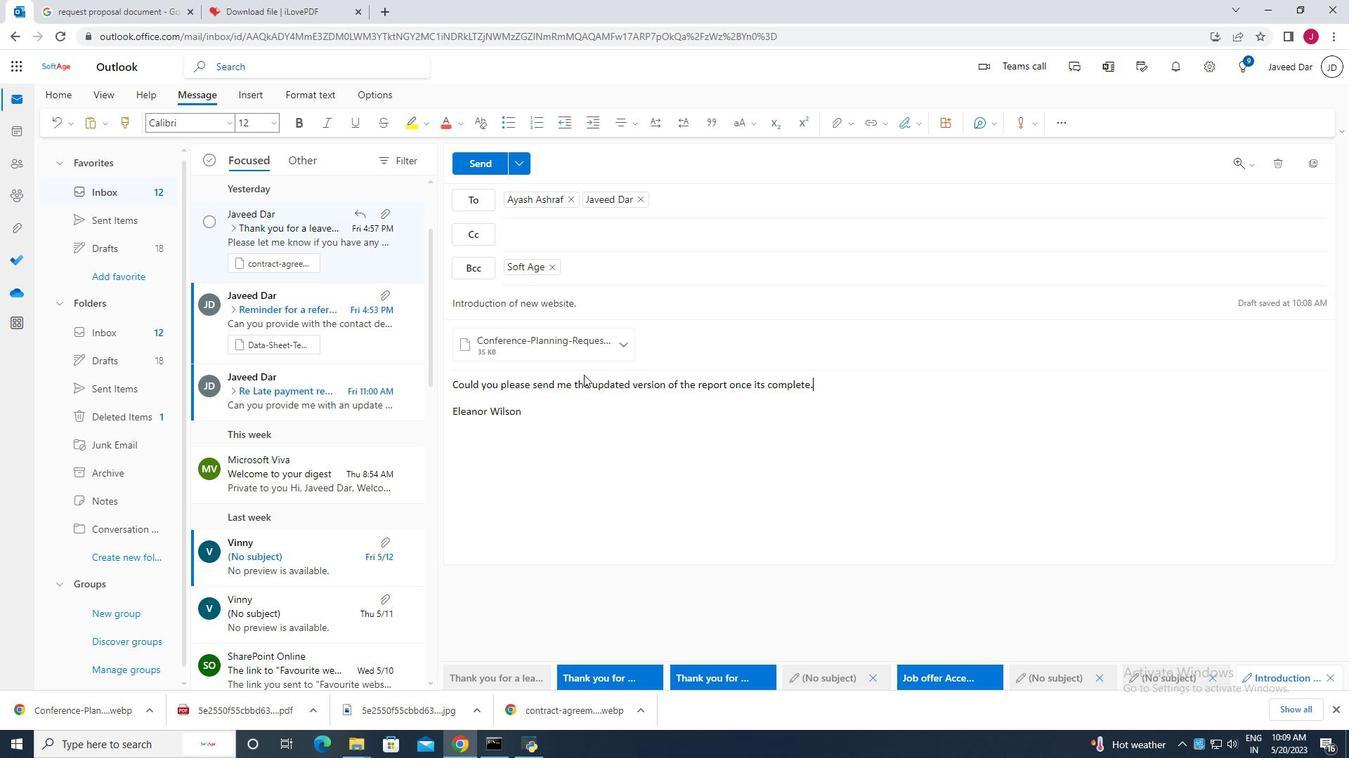 
Action: Mouse moved to (496, 165)
Screenshot: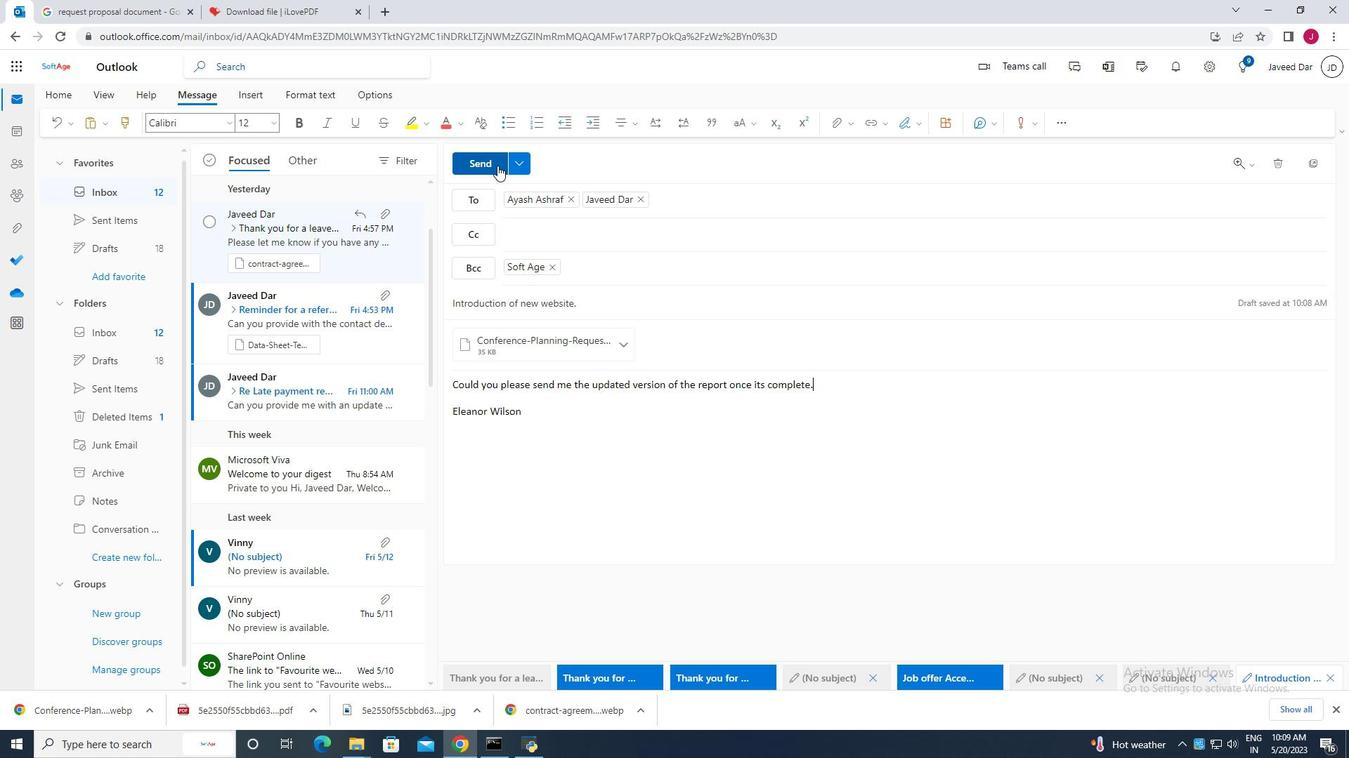 
Action: Mouse pressed left at (496, 165)
Screenshot: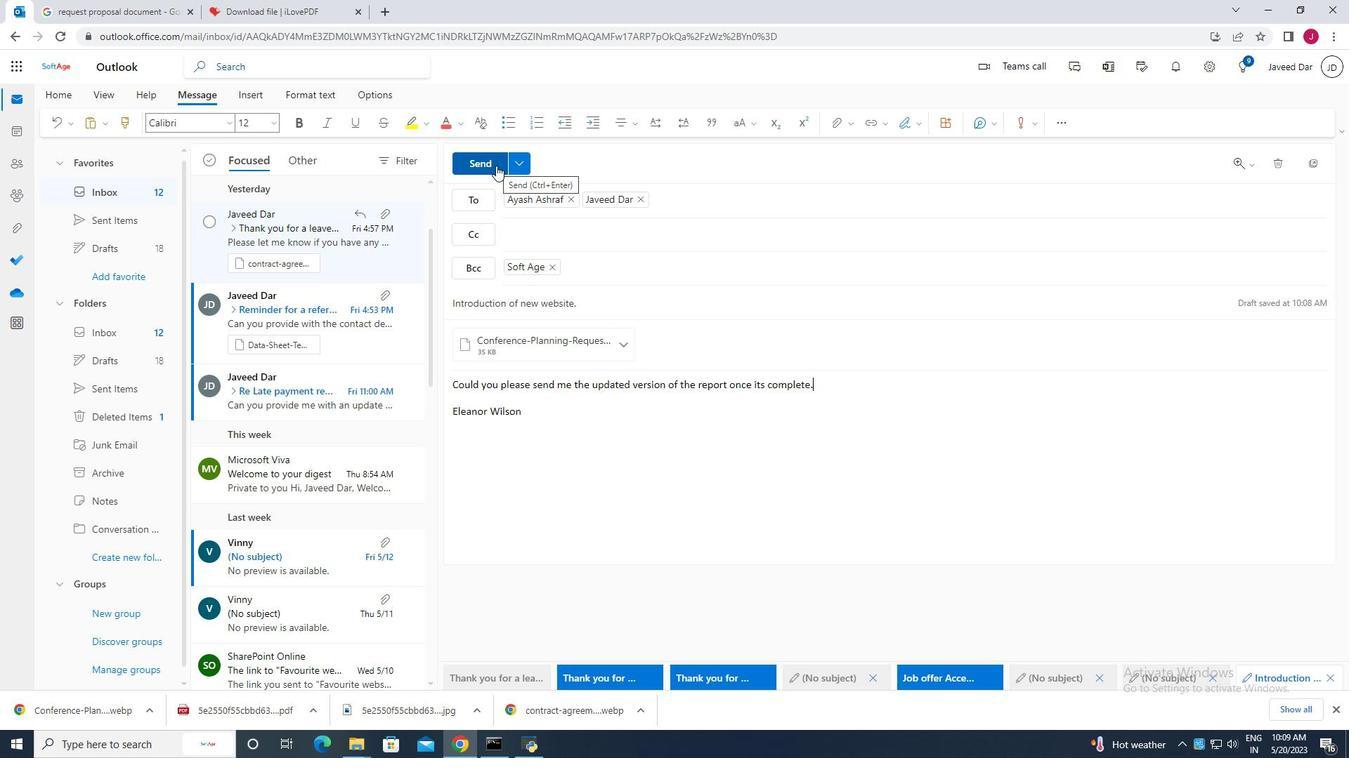 
